 Task: Find a flat in Hanover, United States for 3 guests from 12th to 15th August, with a price range of ₹12,000 to ₹16,000, 2 bedrooms, 3 beds, 1 bathroom, and self check-in option.
Action: Mouse moved to (573, 144)
Screenshot: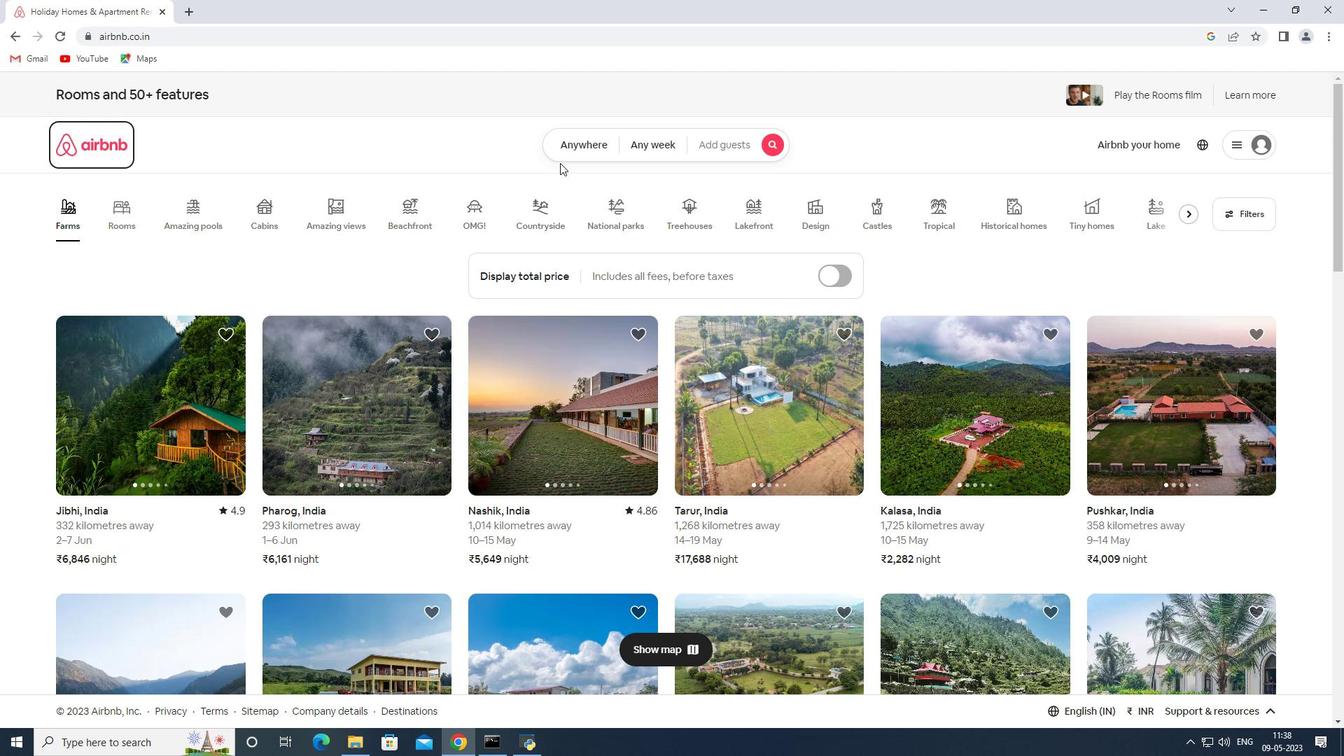 
Action: Mouse pressed left at (573, 144)
Screenshot: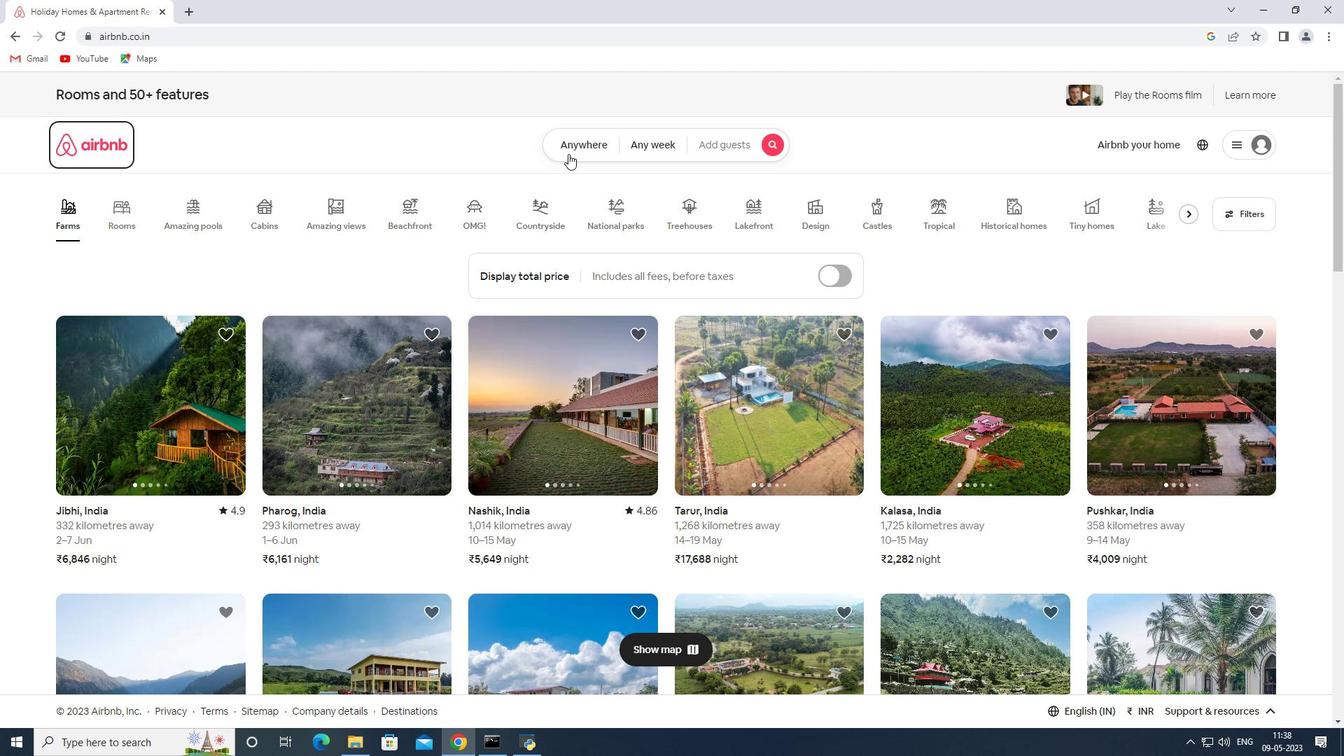 
Action: Mouse moved to (450, 202)
Screenshot: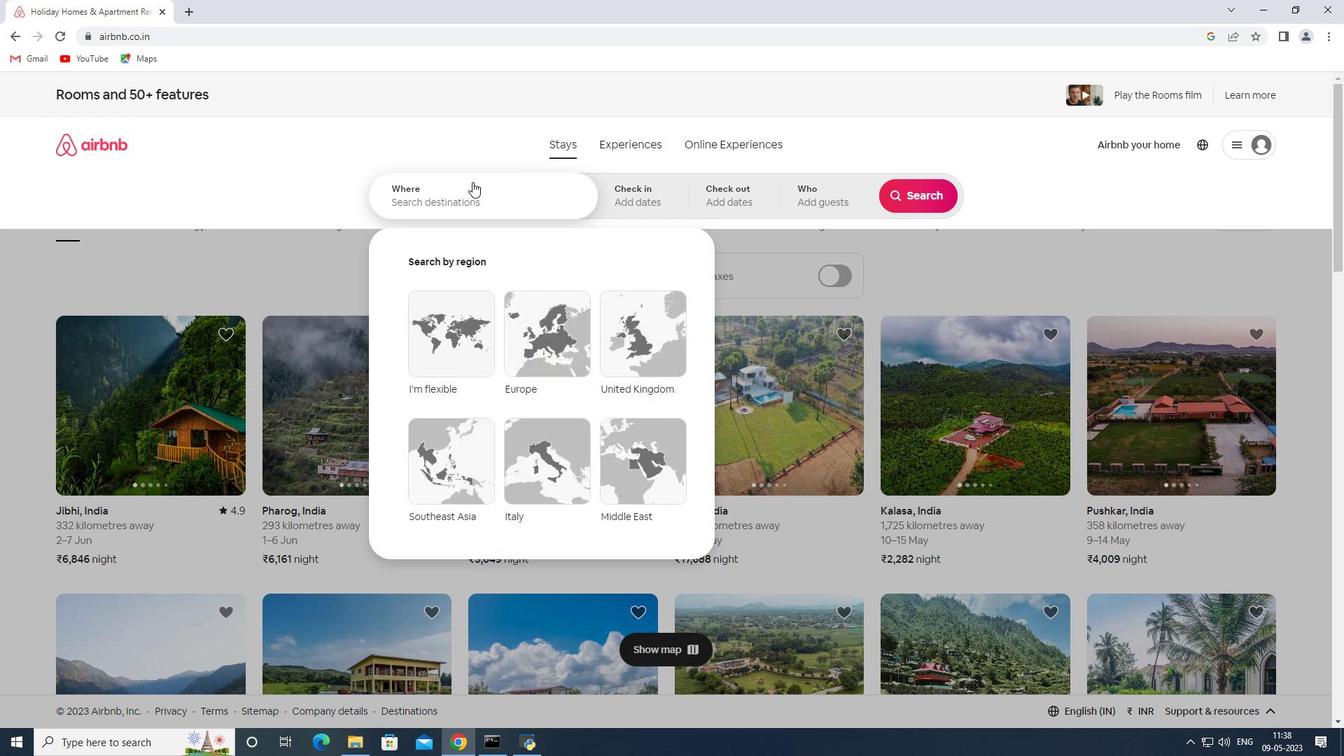 
Action: Mouse pressed left at (450, 202)
Screenshot: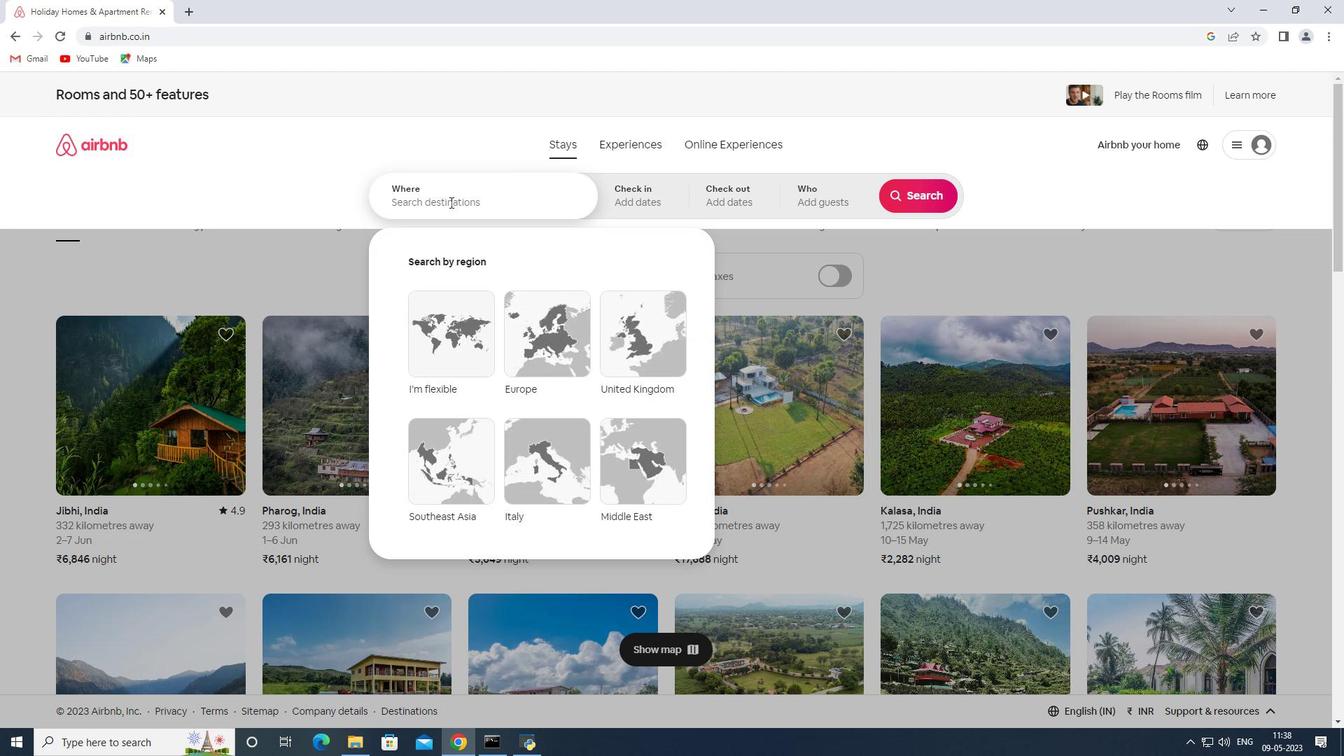 
Action: Key pressed <Key.shift>Hanover,<Key.shift>United<Key.space><Key.shift><Key.shift><Key.shift><Key.shift>States
Screenshot: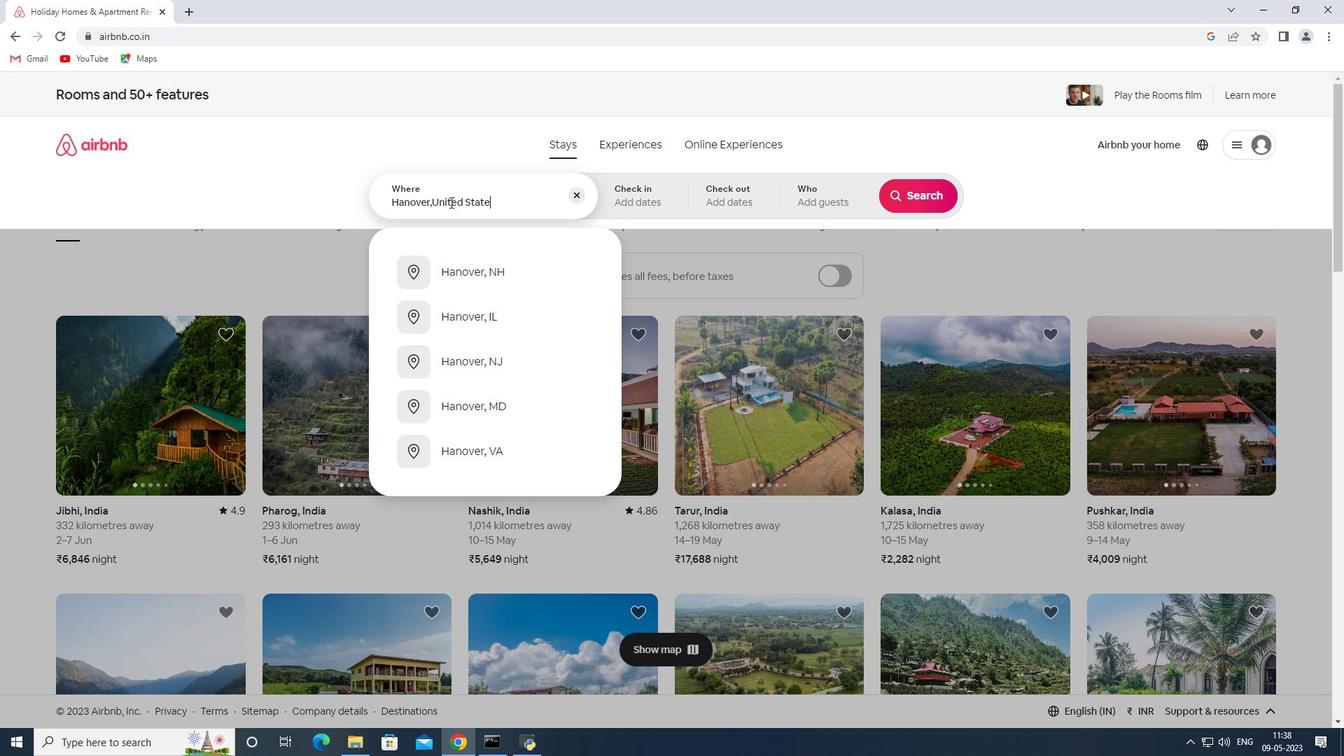 
Action: Mouse moved to (630, 198)
Screenshot: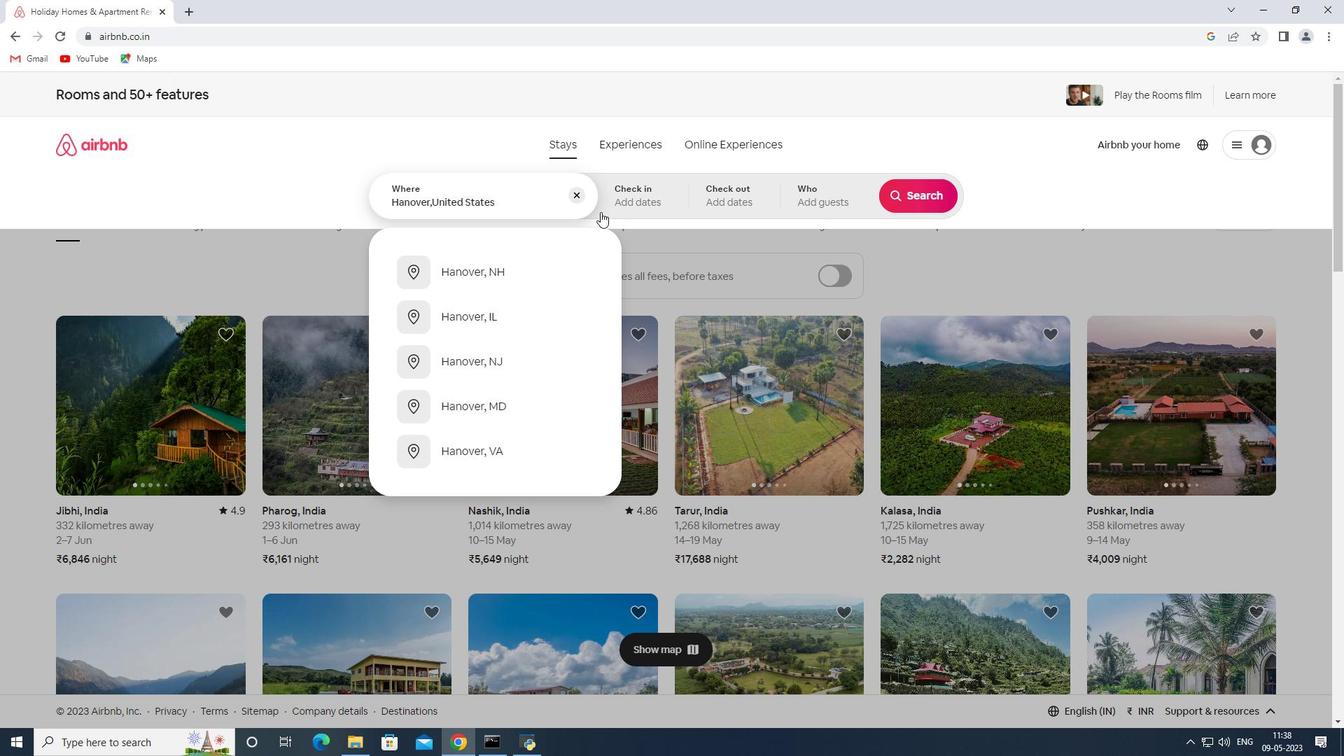 
Action: Mouse pressed left at (630, 198)
Screenshot: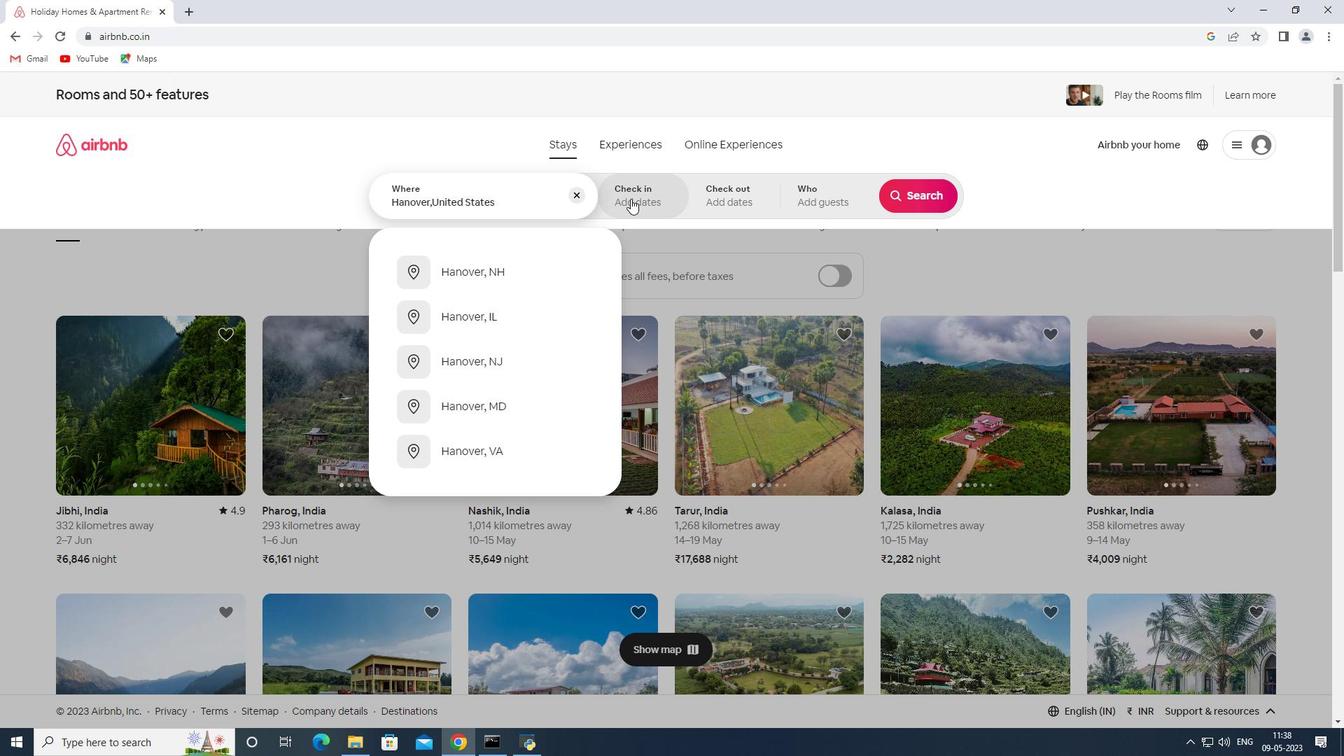
Action: Mouse moved to (915, 310)
Screenshot: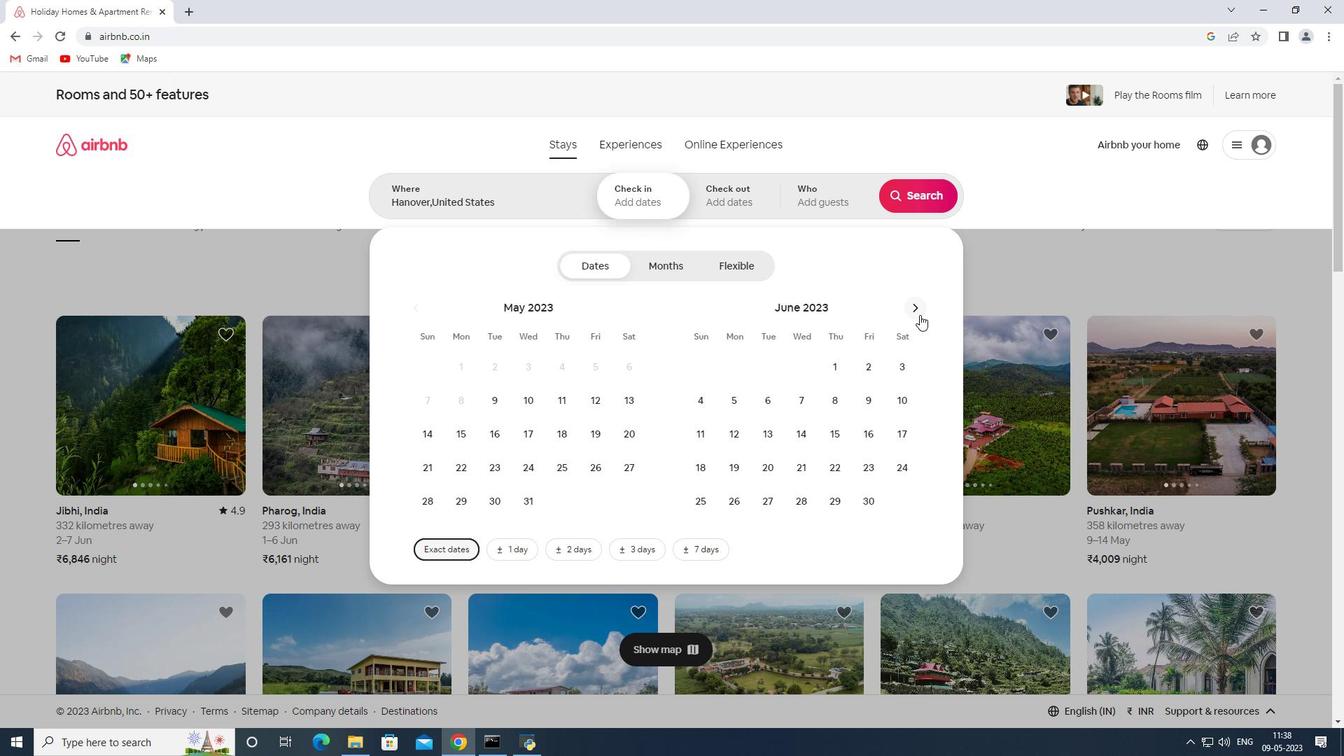 
Action: Mouse pressed left at (915, 310)
Screenshot: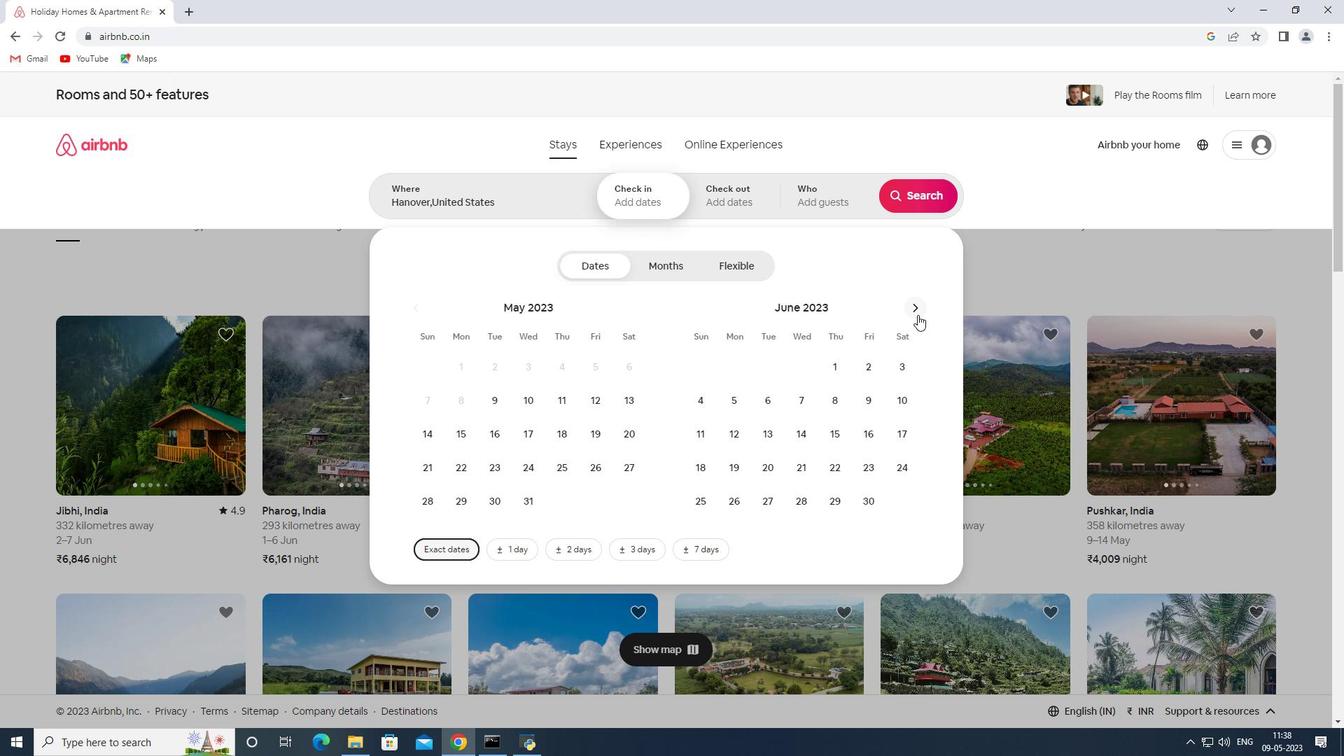 
Action: Mouse pressed left at (915, 310)
Screenshot: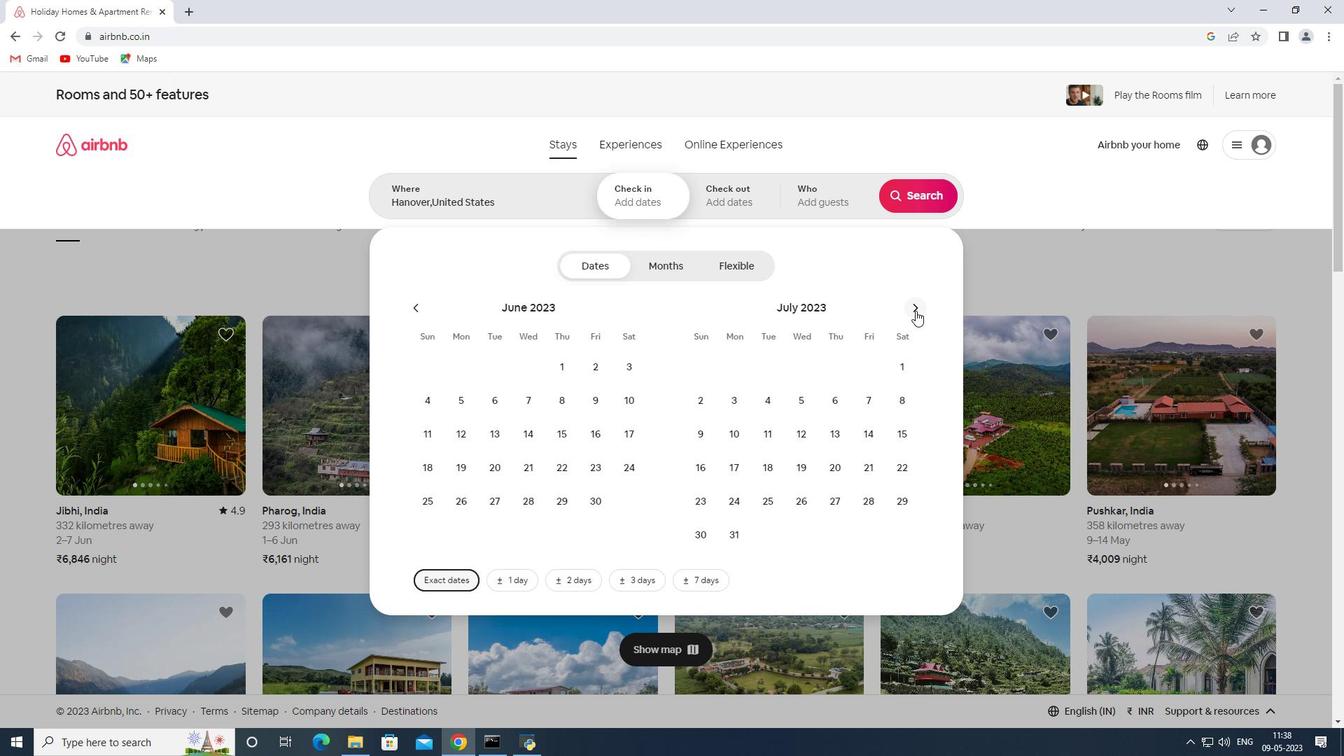 
Action: Mouse moved to (896, 403)
Screenshot: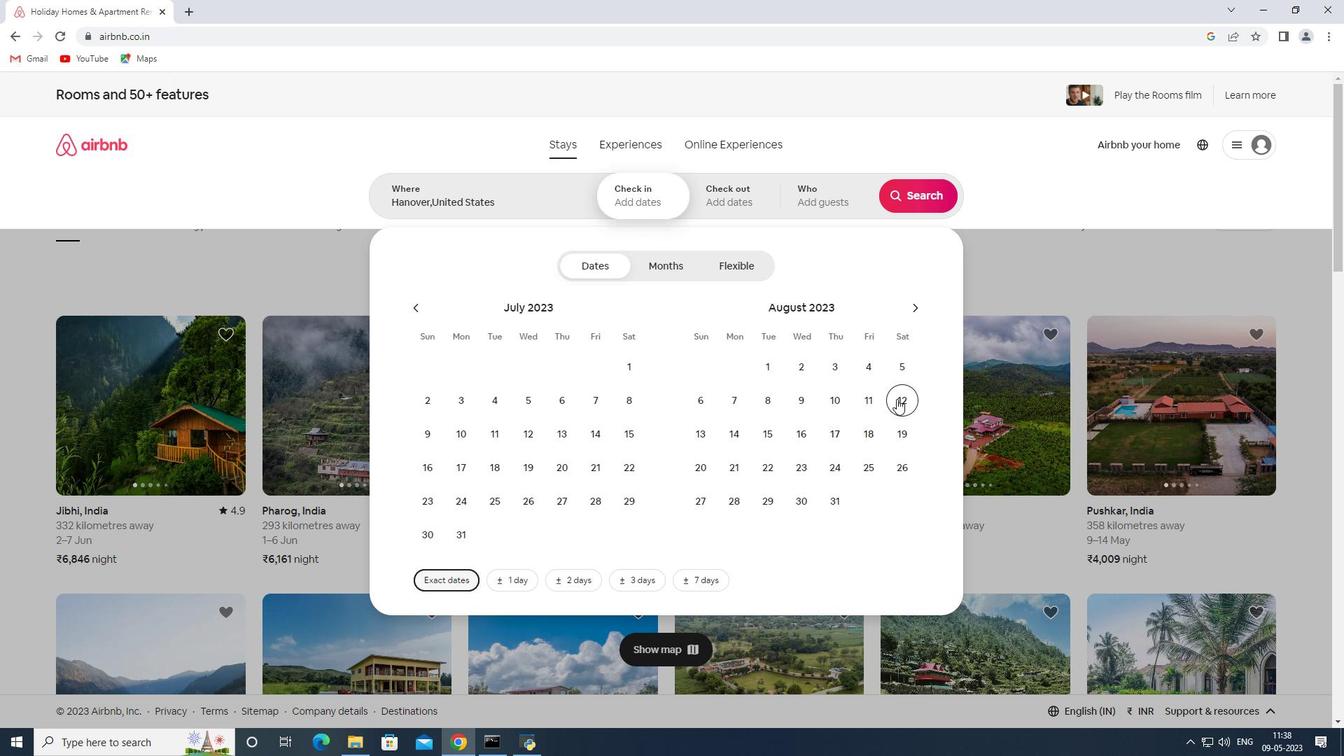 
Action: Mouse pressed left at (896, 403)
Screenshot: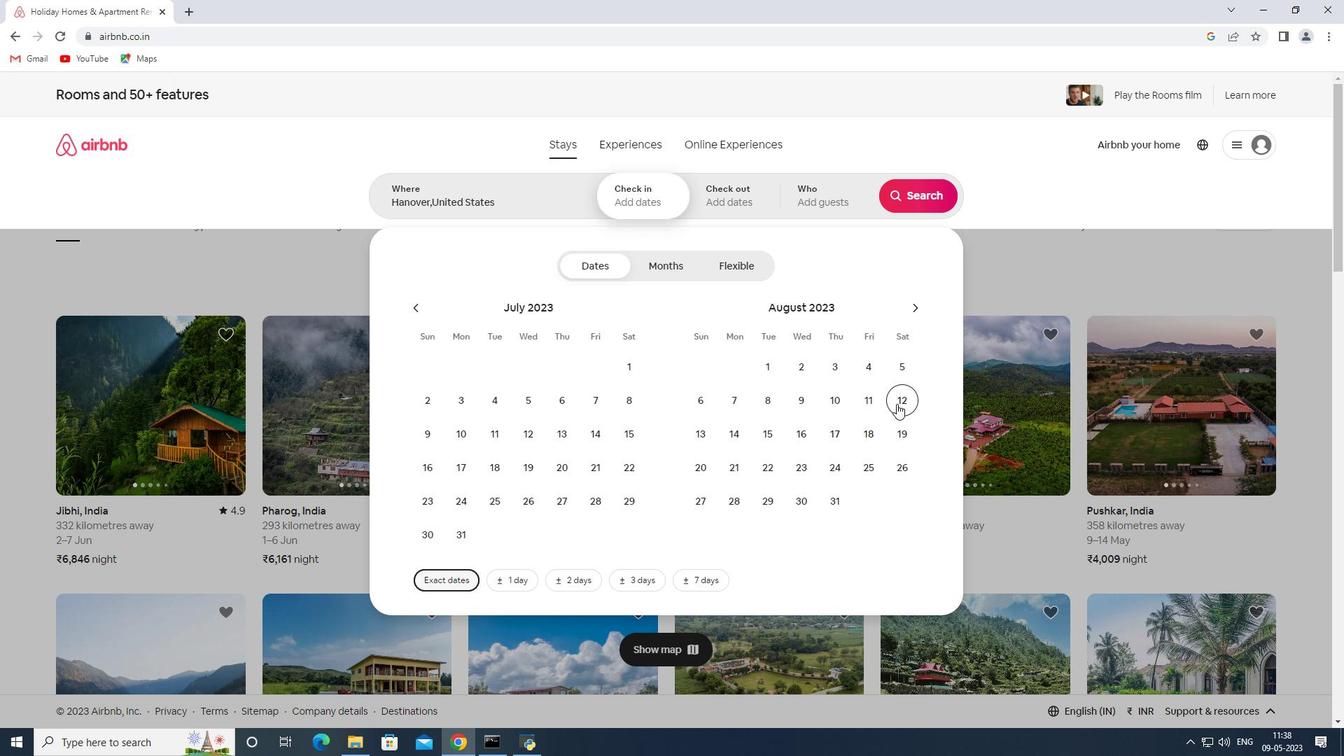 
Action: Mouse moved to (777, 429)
Screenshot: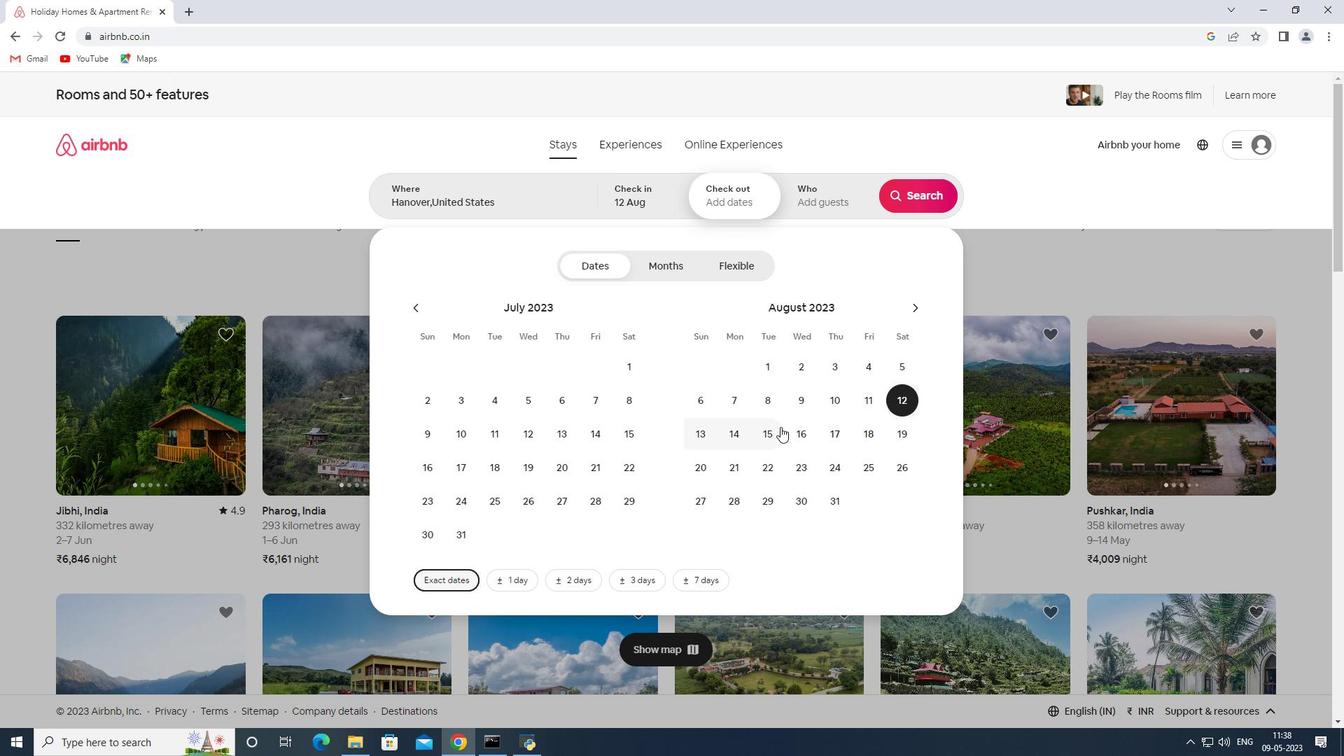 
Action: Mouse pressed left at (777, 429)
Screenshot: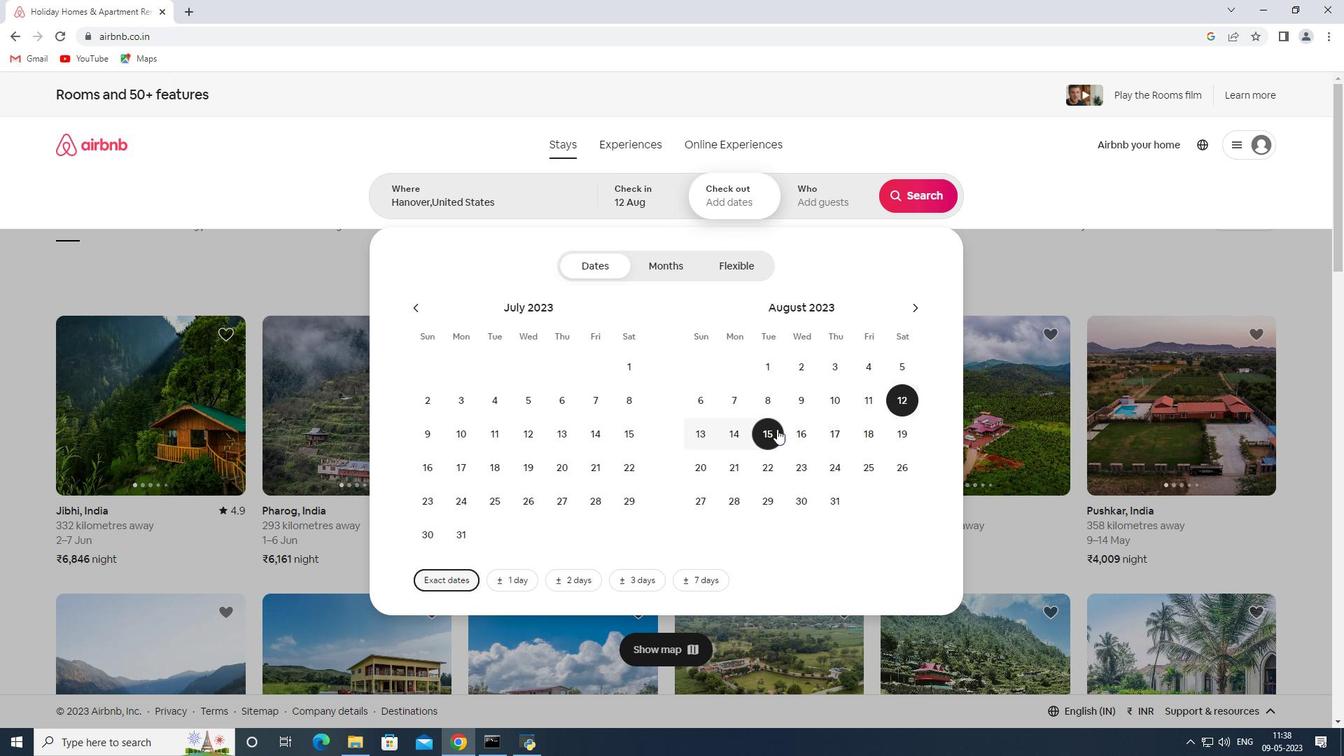
Action: Mouse moved to (836, 193)
Screenshot: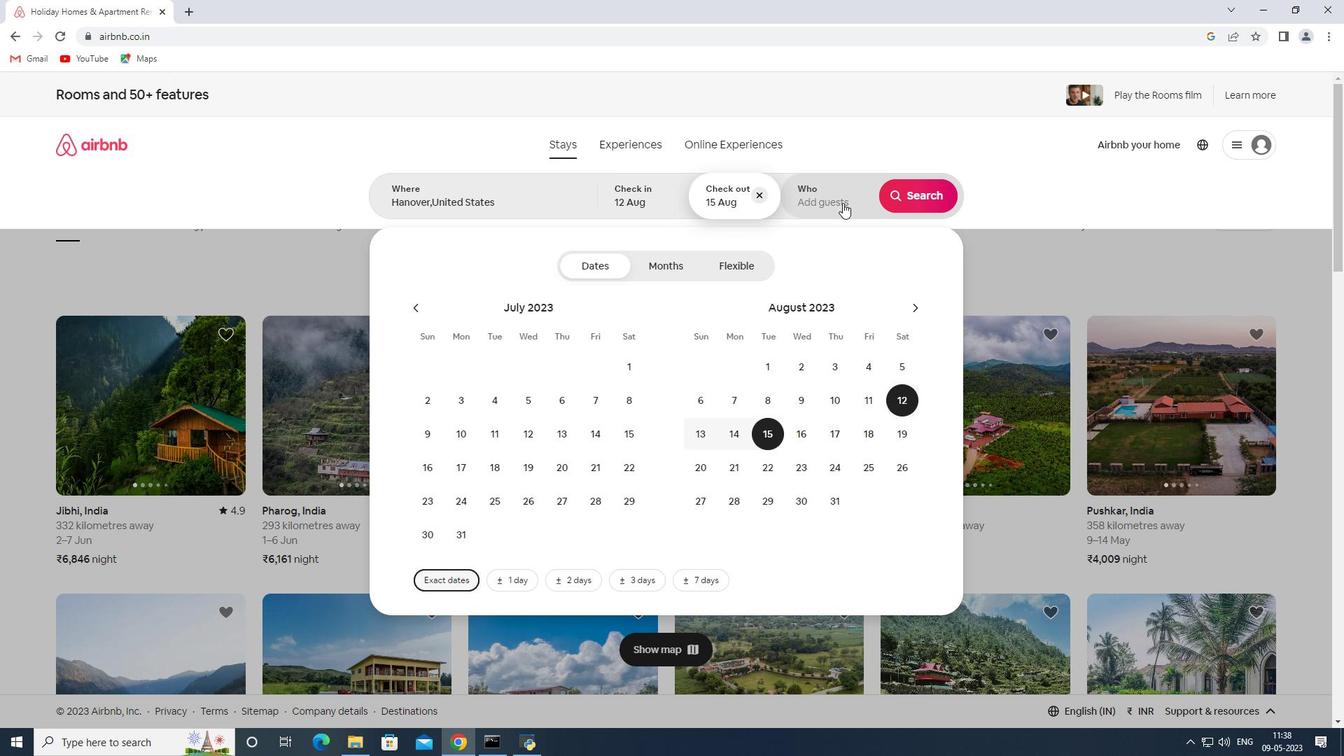 
Action: Mouse pressed left at (836, 193)
Screenshot: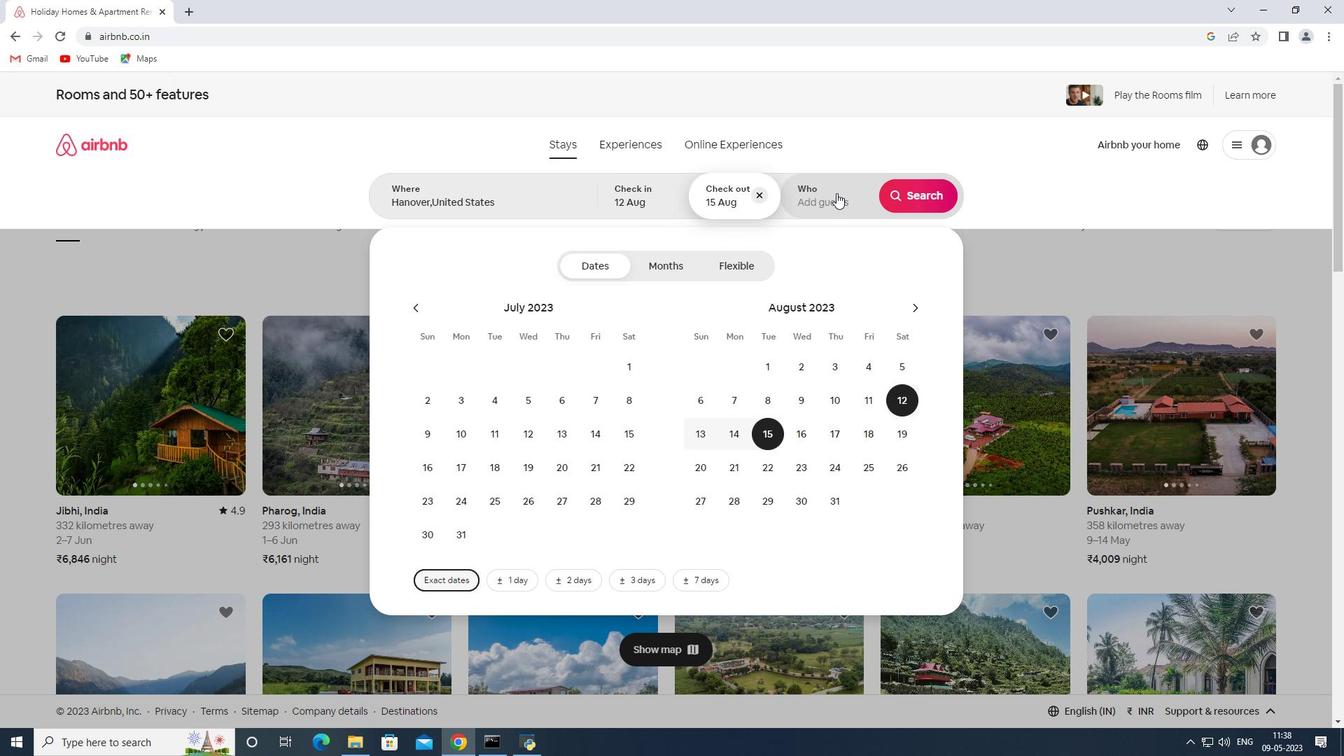 
Action: Mouse moved to (922, 275)
Screenshot: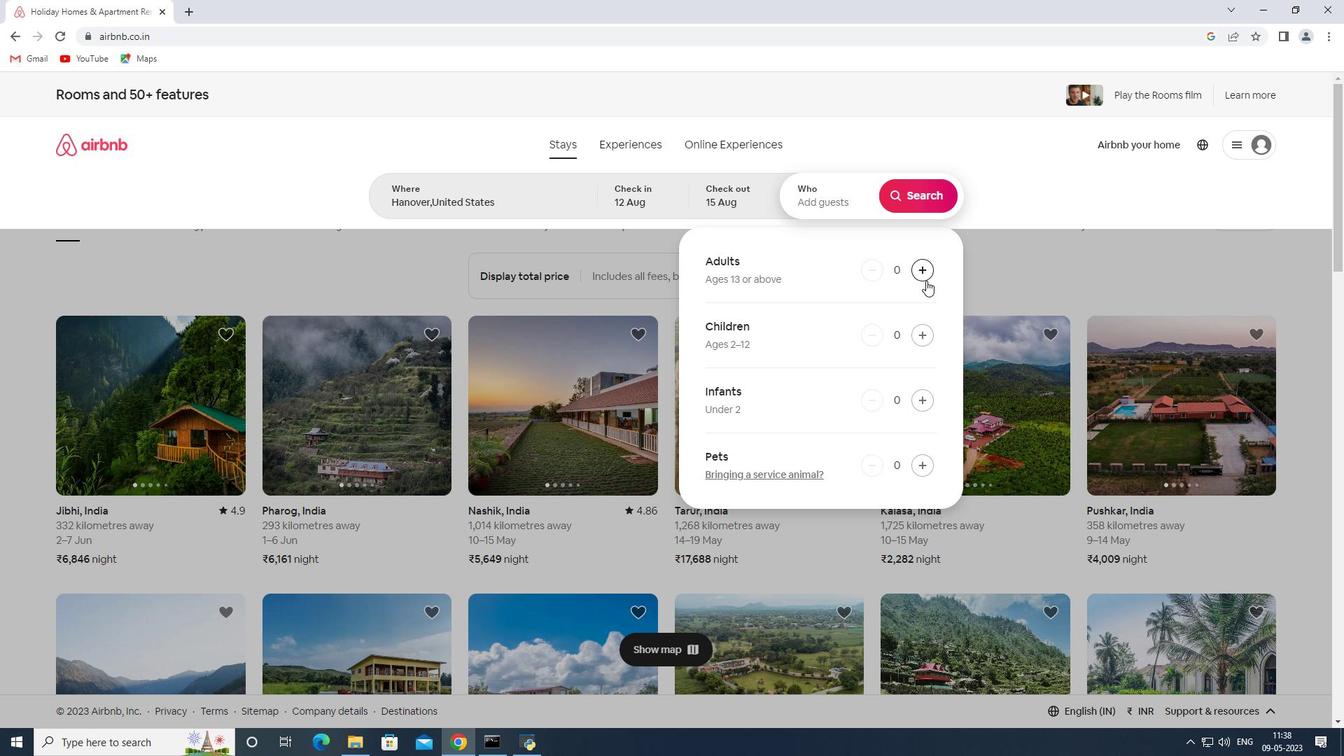 
Action: Mouse pressed left at (922, 275)
Screenshot: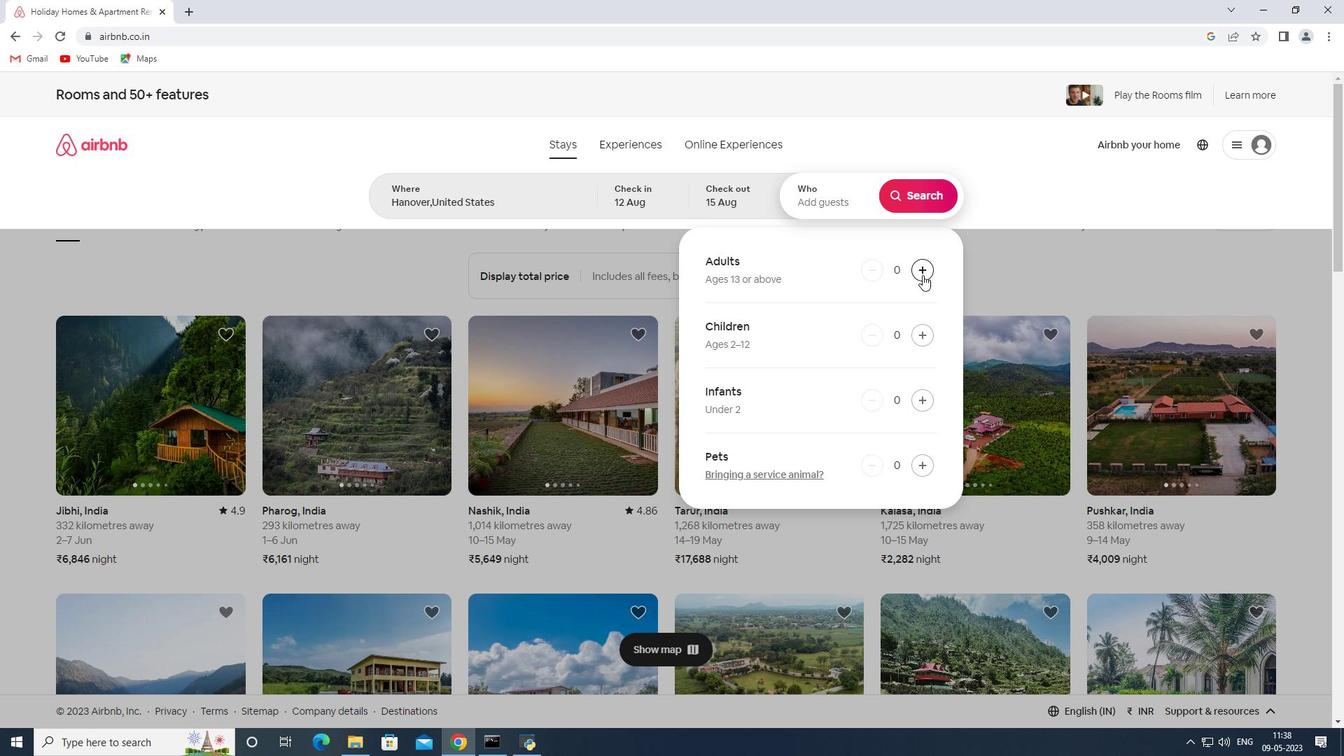 
Action: Mouse pressed left at (922, 275)
Screenshot: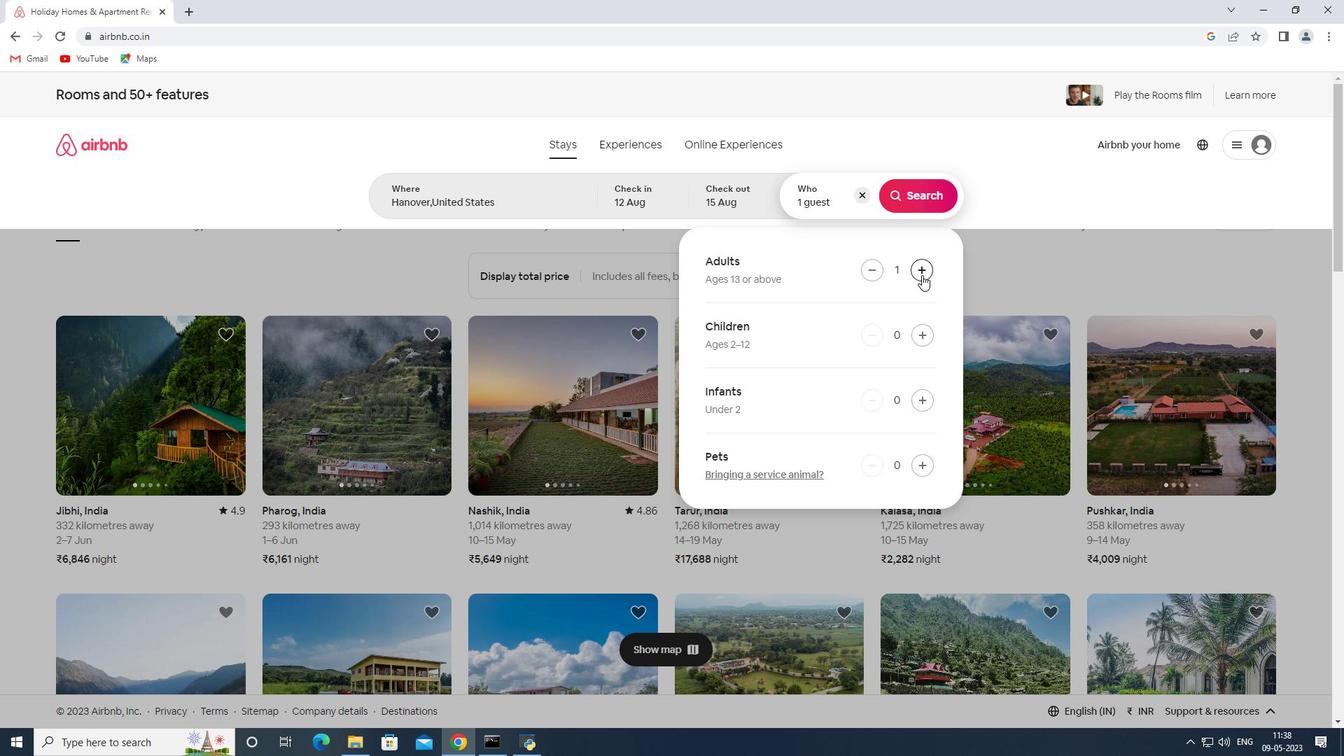 
Action: Mouse pressed left at (922, 275)
Screenshot: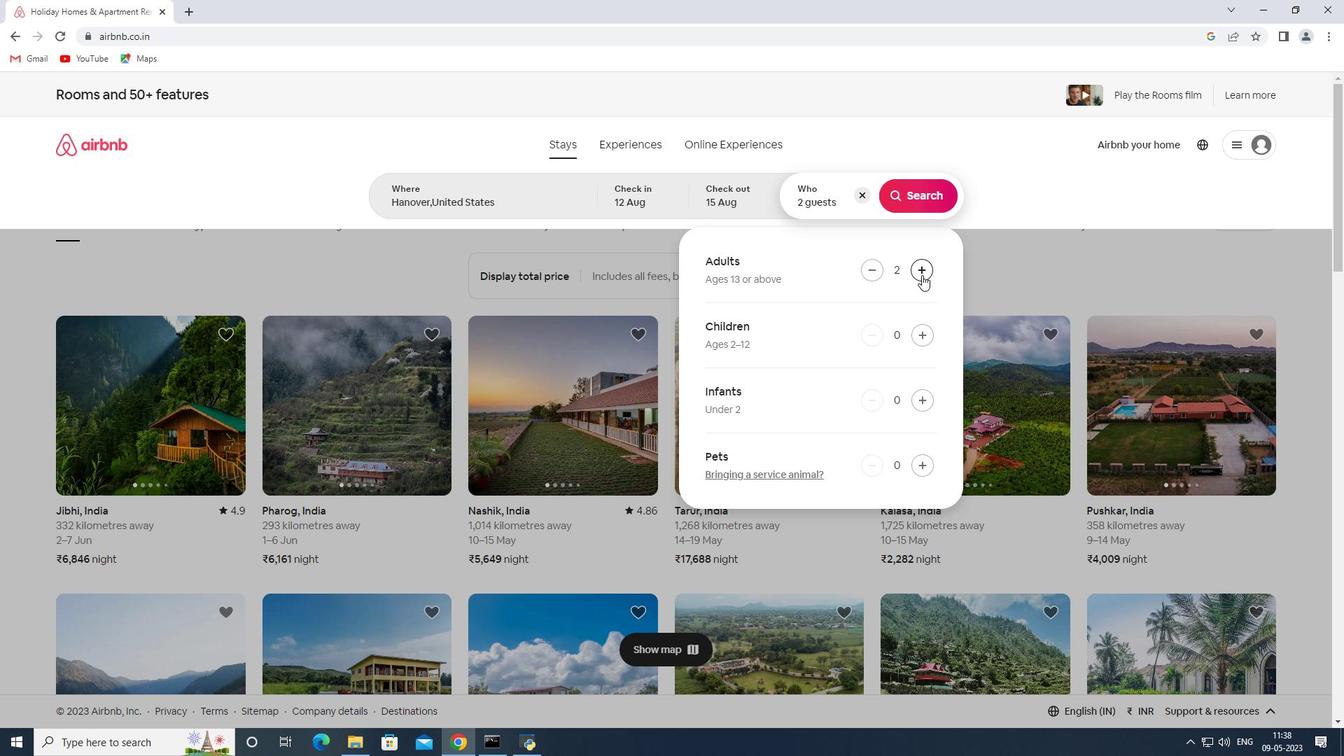 
Action: Mouse moved to (908, 200)
Screenshot: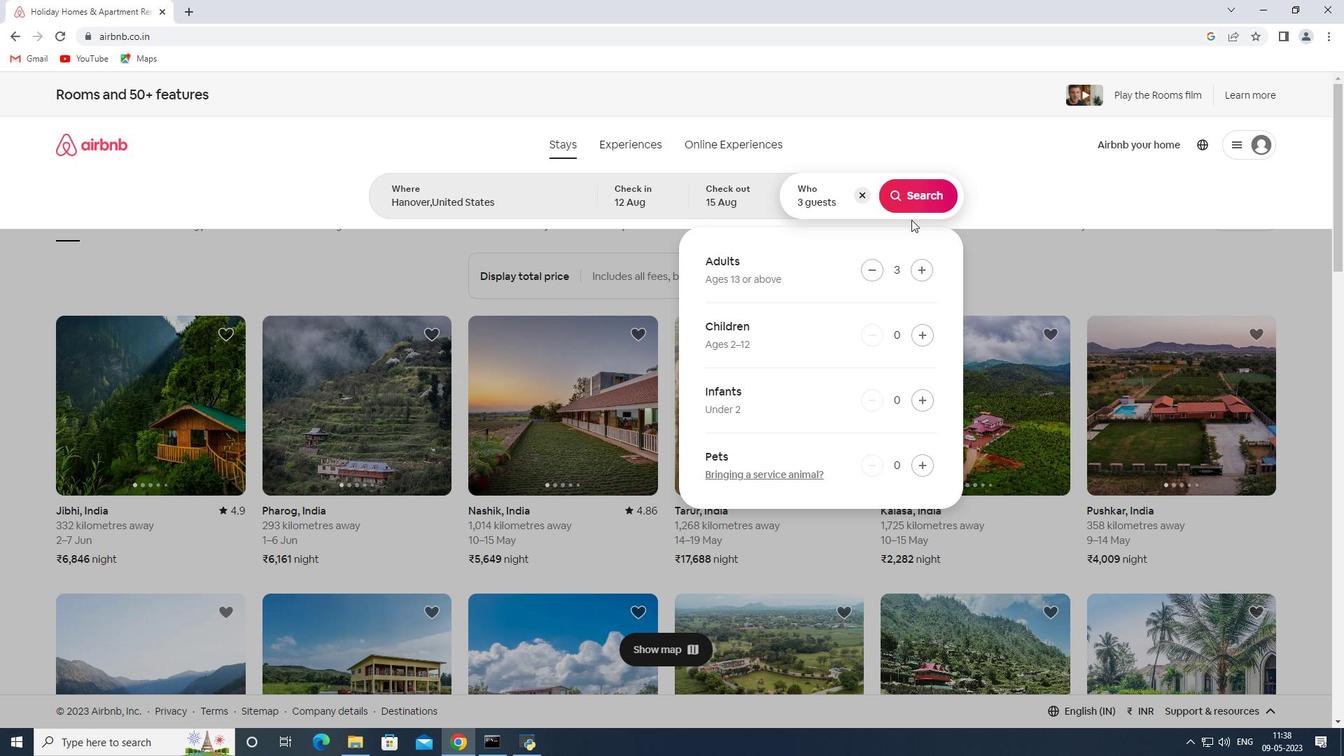 
Action: Mouse pressed left at (908, 200)
Screenshot: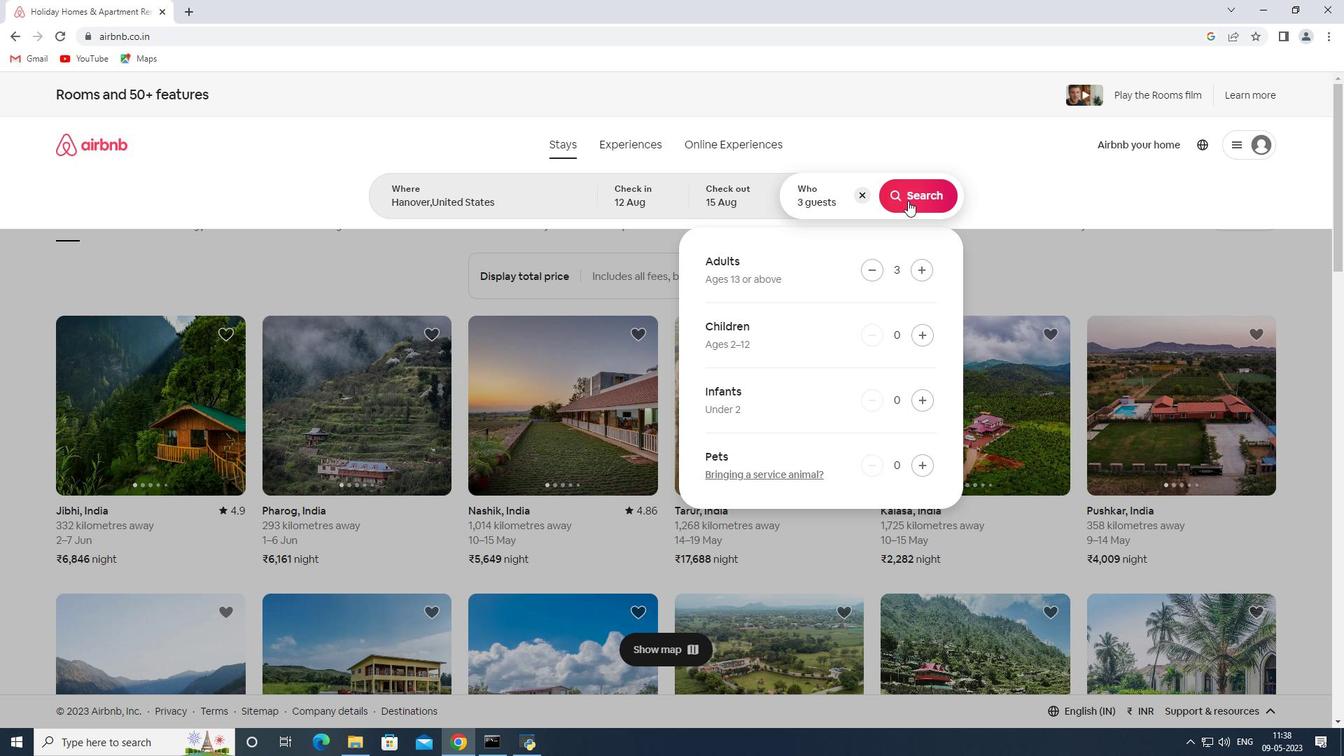 
Action: Mouse moved to (1275, 141)
Screenshot: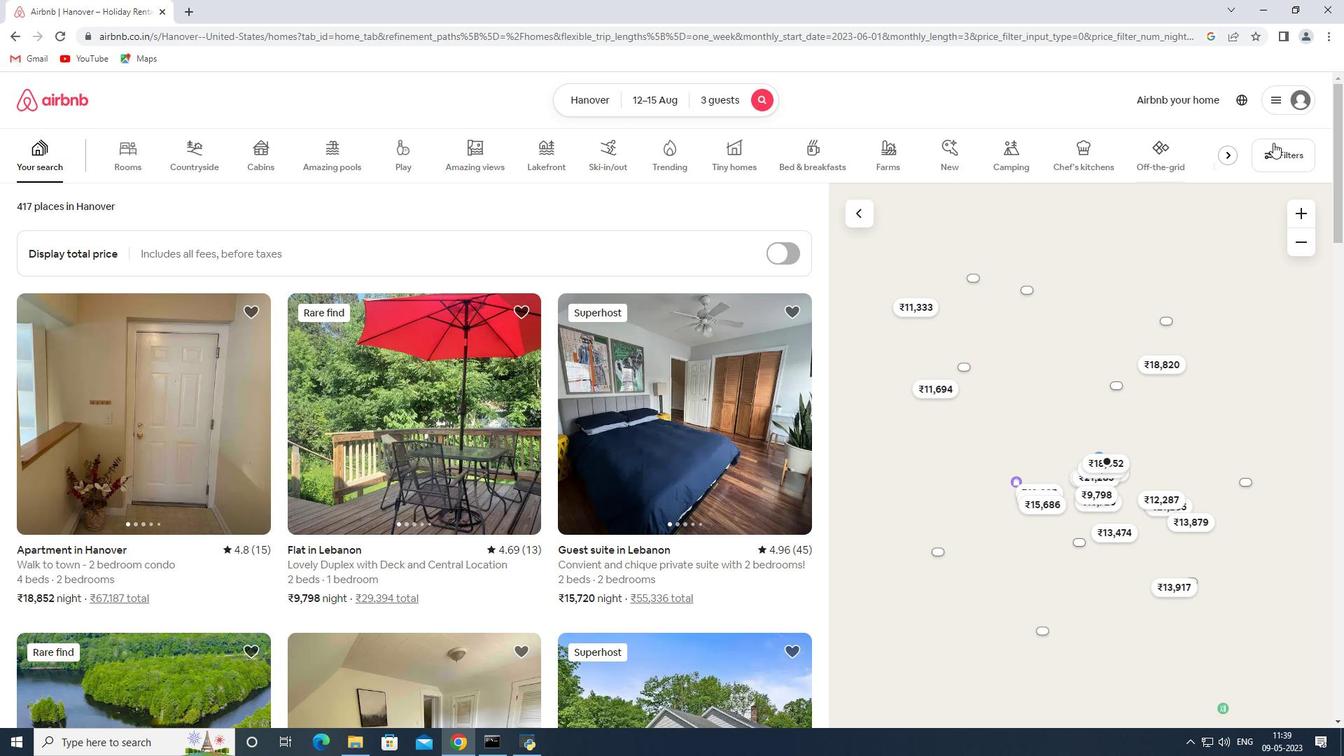 
Action: Mouse pressed left at (1275, 141)
Screenshot: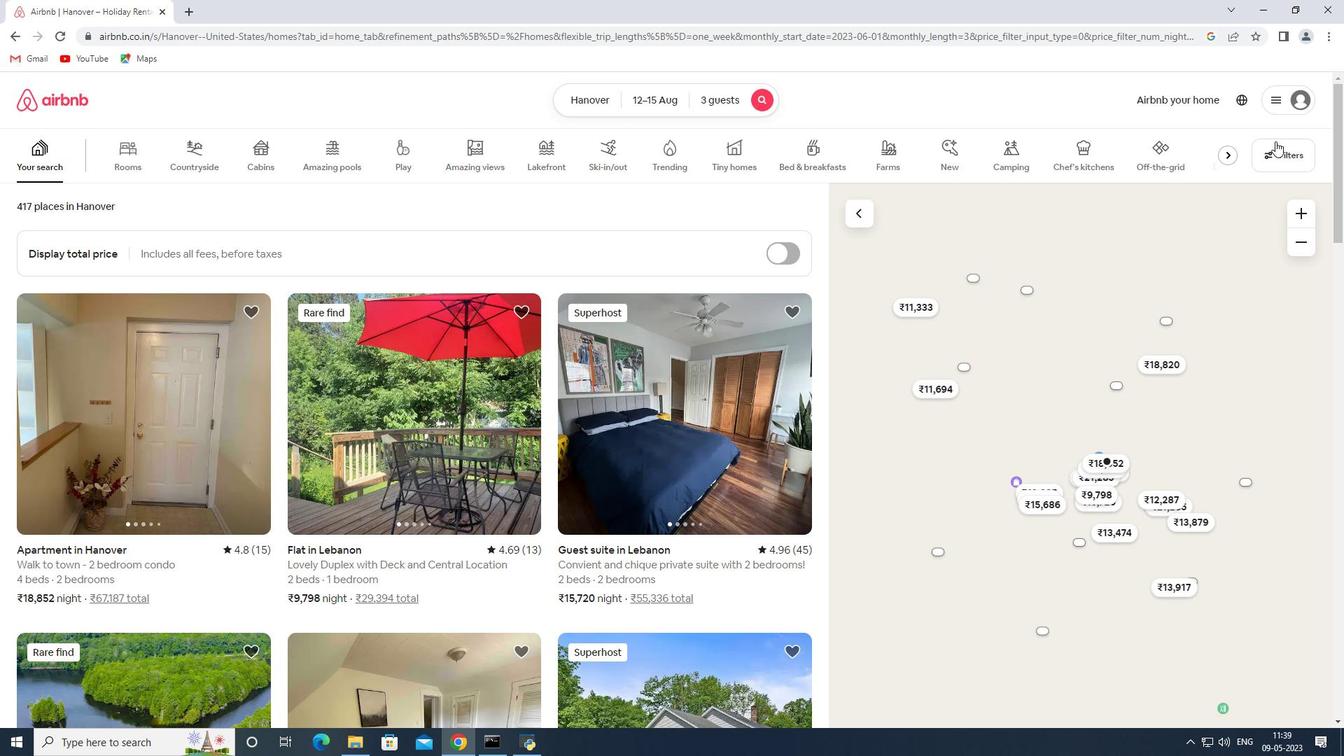 
Action: Mouse moved to (494, 498)
Screenshot: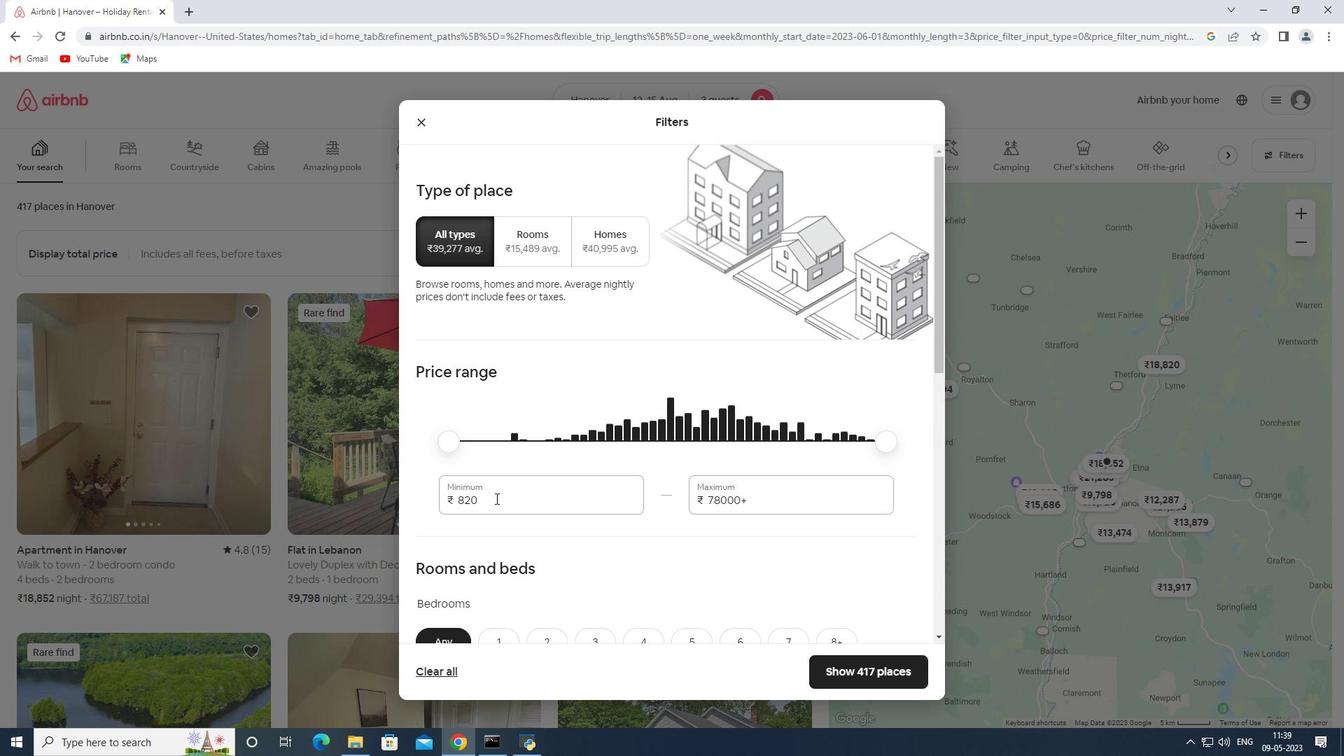 
Action: Mouse pressed left at (494, 498)
Screenshot: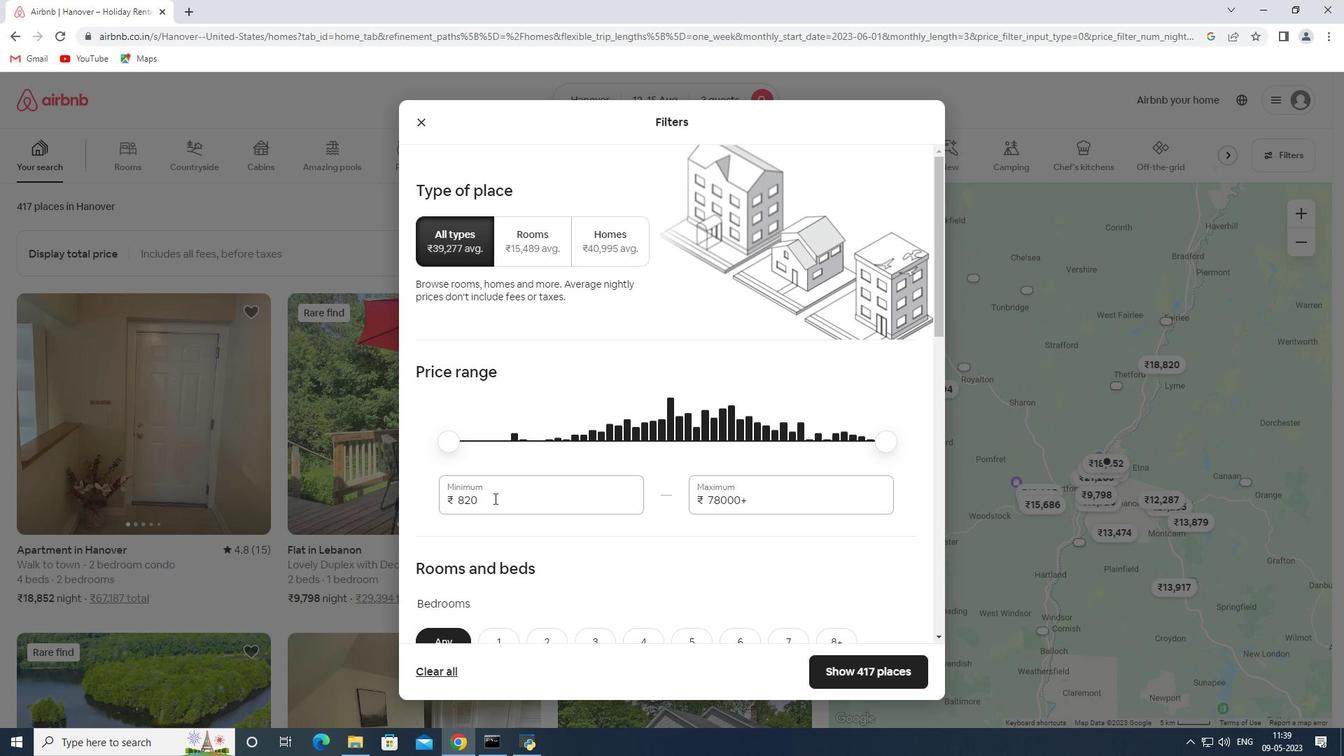 
Action: Mouse moved to (435, 496)
Screenshot: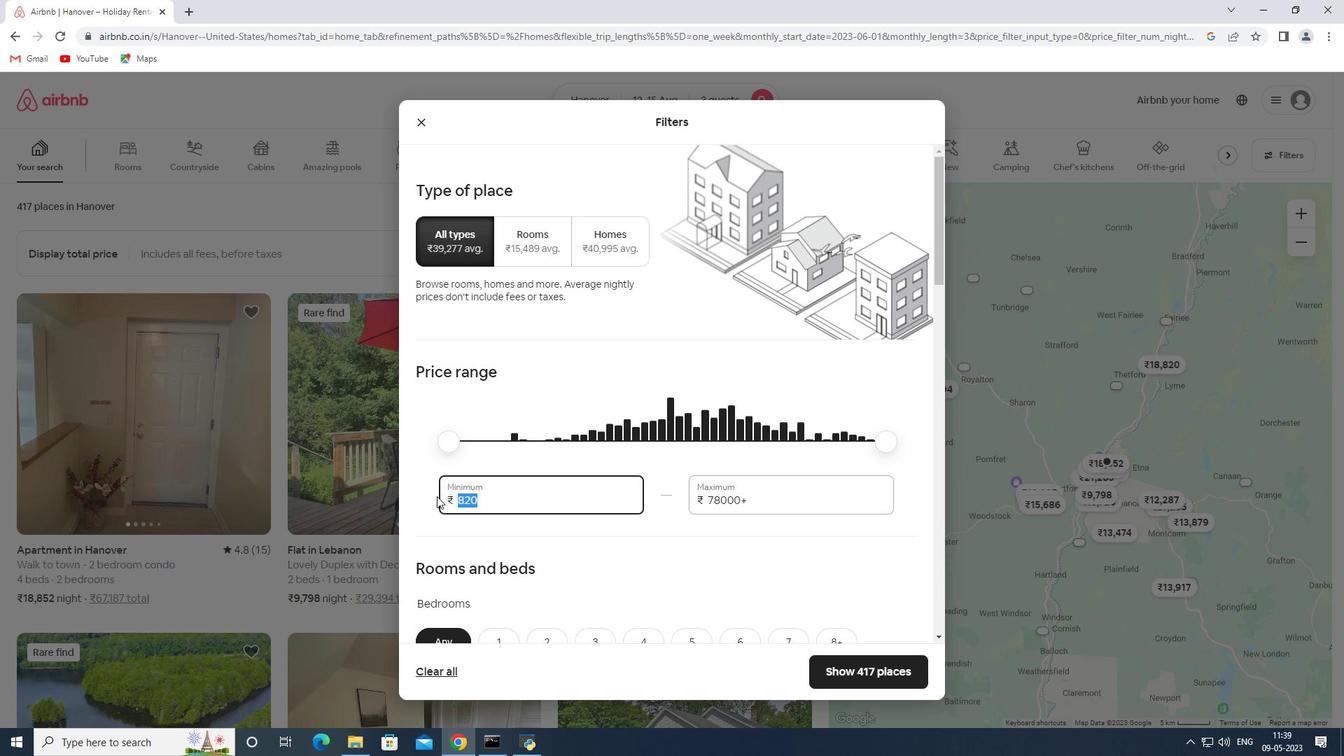 
Action: Key pressed 12000
Screenshot: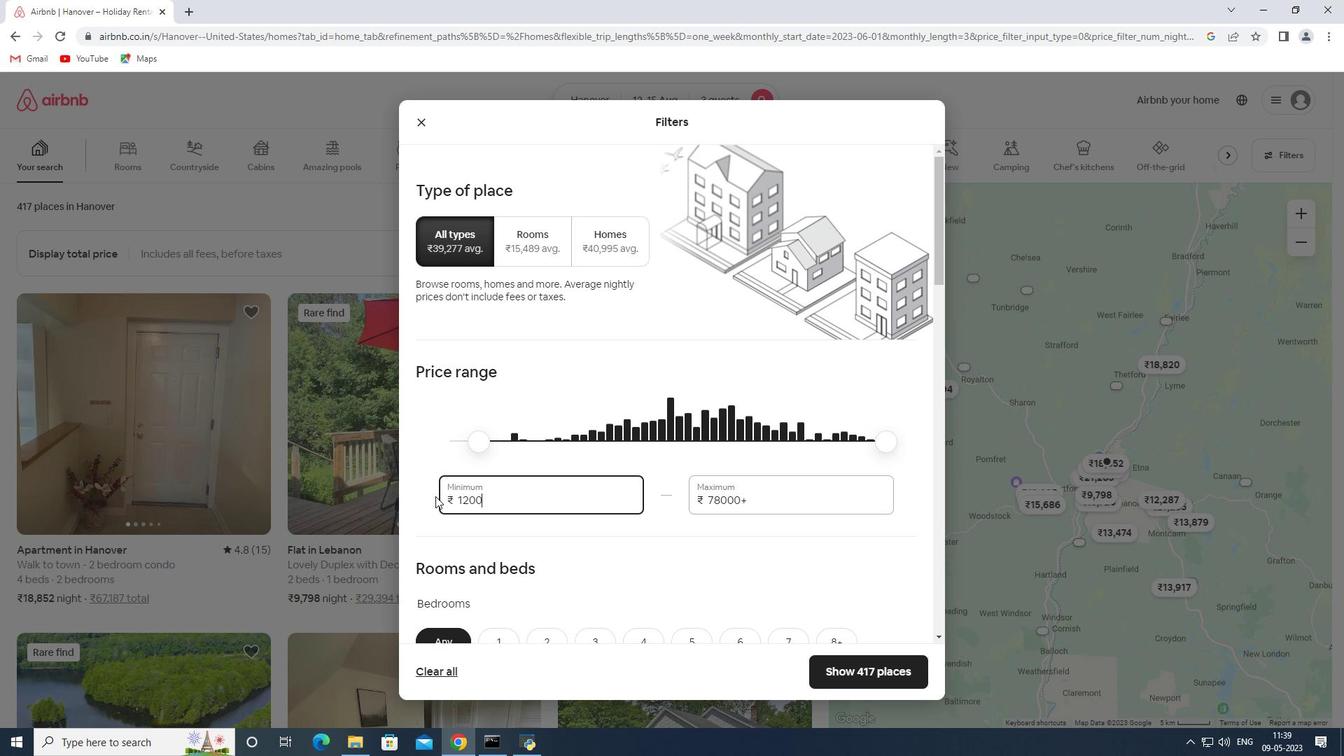 
Action: Mouse moved to (748, 504)
Screenshot: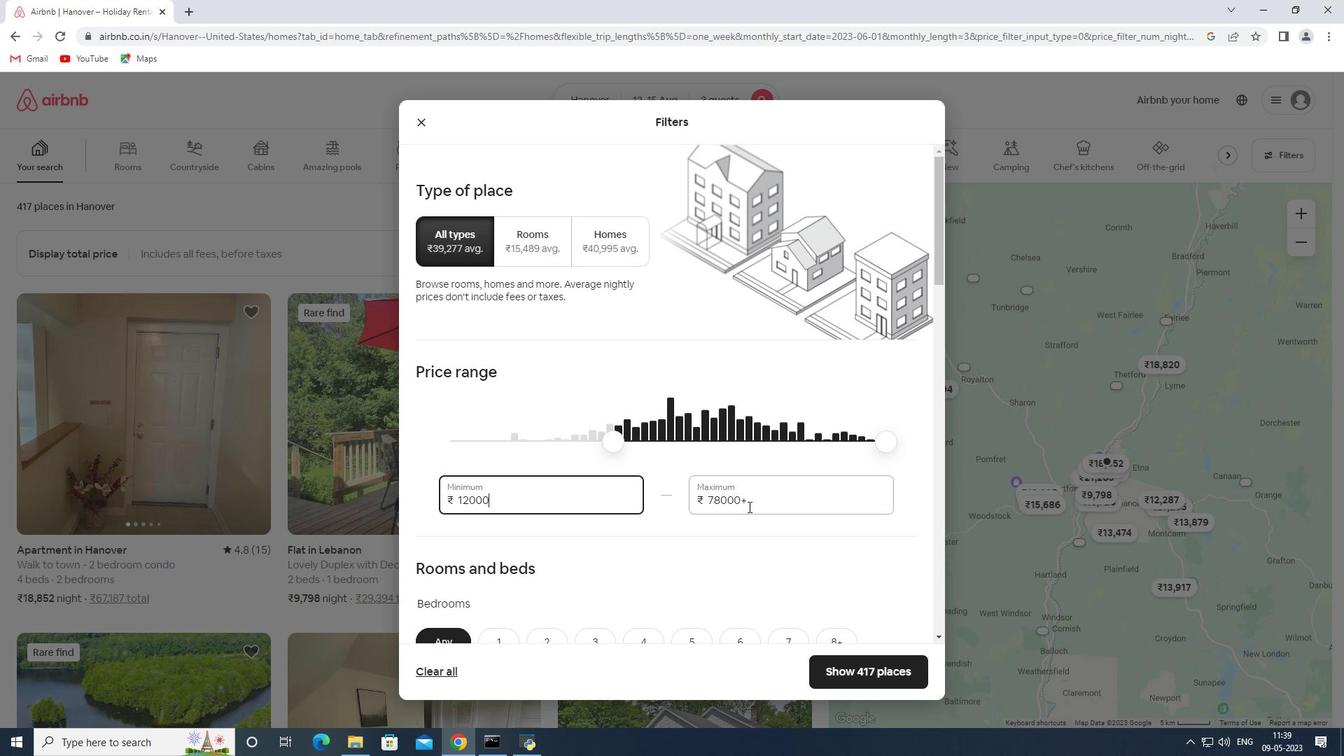 
Action: Mouse pressed left at (748, 504)
Screenshot: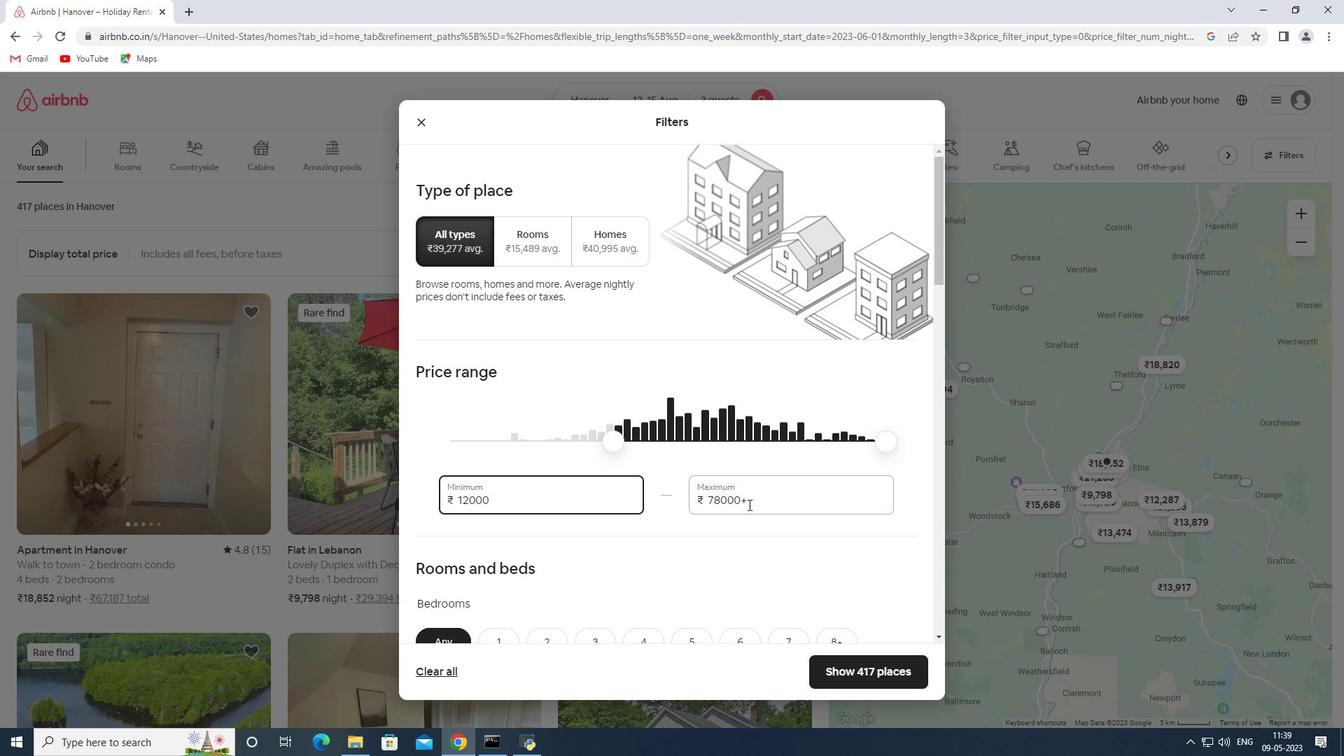 
Action: Mouse moved to (670, 495)
Screenshot: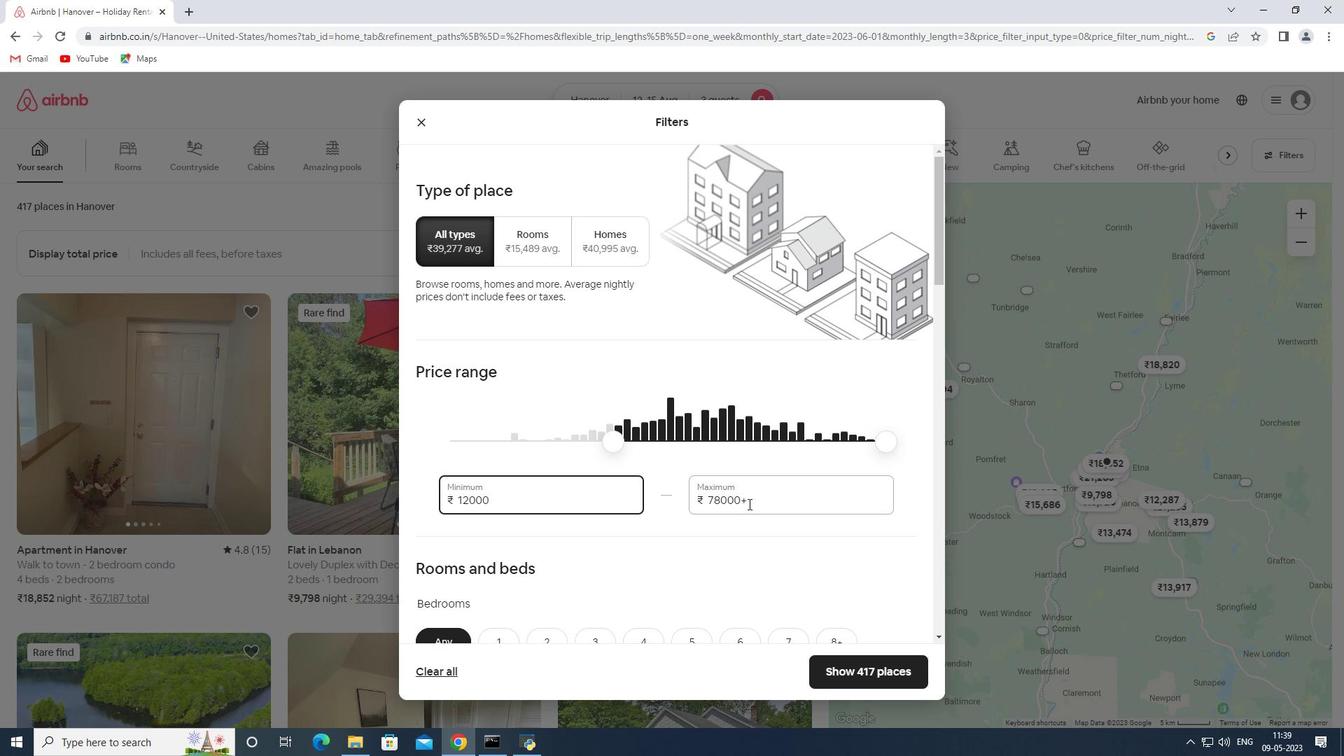 
Action: Key pressed 16000
Screenshot: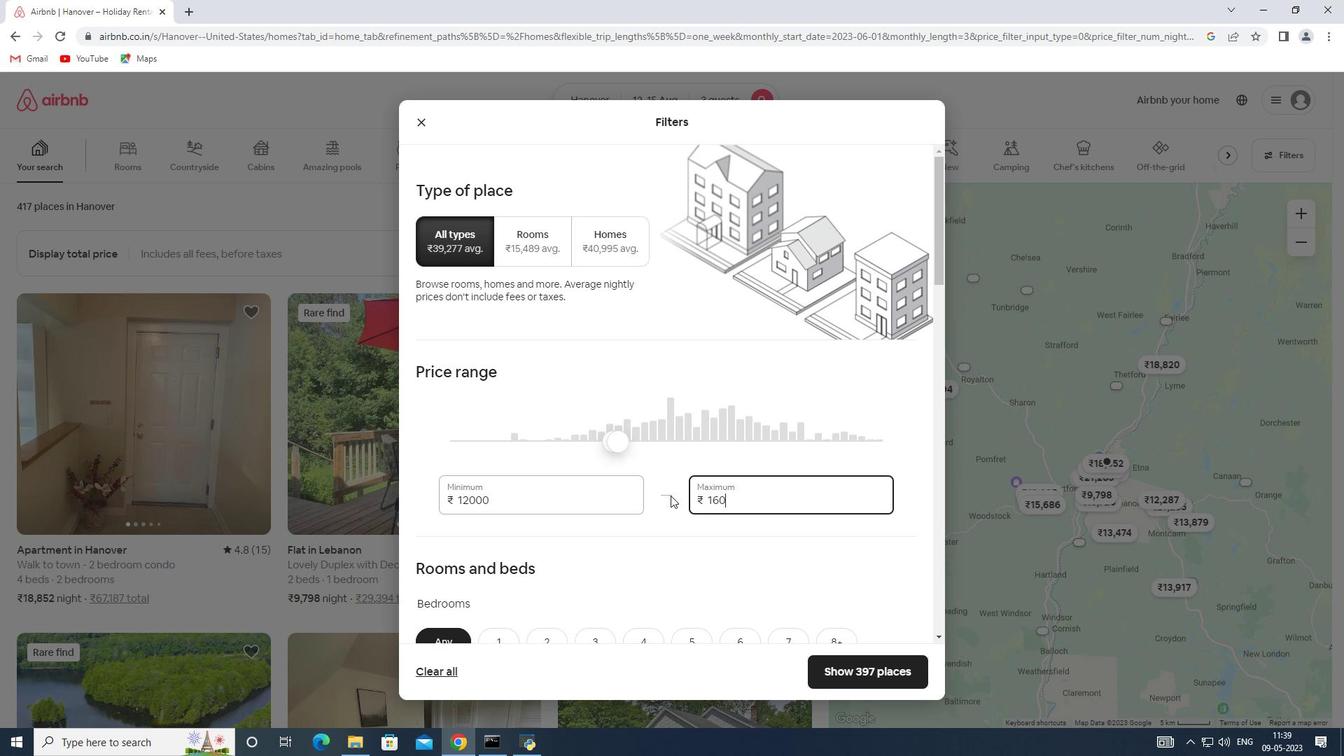 
Action: Mouse scrolled (670, 494) with delta (0, 0)
Screenshot: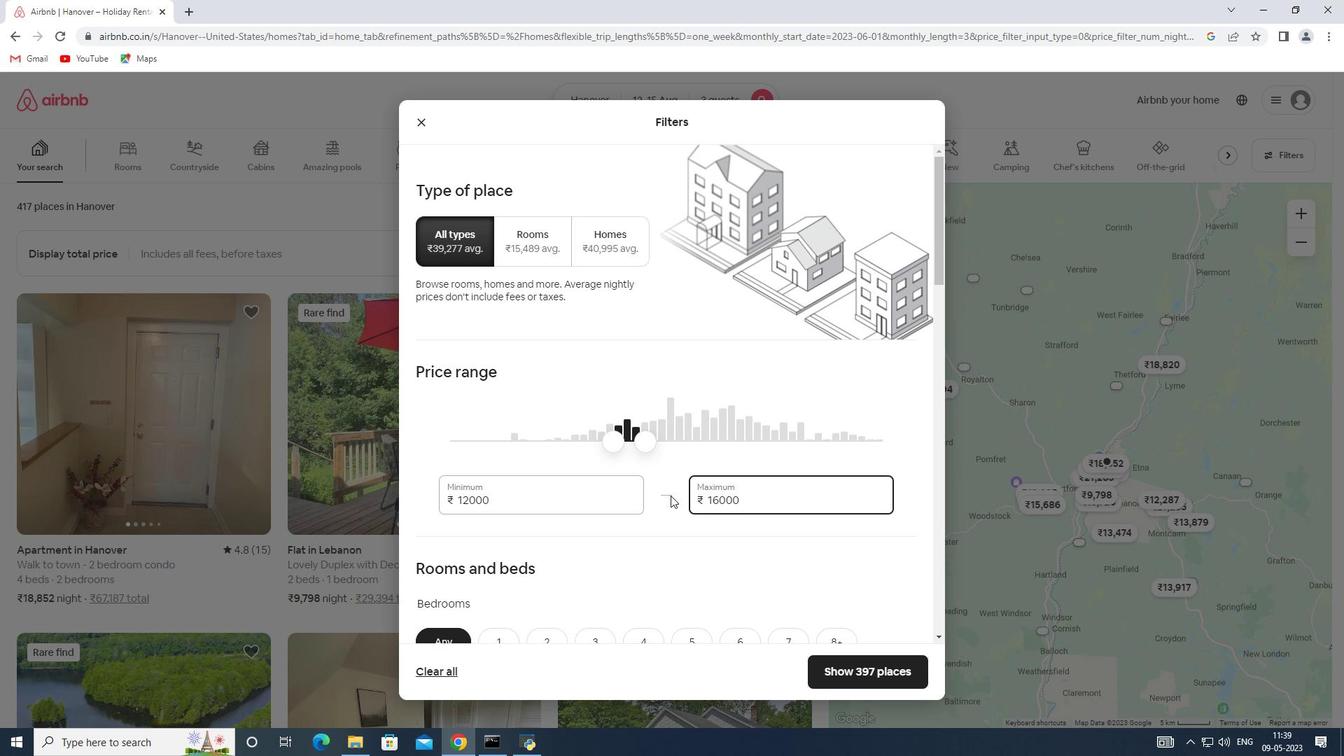 
Action: Mouse scrolled (670, 494) with delta (0, 0)
Screenshot: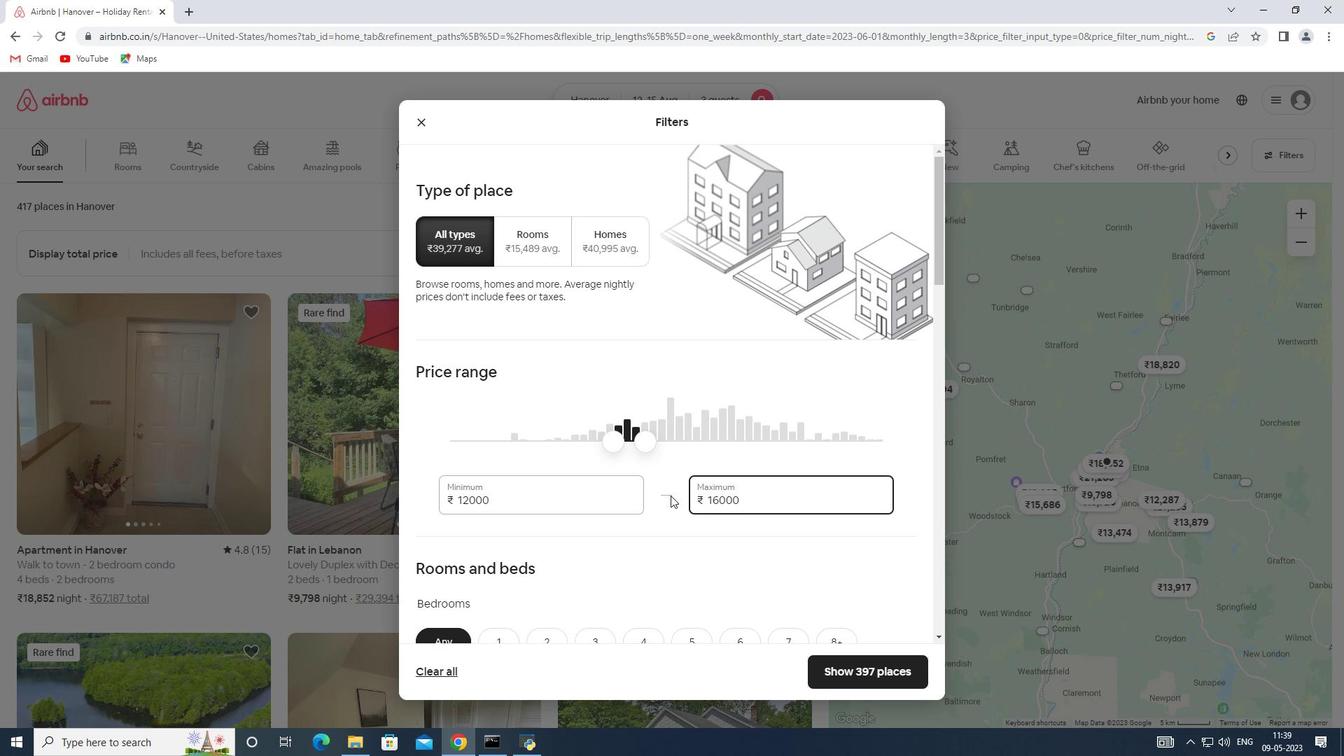 
Action: Mouse scrolled (670, 494) with delta (0, 0)
Screenshot: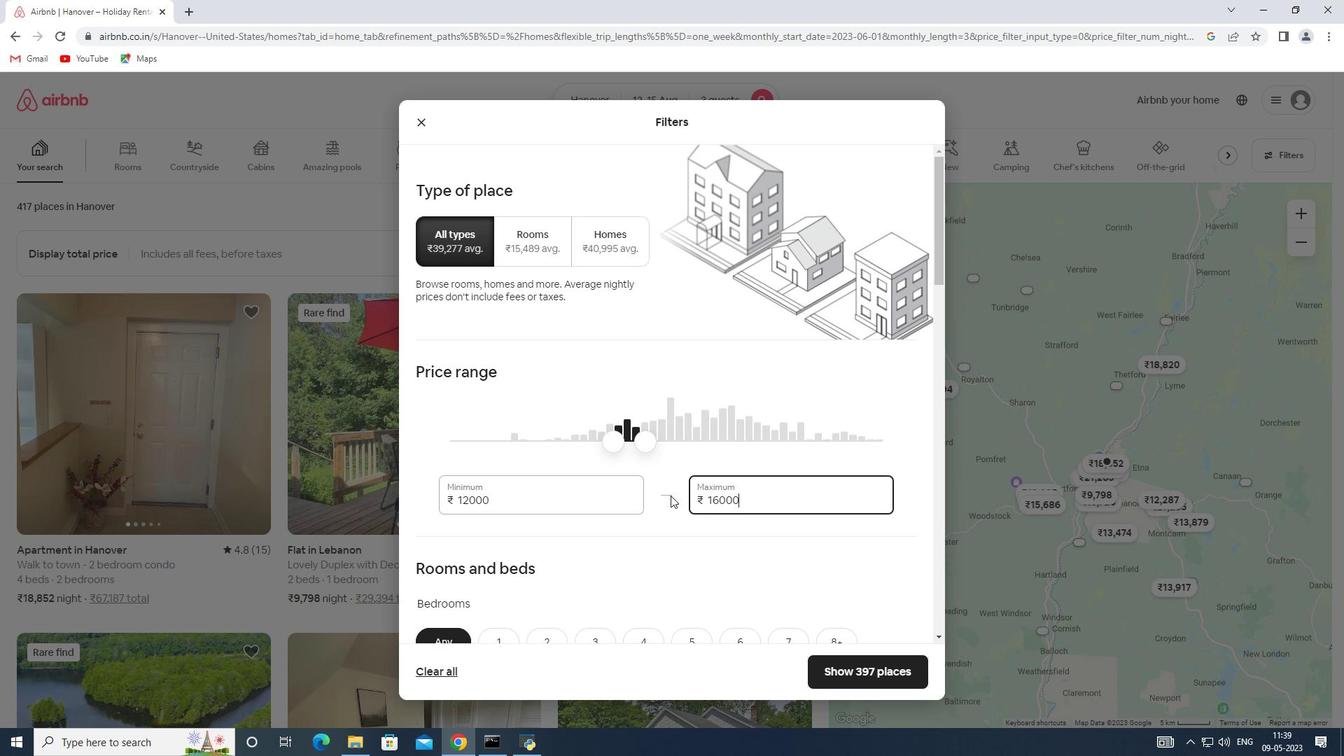 
Action: Mouse moved to (645, 485)
Screenshot: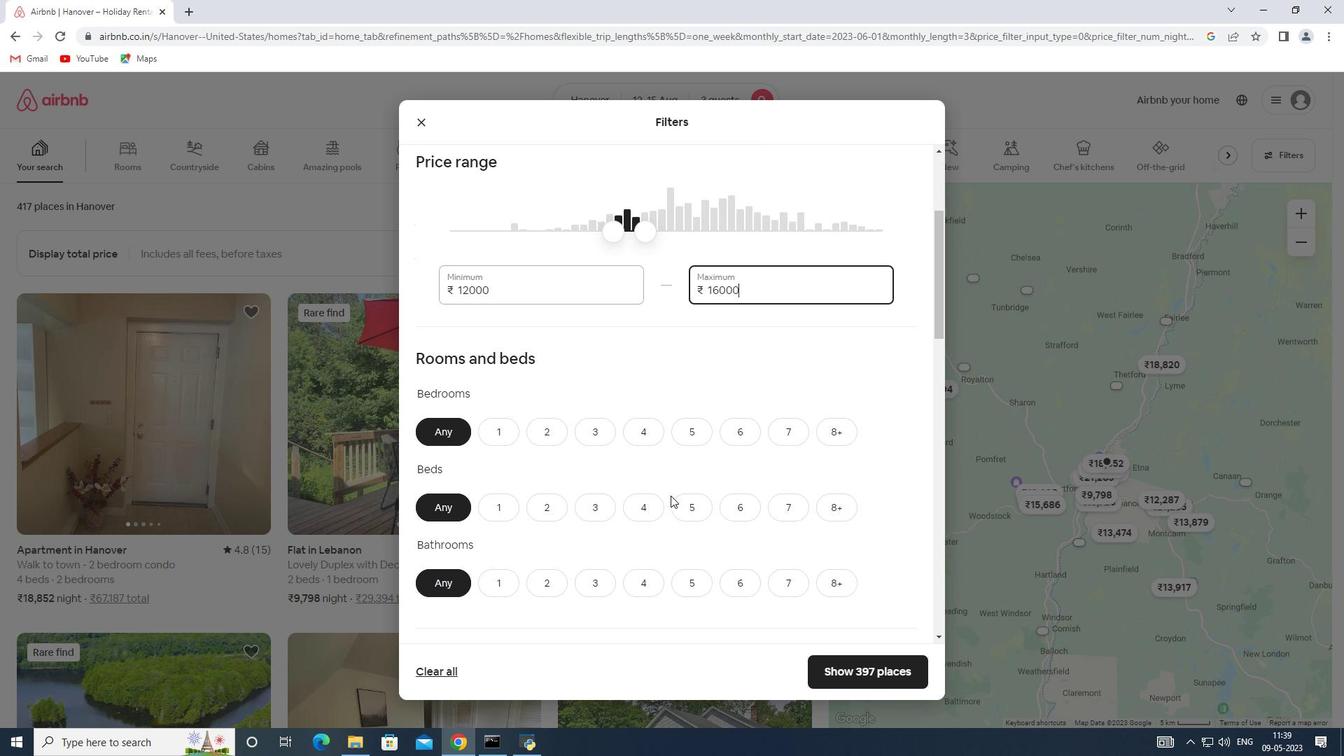 
Action: Mouse scrolled (646, 484) with delta (0, 0)
Screenshot: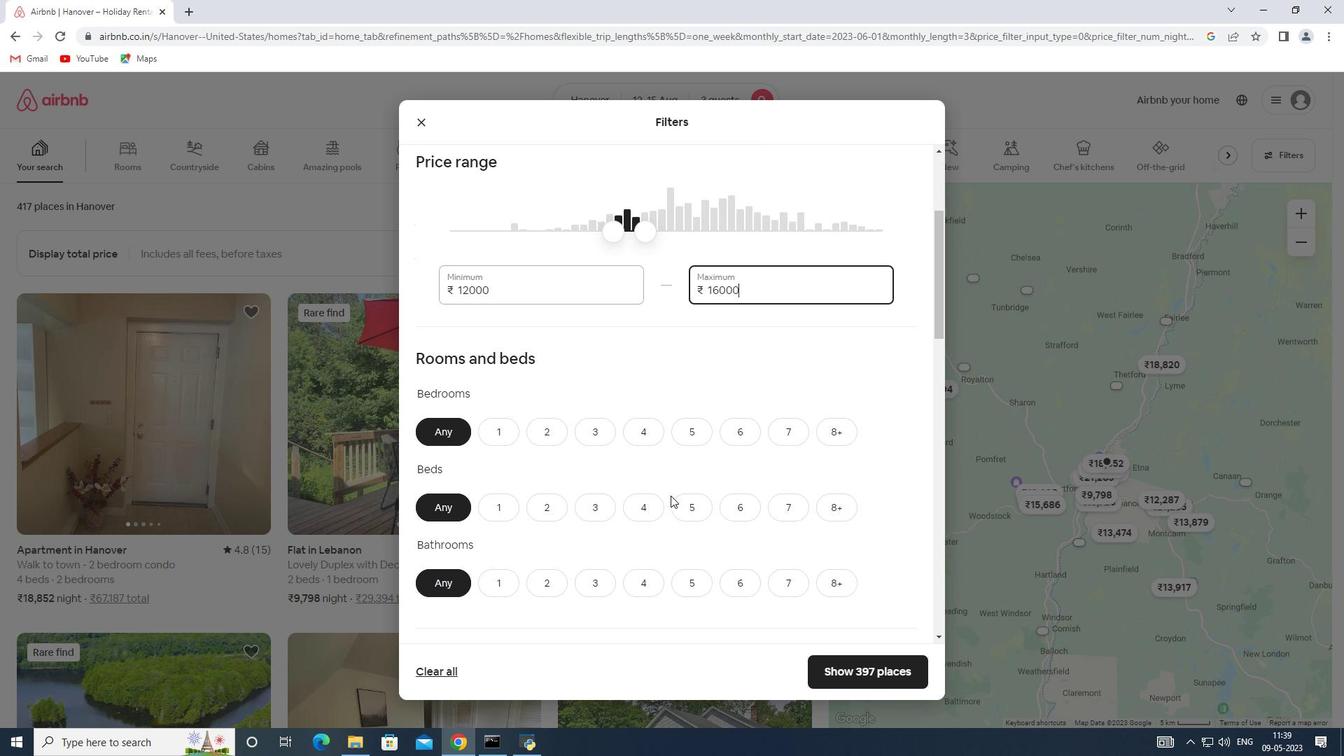 
Action: Mouse moved to (548, 370)
Screenshot: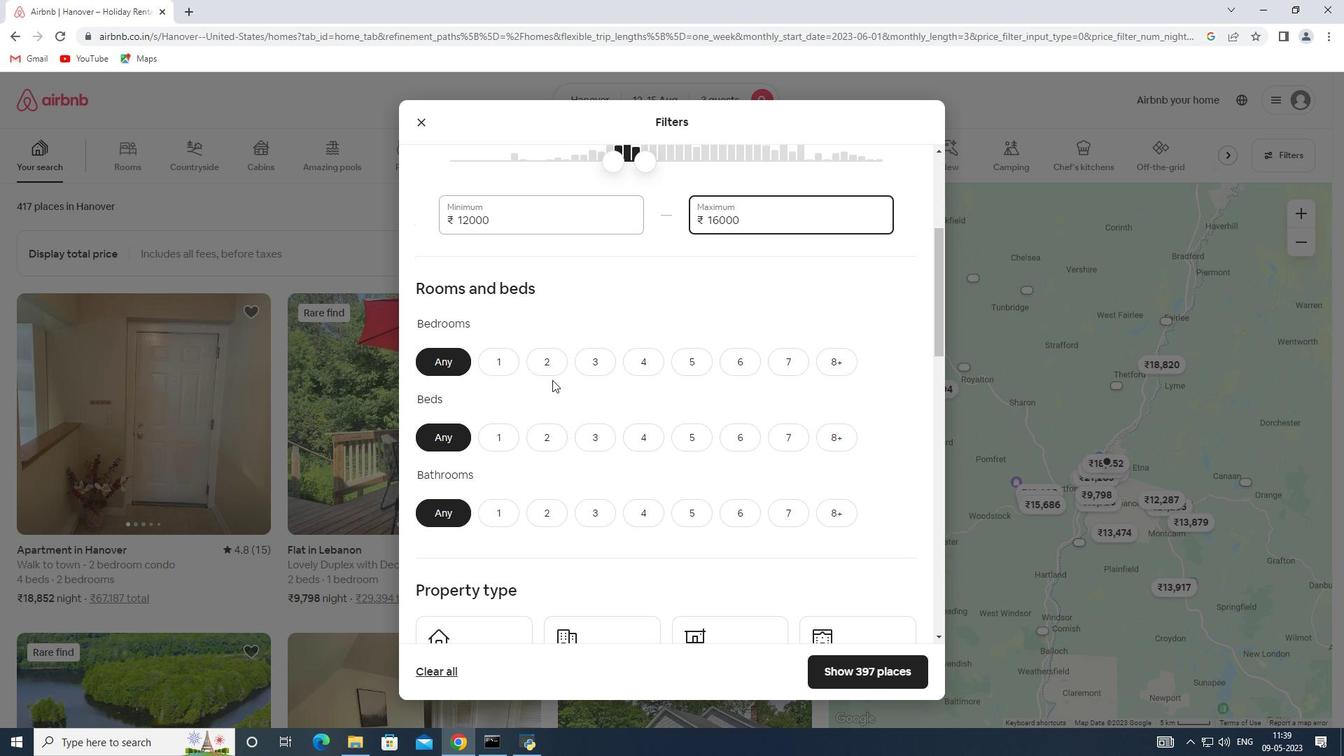 
Action: Mouse pressed left at (548, 370)
Screenshot: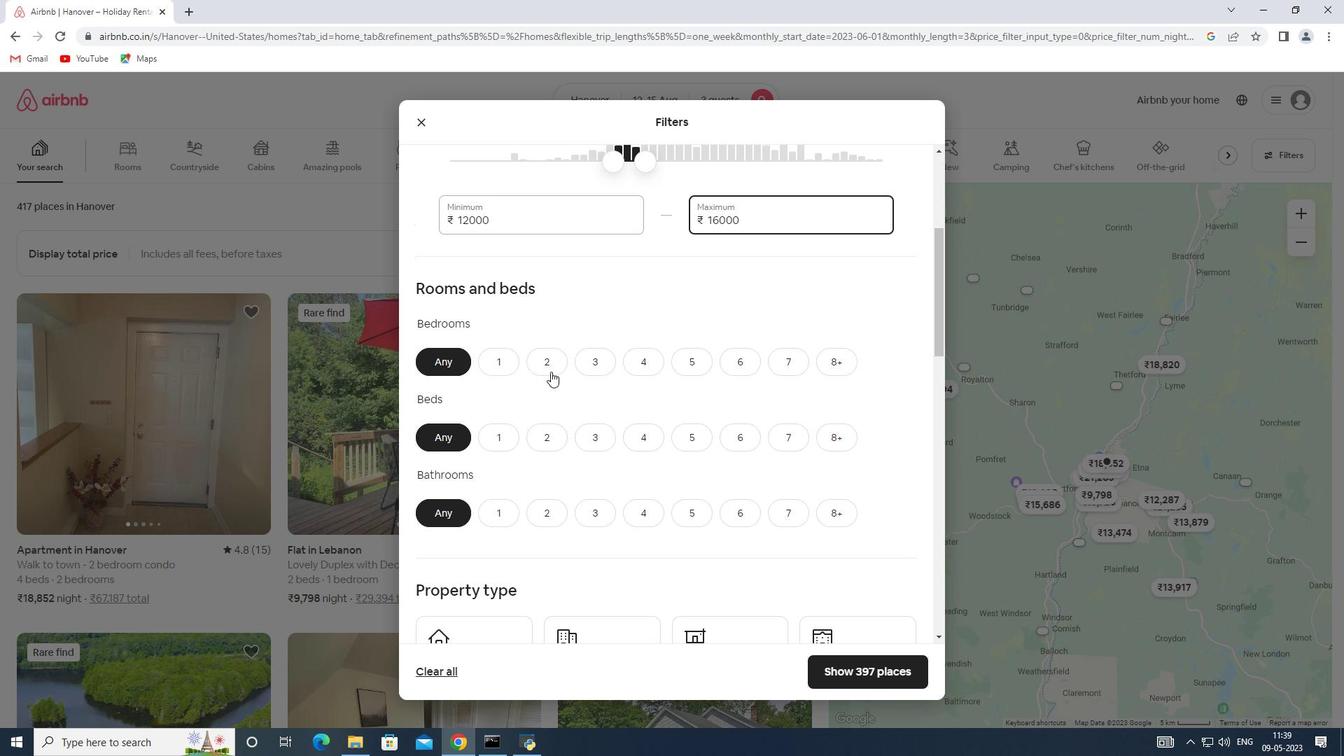 
Action: Mouse moved to (589, 434)
Screenshot: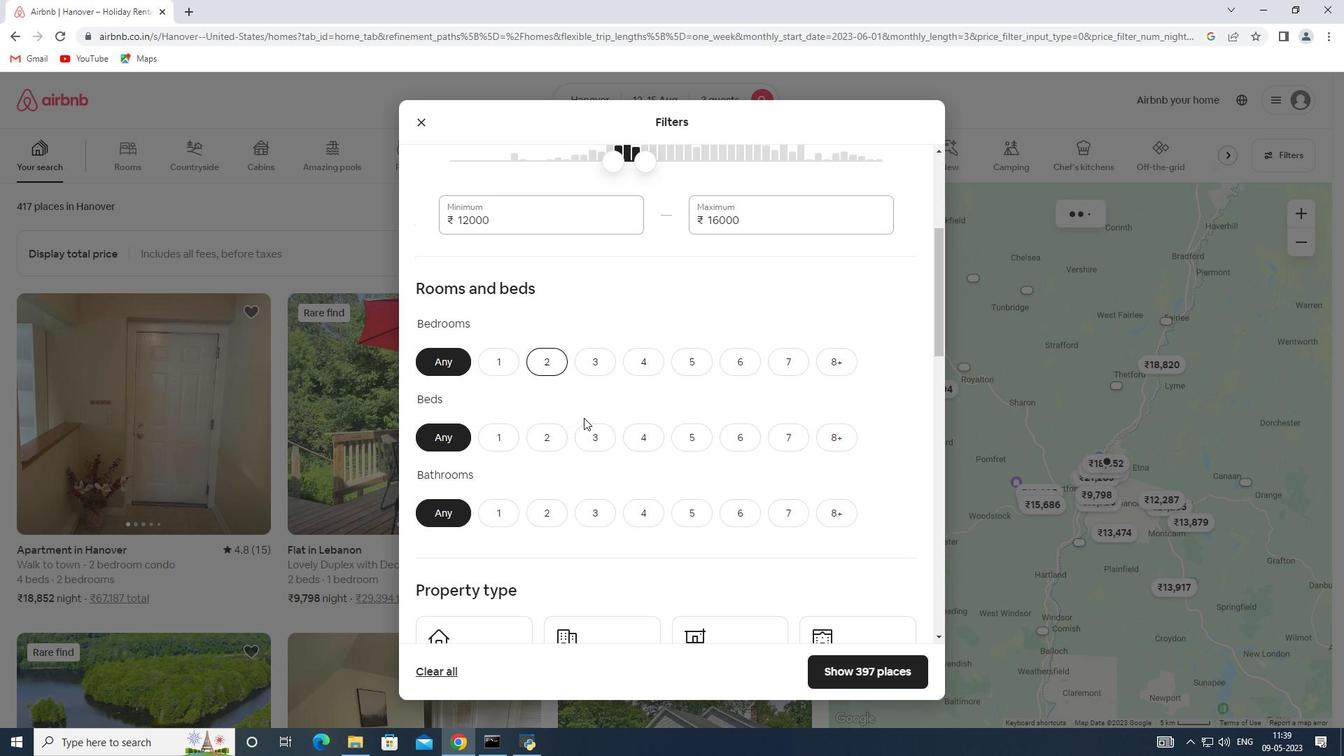
Action: Mouse pressed left at (589, 434)
Screenshot: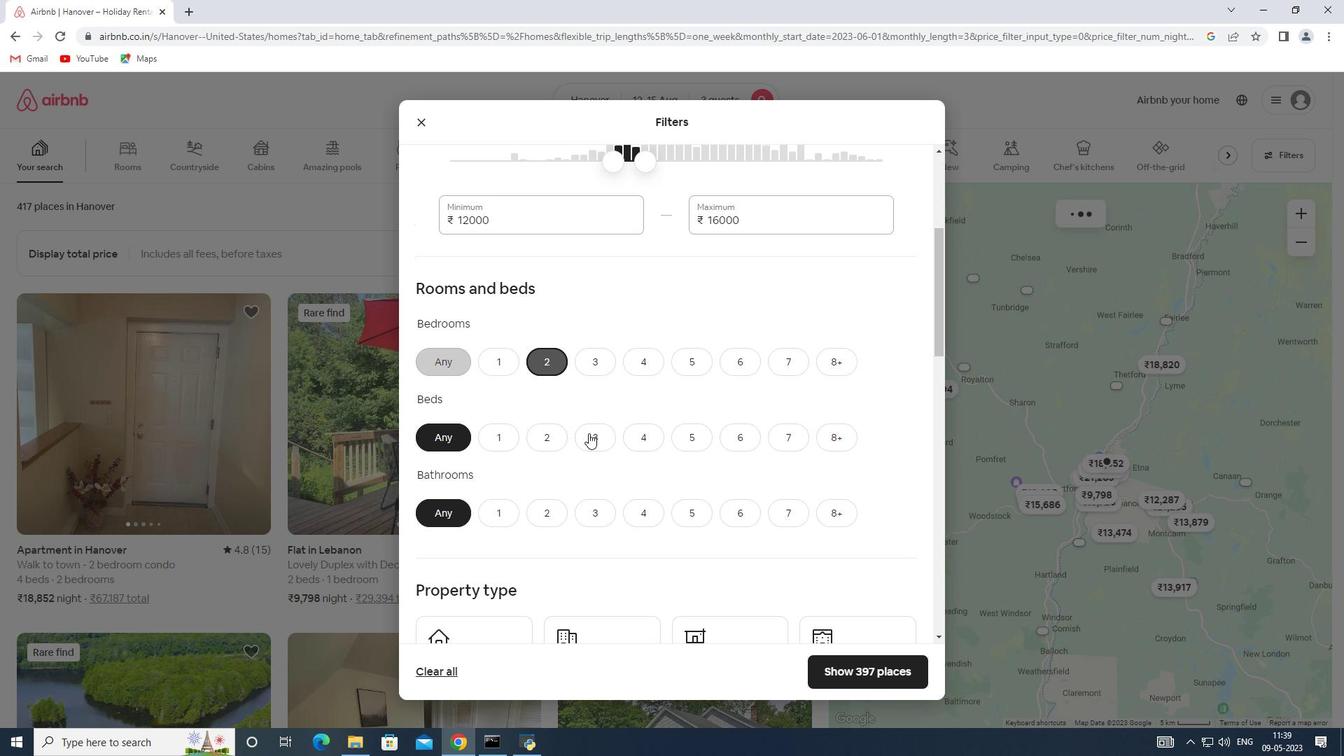 
Action: Mouse moved to (490, 503)
Screenshot: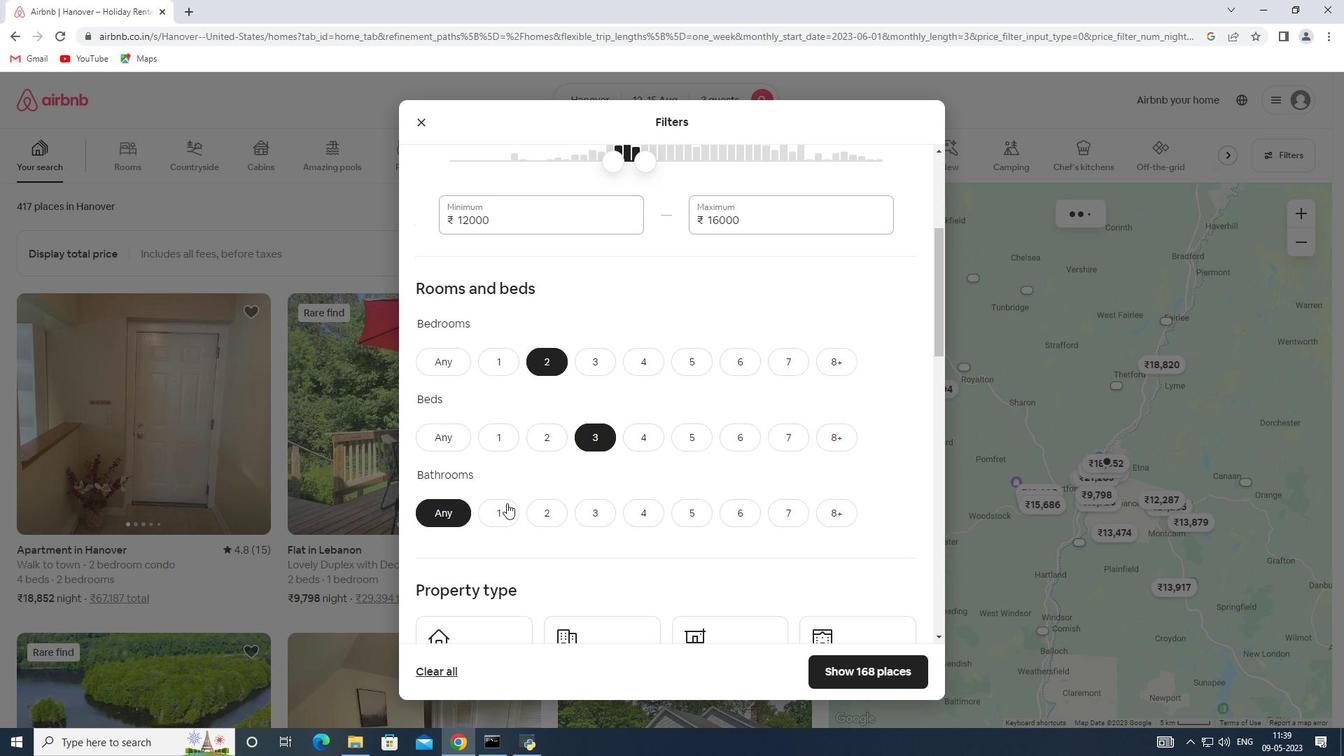 
Action: Mouse pressed left at (490, 503)
Screenshot: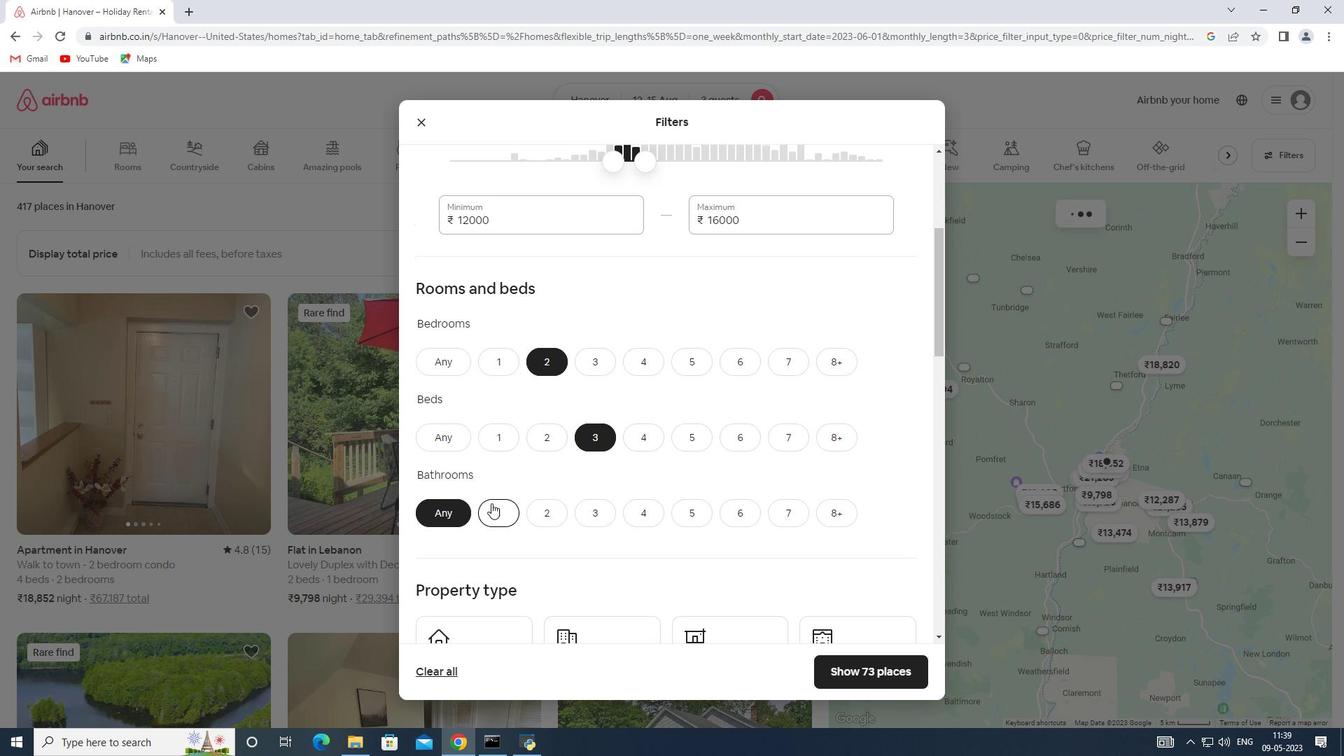 
Action: Mouse moved to (639, 466)
Screenshot: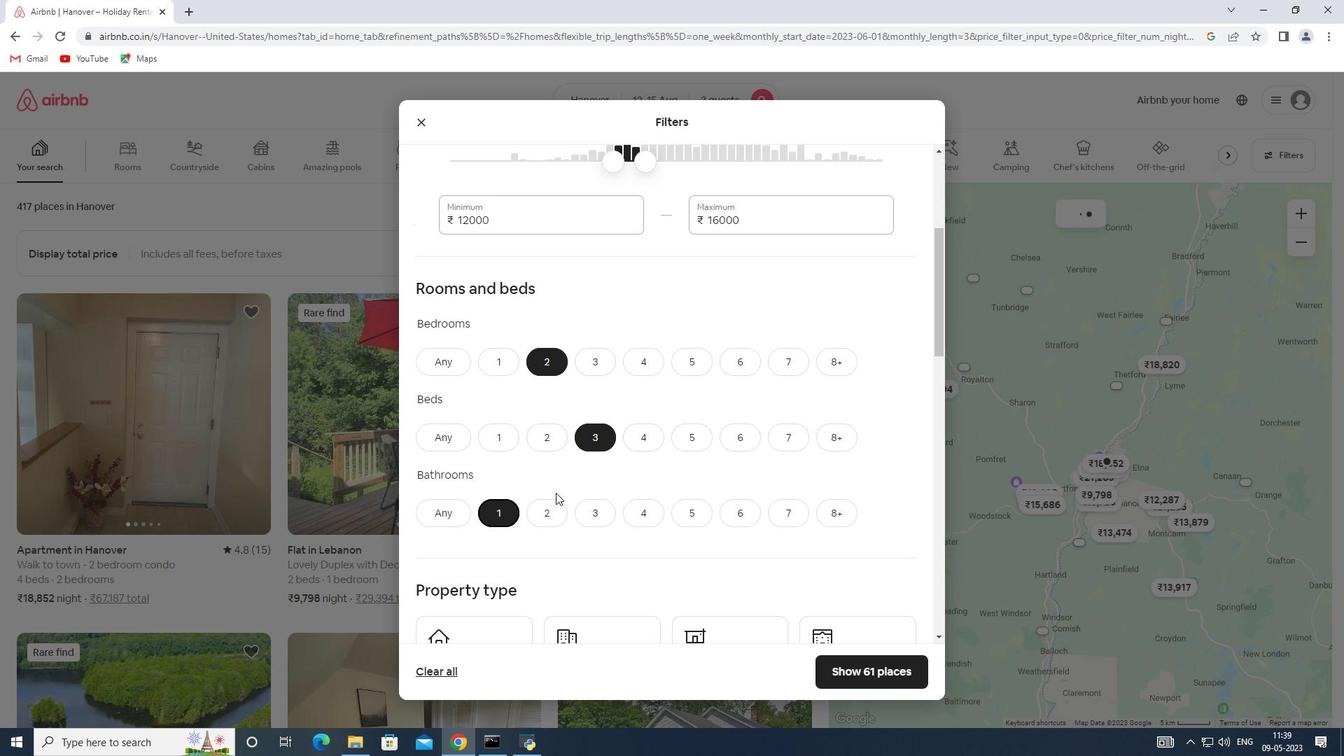
Action: Mouse scrolled (639, 466) with delta (0, 0)
Screenshot: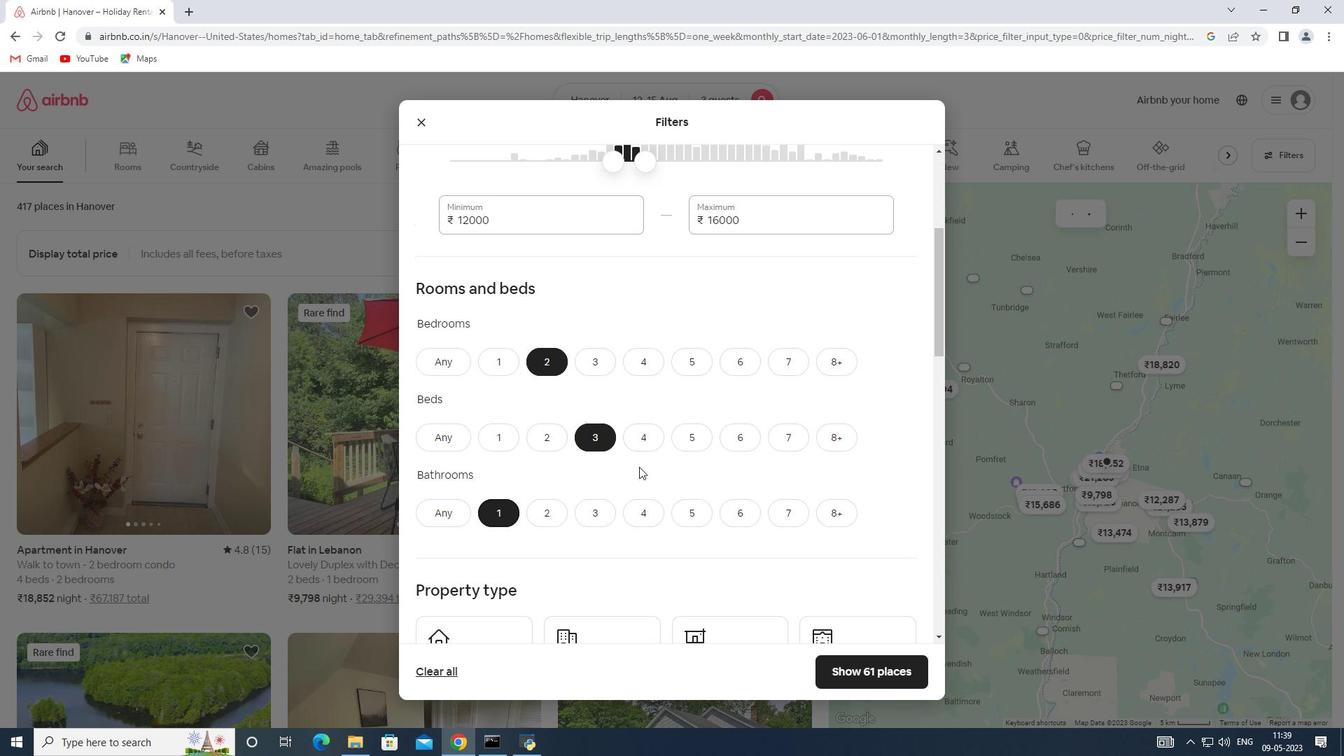 
Action: Mouse scrolled (639, 466) with delta (0, 0)
Screenshot: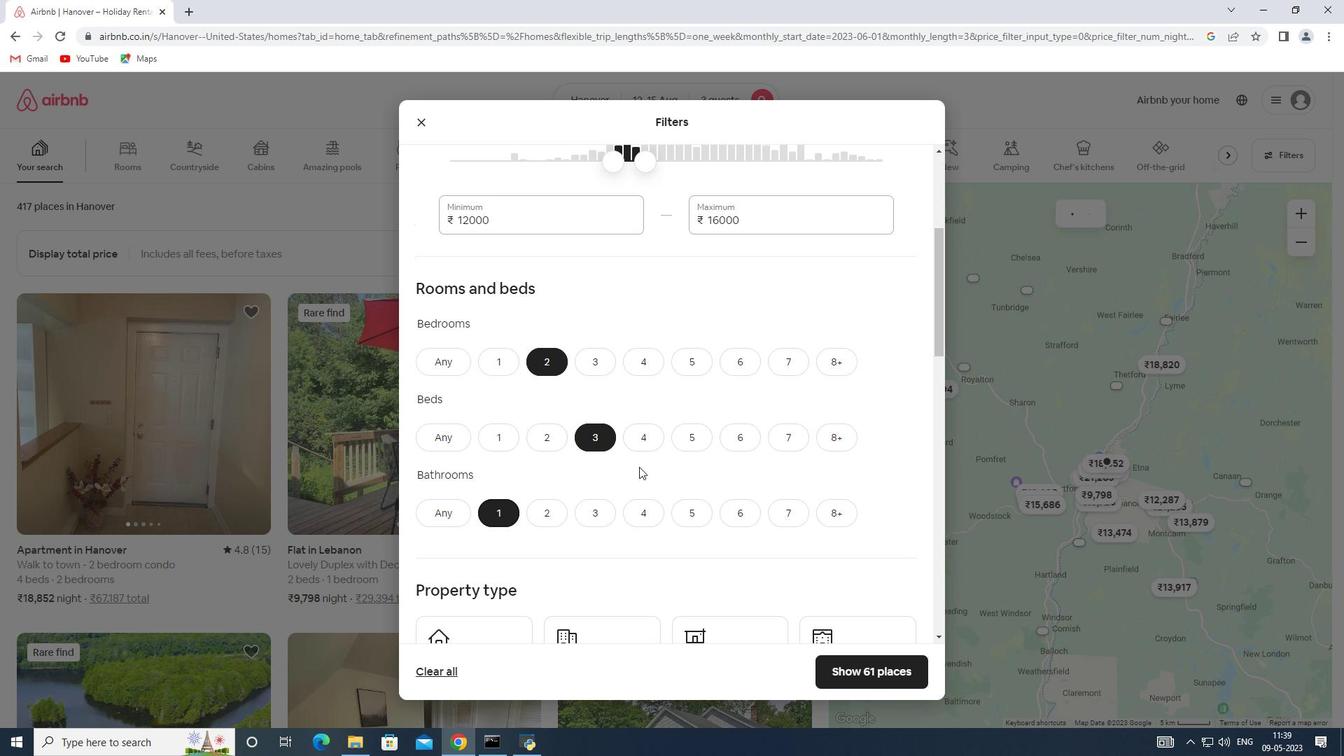 
Action: Mouse scrolled (639, 466) with delta (0, 0)
Screenshot: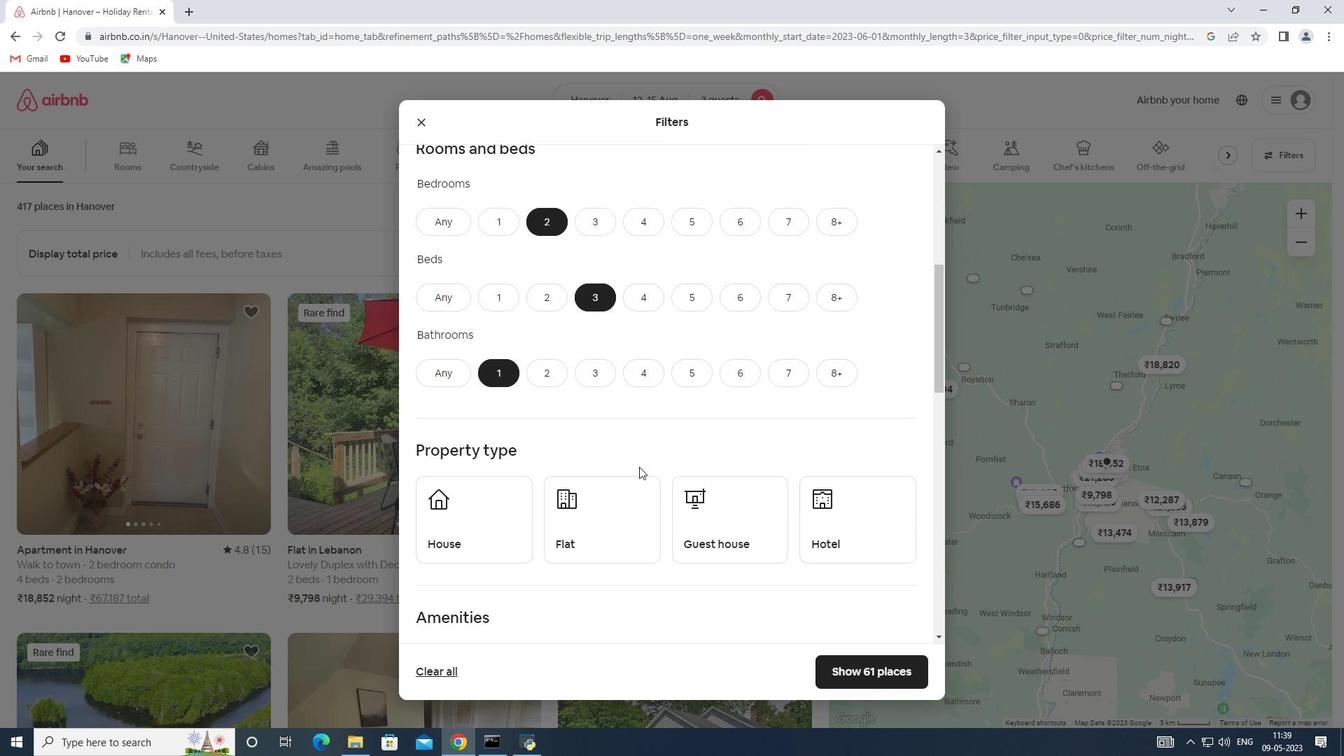 
Action: Mouse moved to (509, 453)
Screenshot: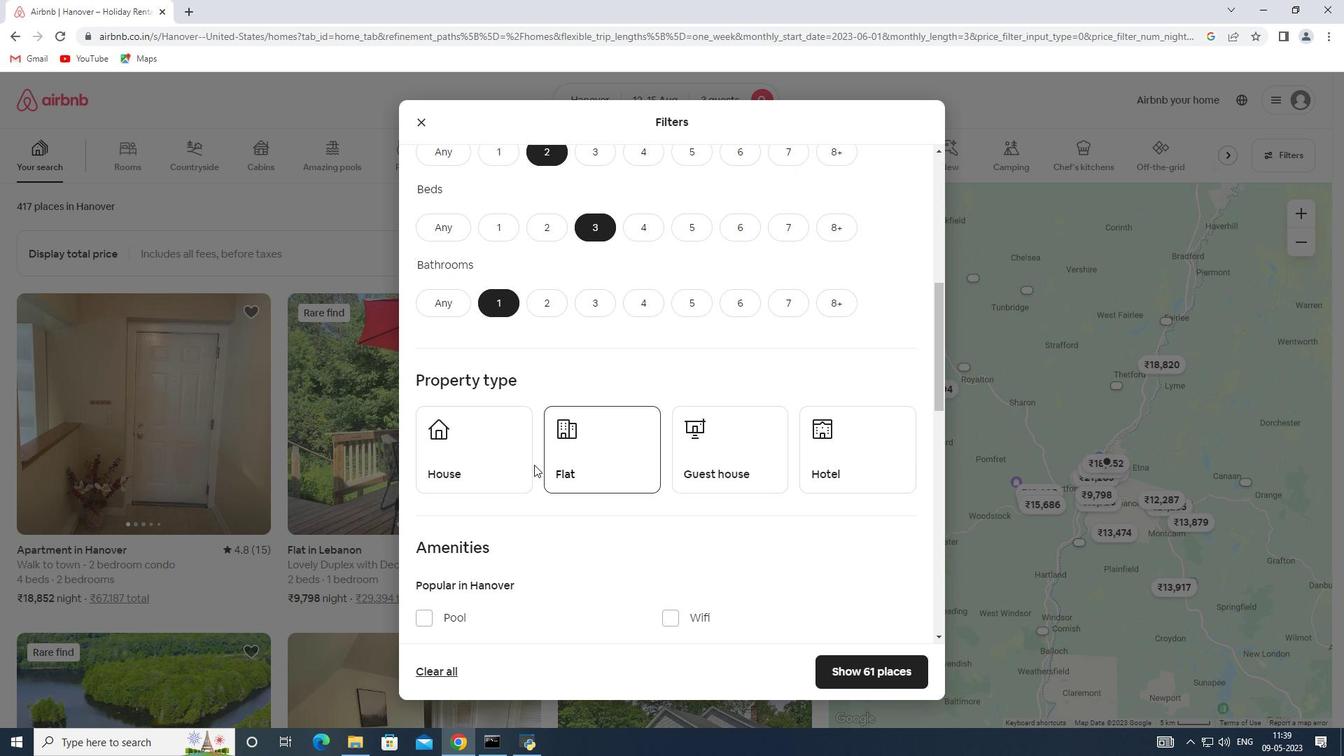 
Action: Mouse pressed left at (509, 453)
Screenshot: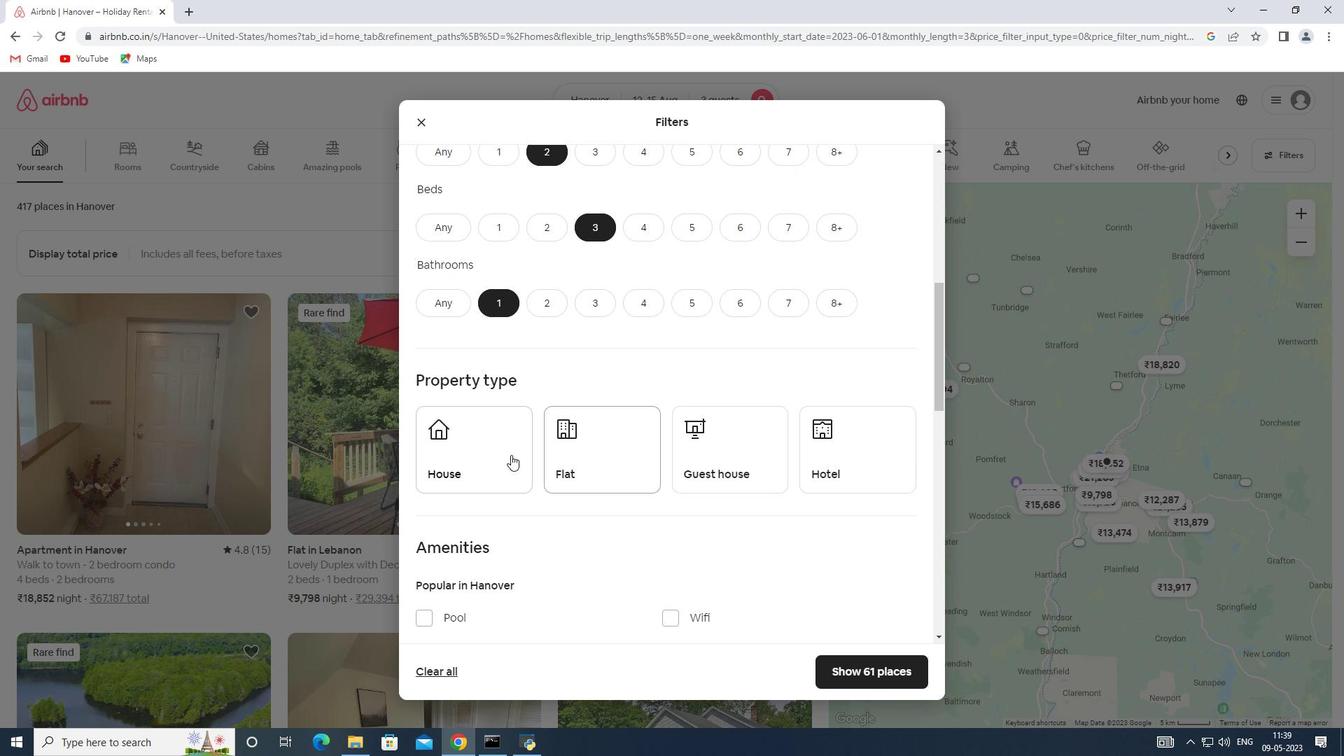 
Action: Mouse moved to (580, 445)
Screenshot: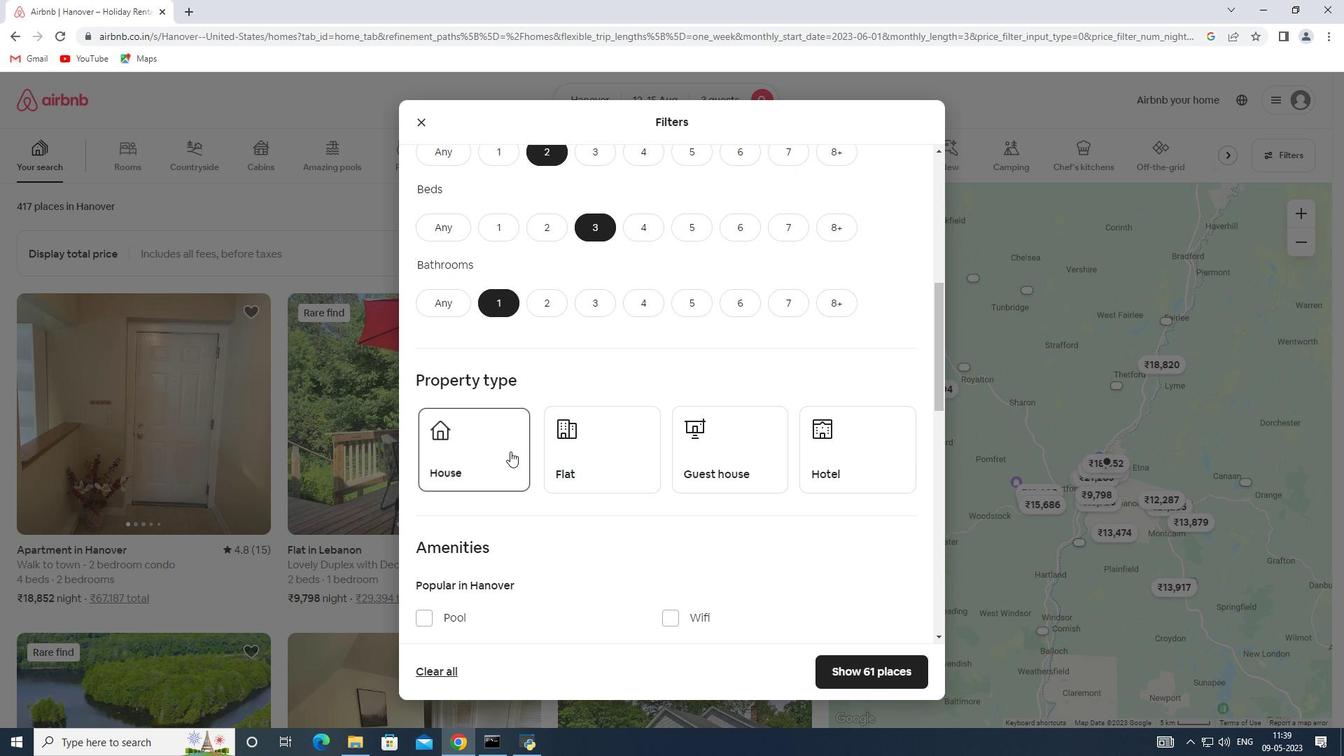
Action: Mouse pressed left at (580, 445)
Screenshot: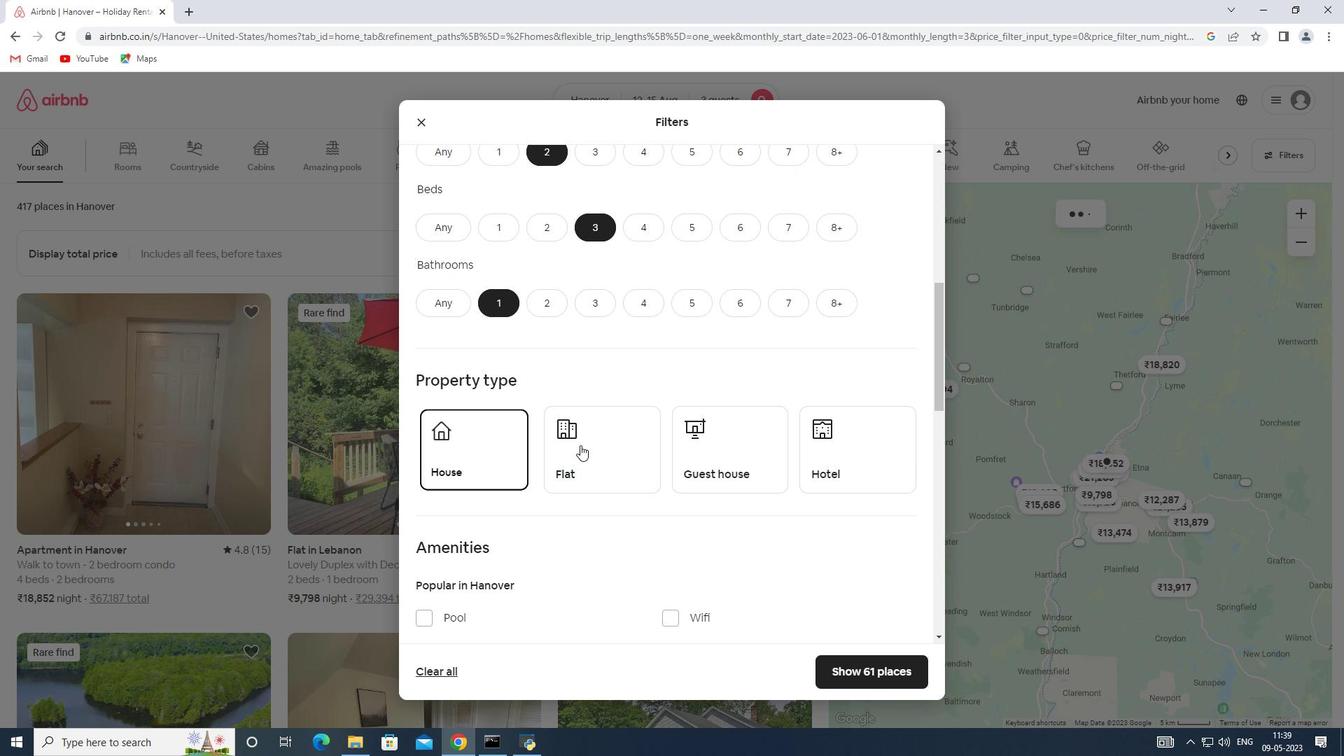 
Action: Mouse moved to (702, 455)
Screenshot: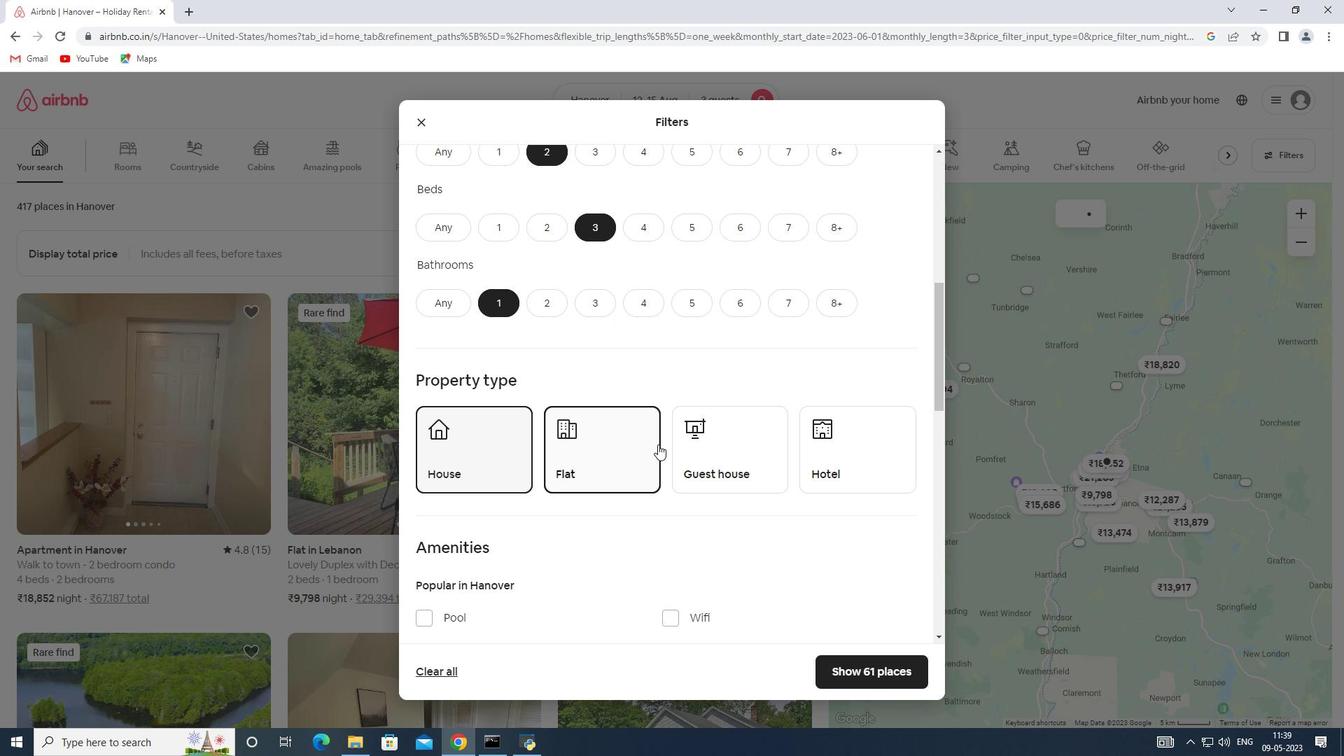 
Action: Mouse pressed left at (702, 455)
Screenshot: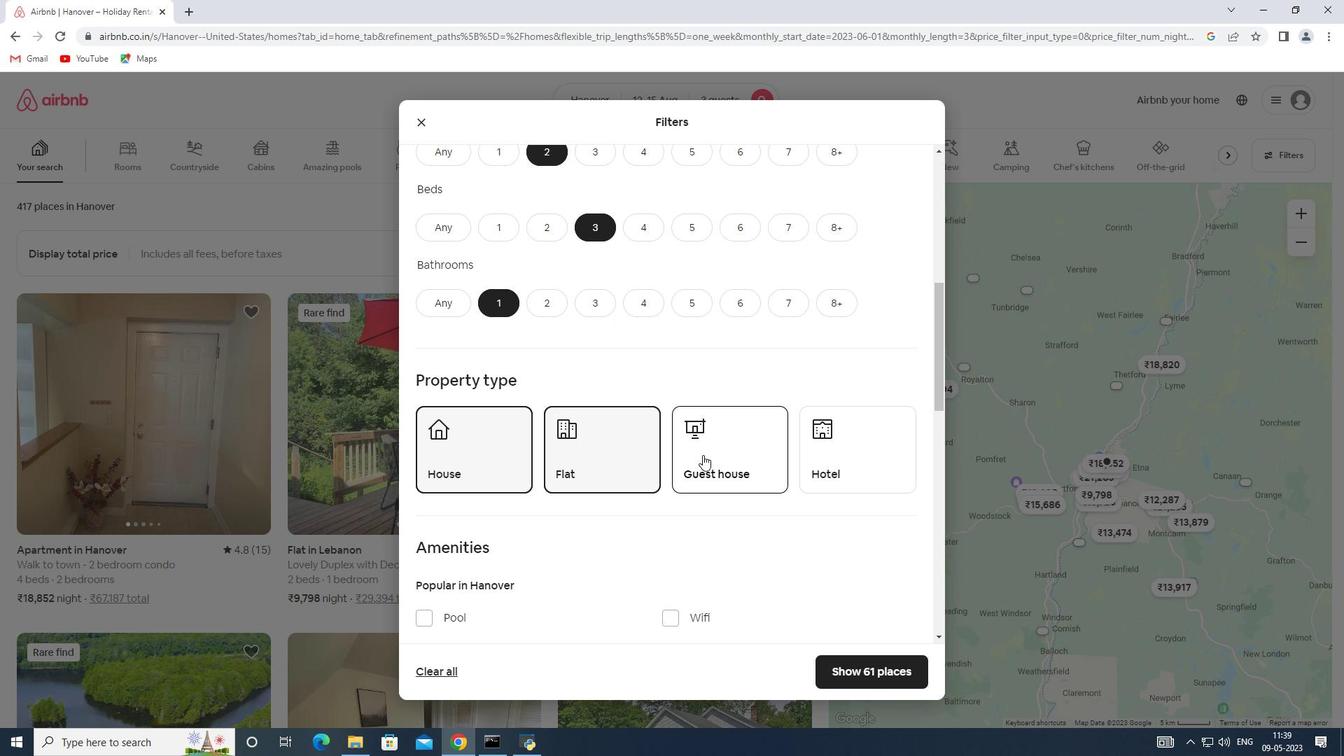 
Action: Mouse scrolled (702, 454) with delta (0, 0)
Screenshot: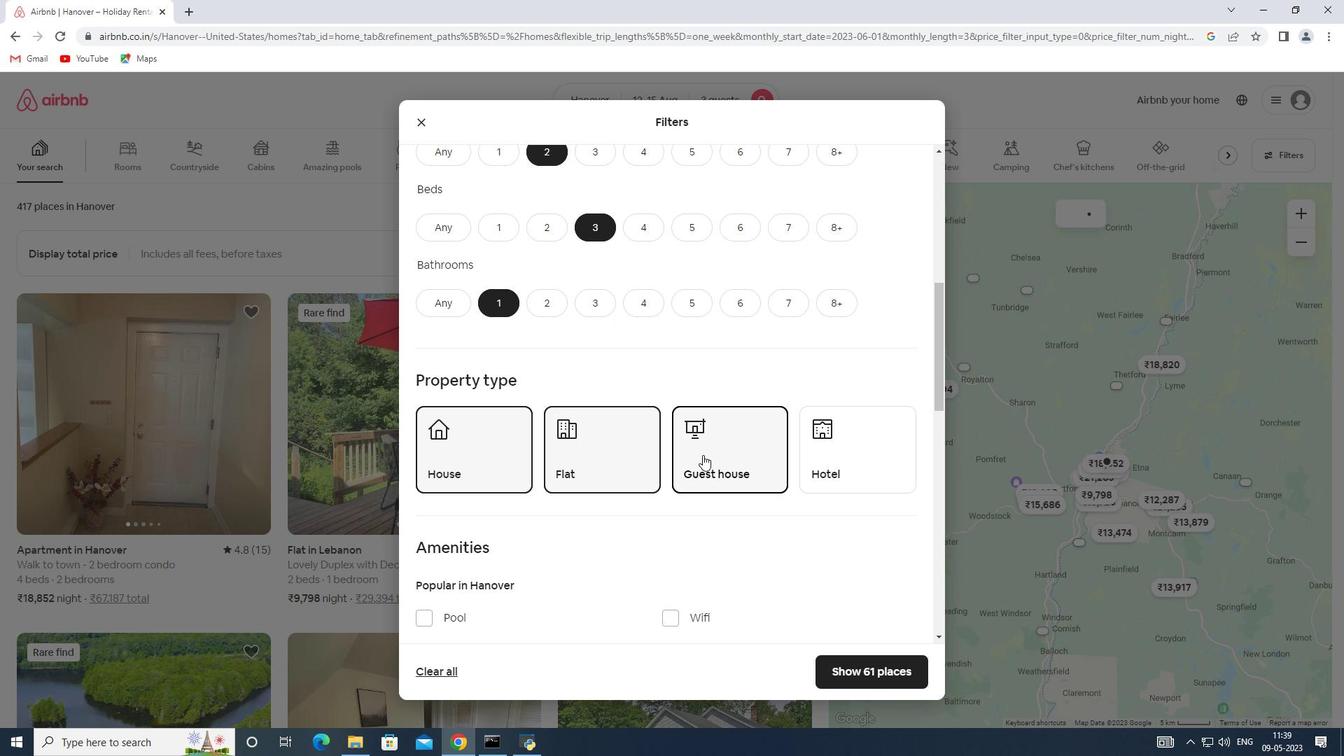
Action: Mouse scrolled (702, 454) with delta (0, 0)
Screenshot: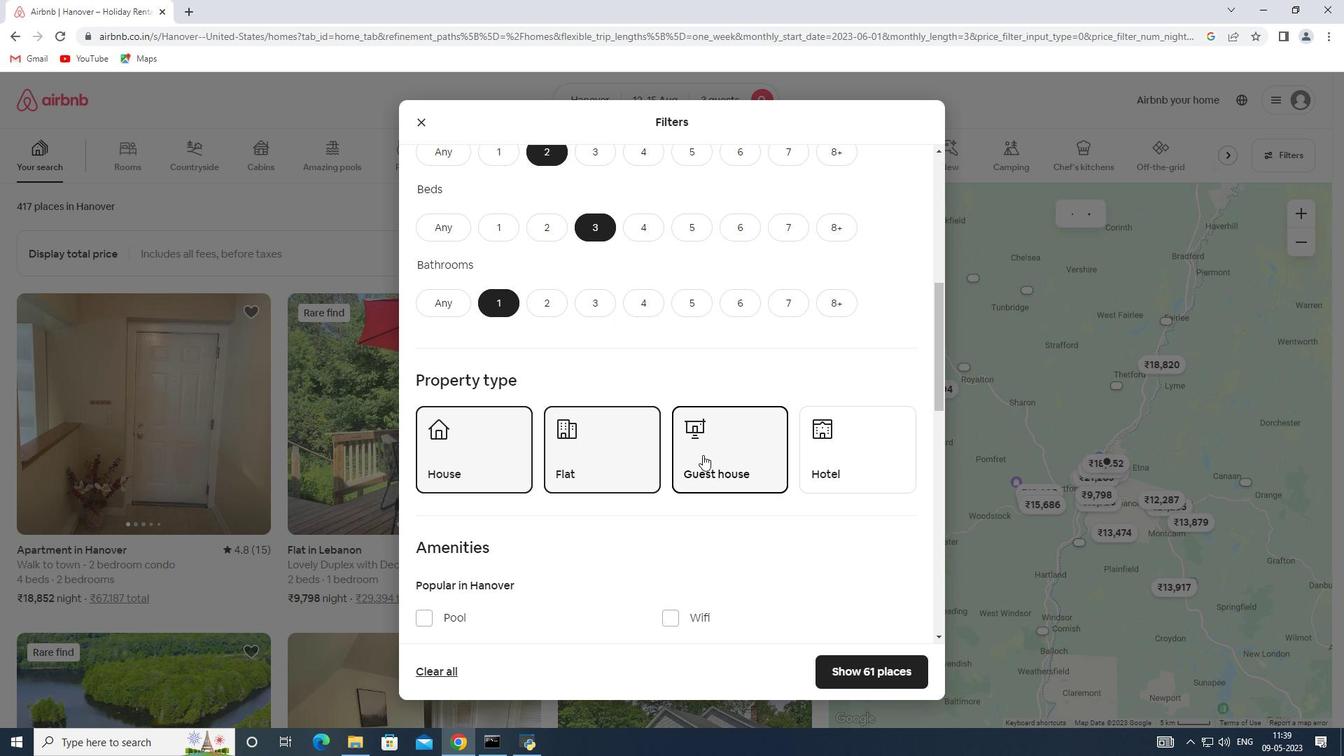 
Action: Mouse scrolled (702, 454) with delta (0, 0)
Screenshot: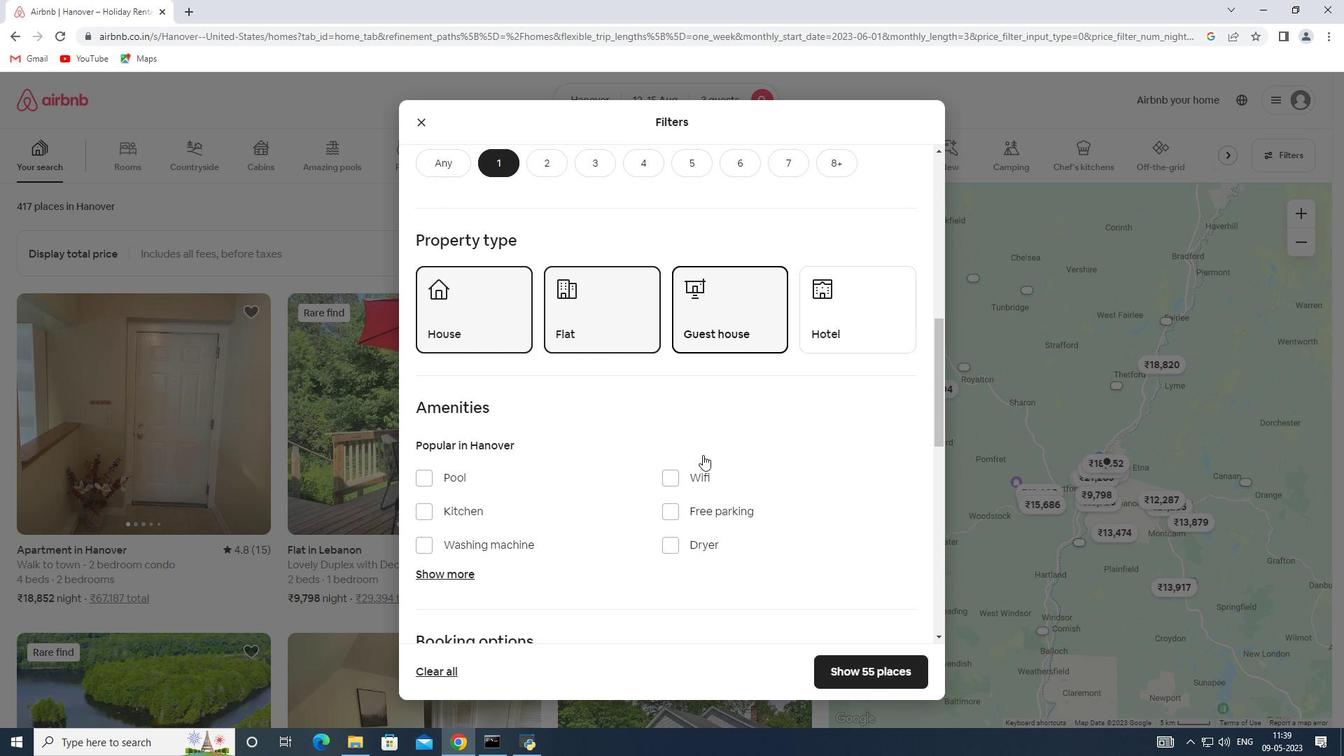 
Action: Mouse scrolled (702, 454) with delta (0, 0)
Screenshot: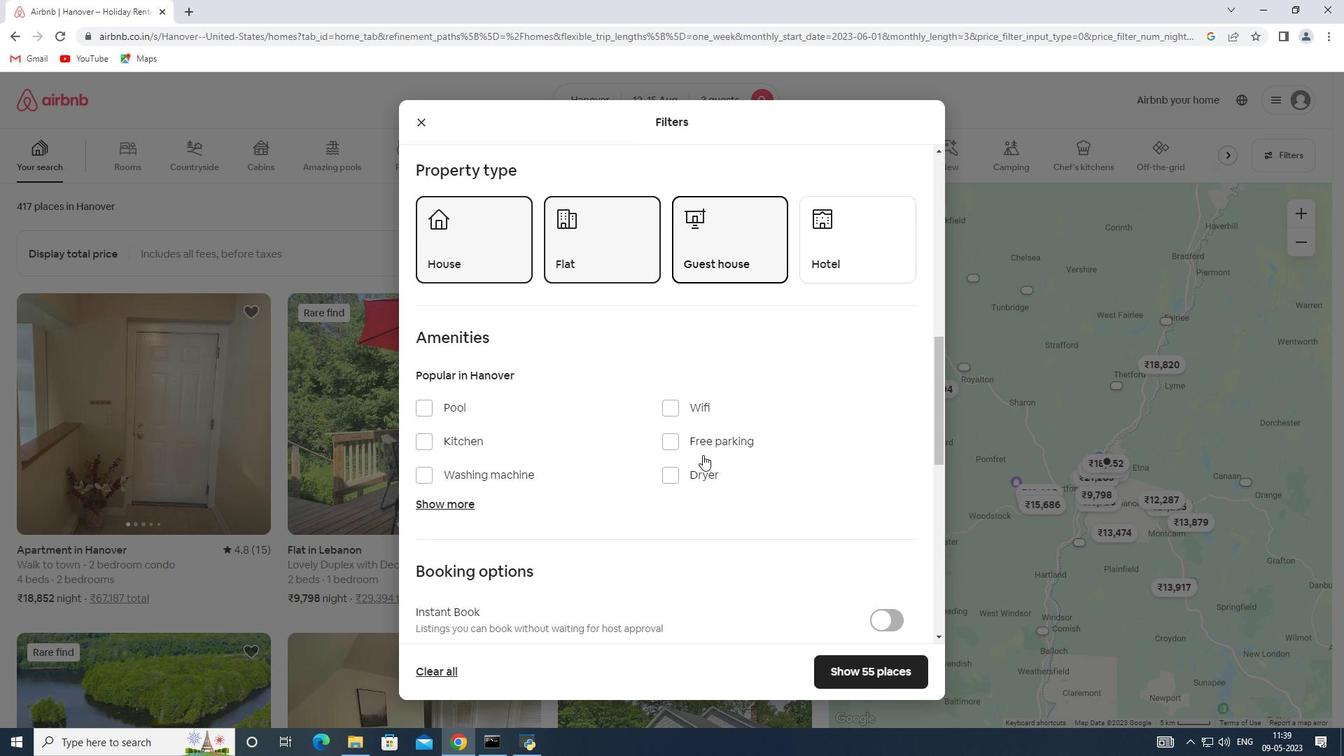 
Action: Mouse scrolled (702, 454) with delta (0, 0)
Screenshot: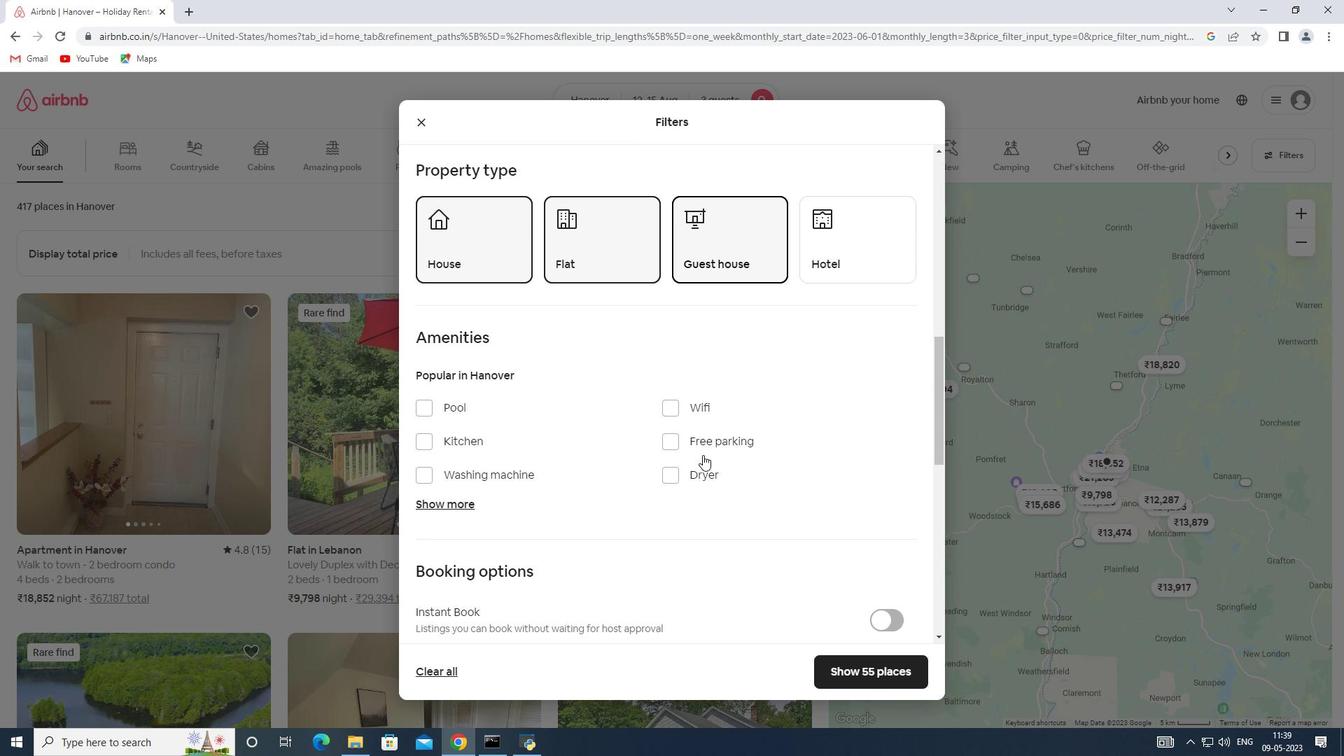 
Action: Mouse scrolled (702, 454) with delta (0, 0)
Screenshot: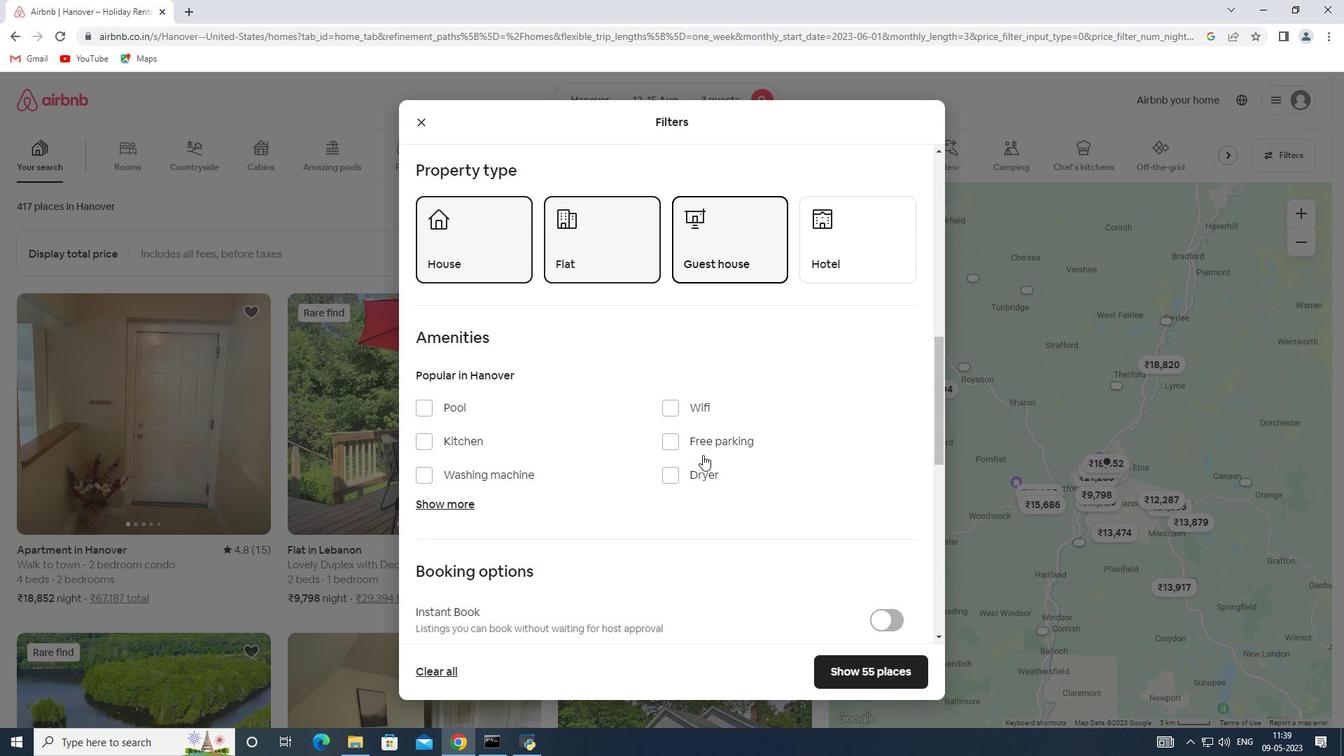 
Action: Mouse moved to (877, 454)
Screenshot: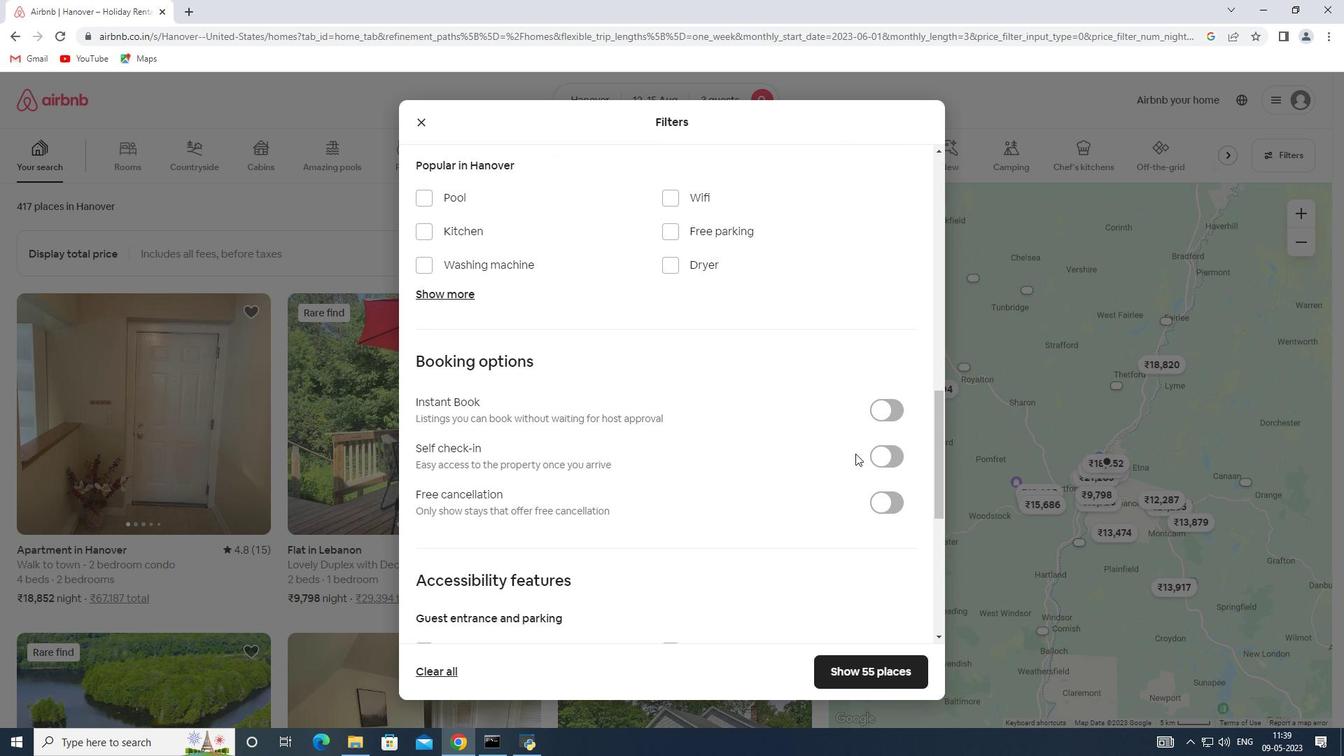 
Action: Mouse pressed left at (877, 454)
Screenshot: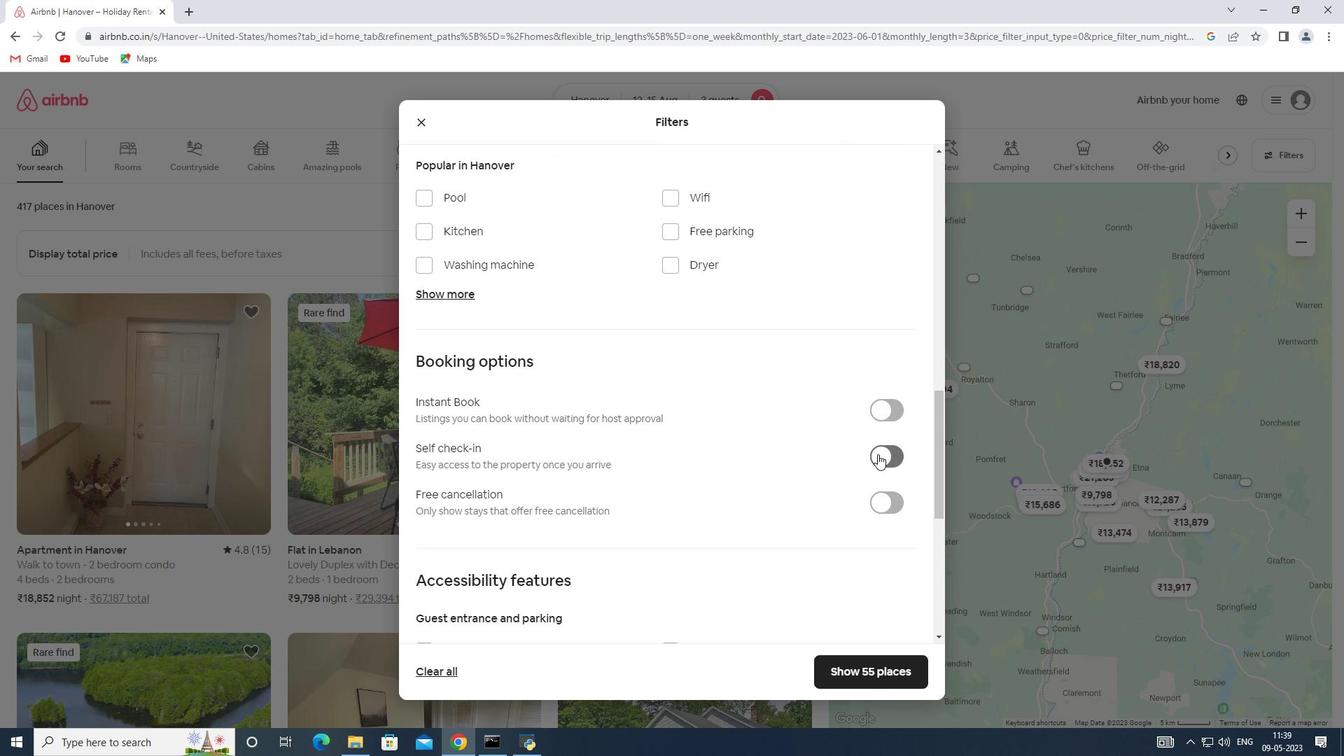 
Action: Mouse moved to (506, 457)
Screenshot: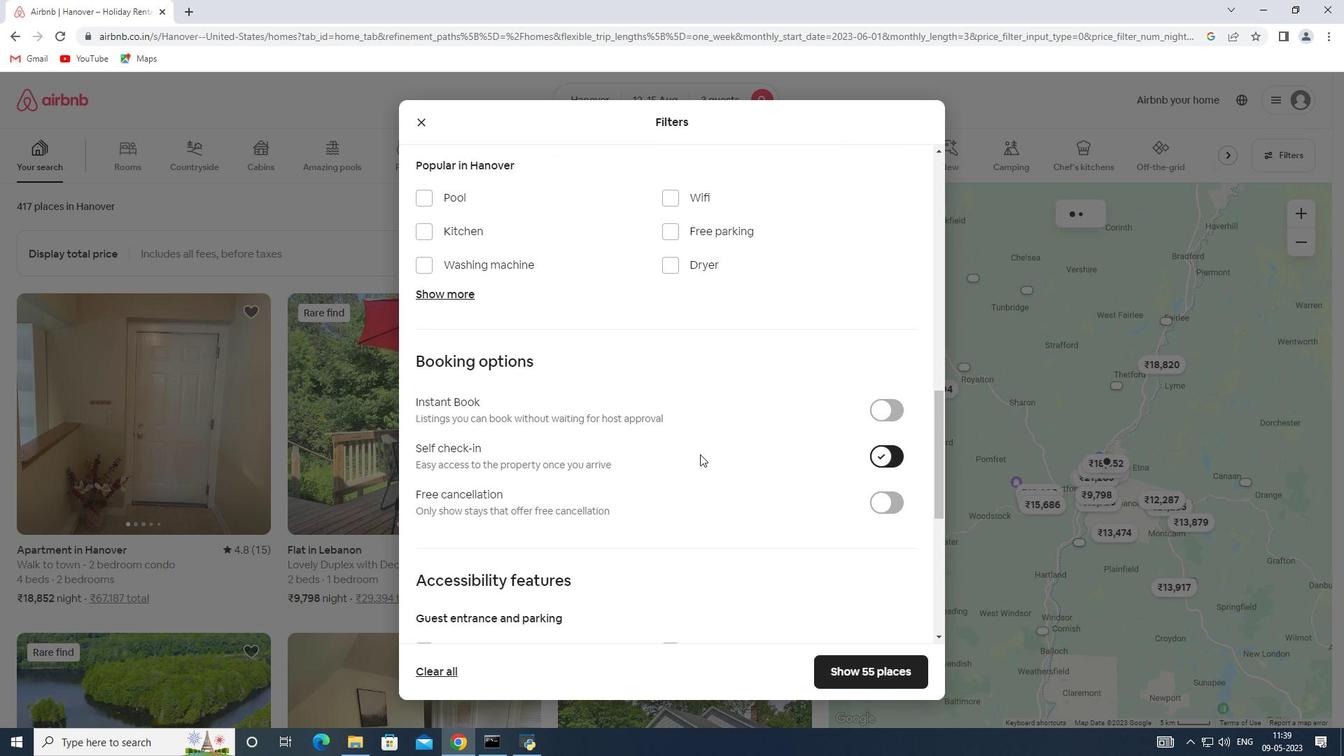 
Action: Mouse scrolled (506, 456) with delta (0, 0)
Screenshot: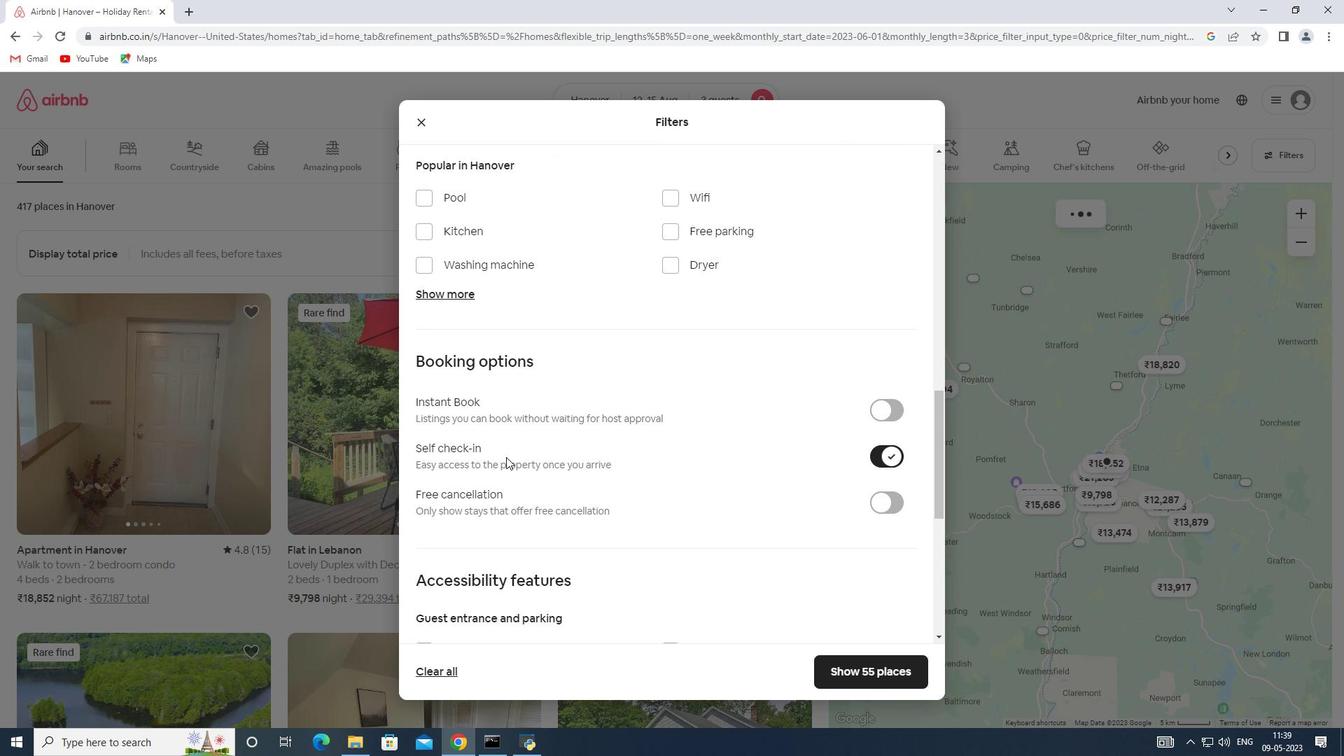 
Action: Mouse scrolled (506, 456) with delta (0, 0)
Screenshot: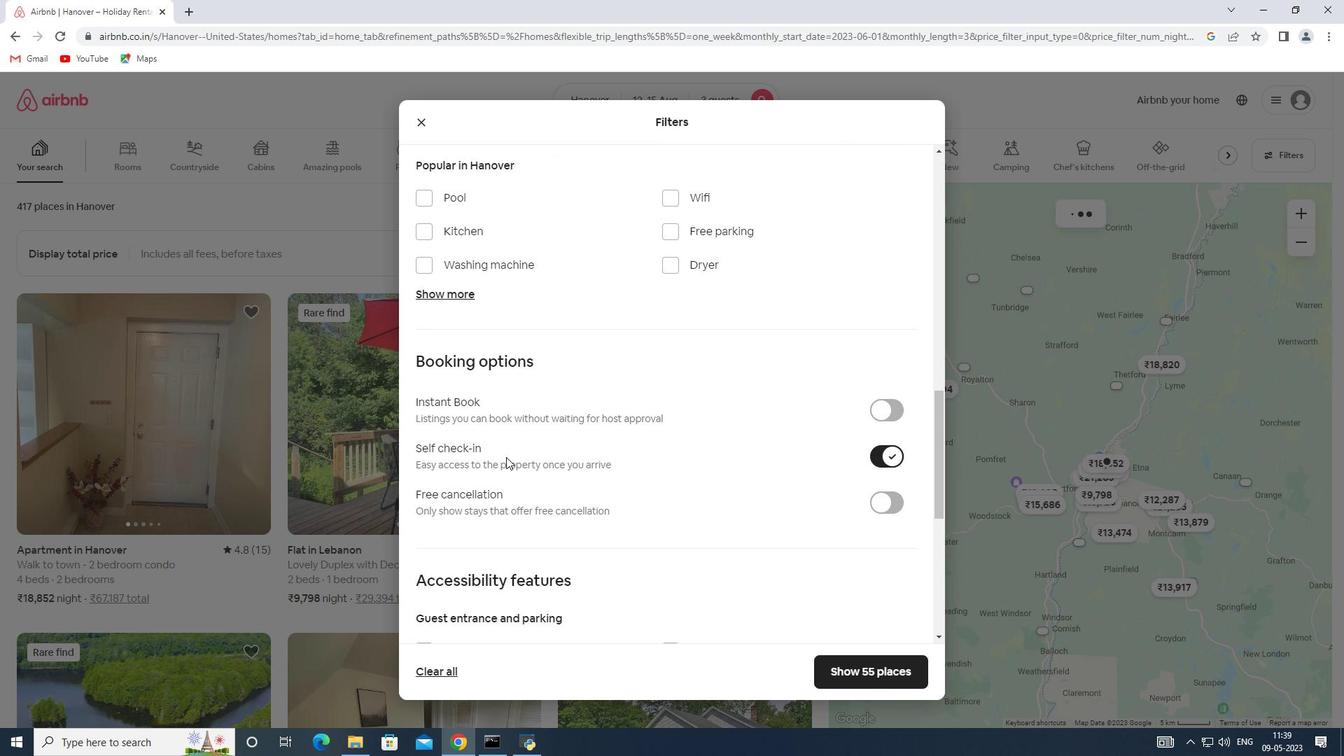 
Action: Mouse scrolled (506, 456) with delta (0, 0)
Screenshot: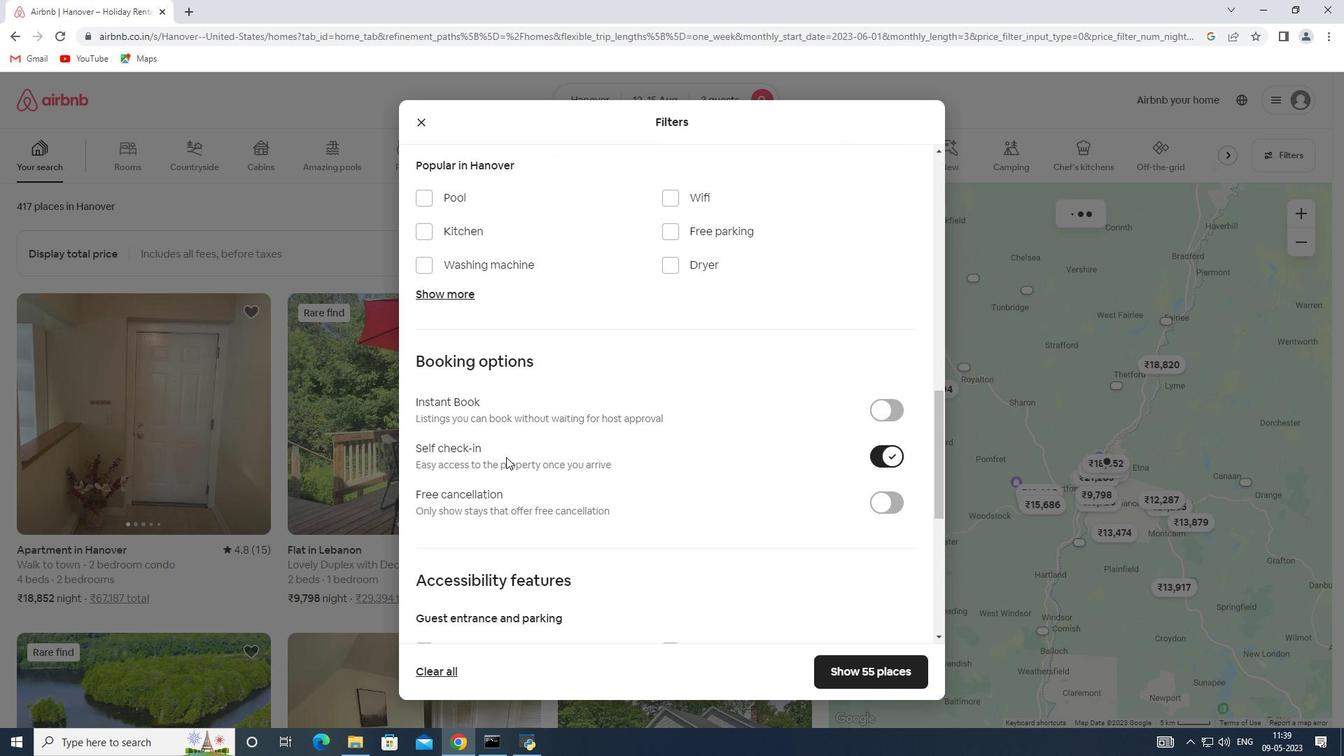 
Action: Mouse scrolled (506, 456) with delta (0, 0)
Screenshot: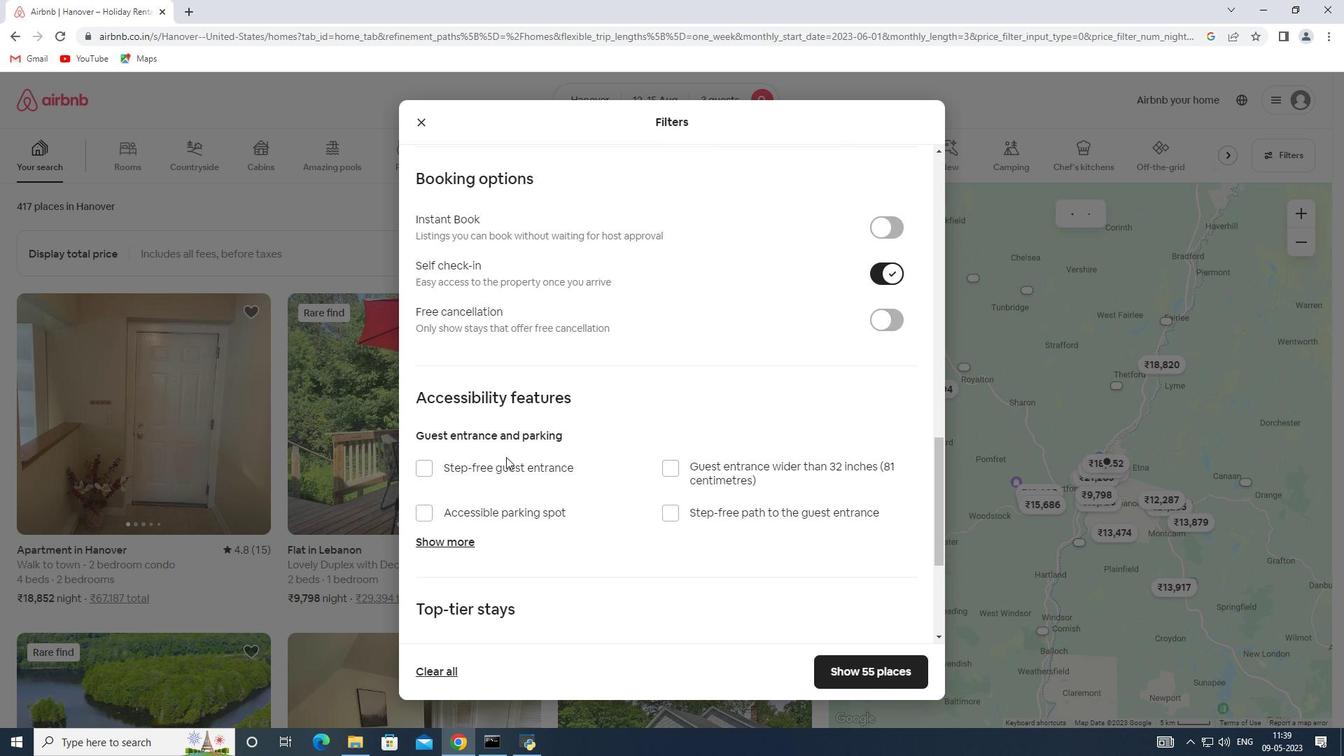
Action: Mouse scrolled (506, 456) with delta (0, 0)
Screenshot: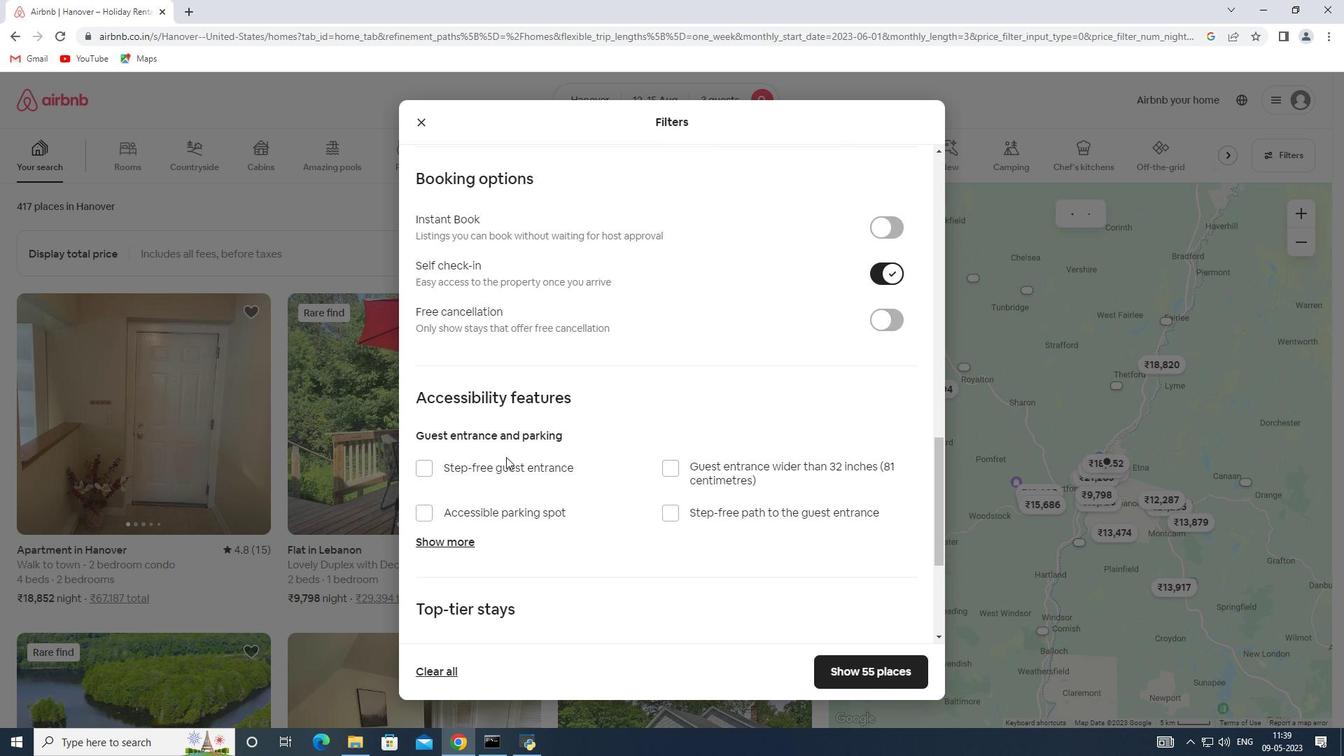 
Action: Mouse scrolled (506, 456) with delta (0, 0)
Screenshot: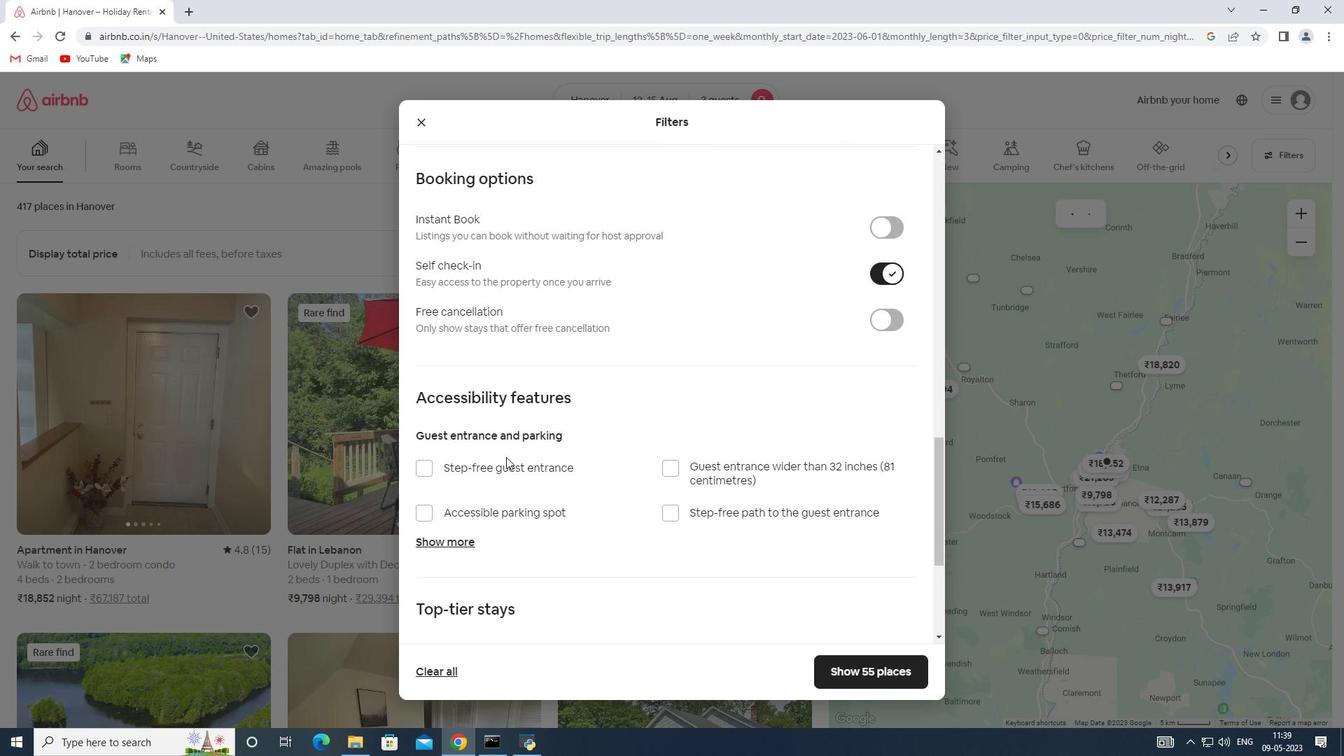 
Action: Mouse scrolled (506, 456) with delta (0, 0)
Screenshot: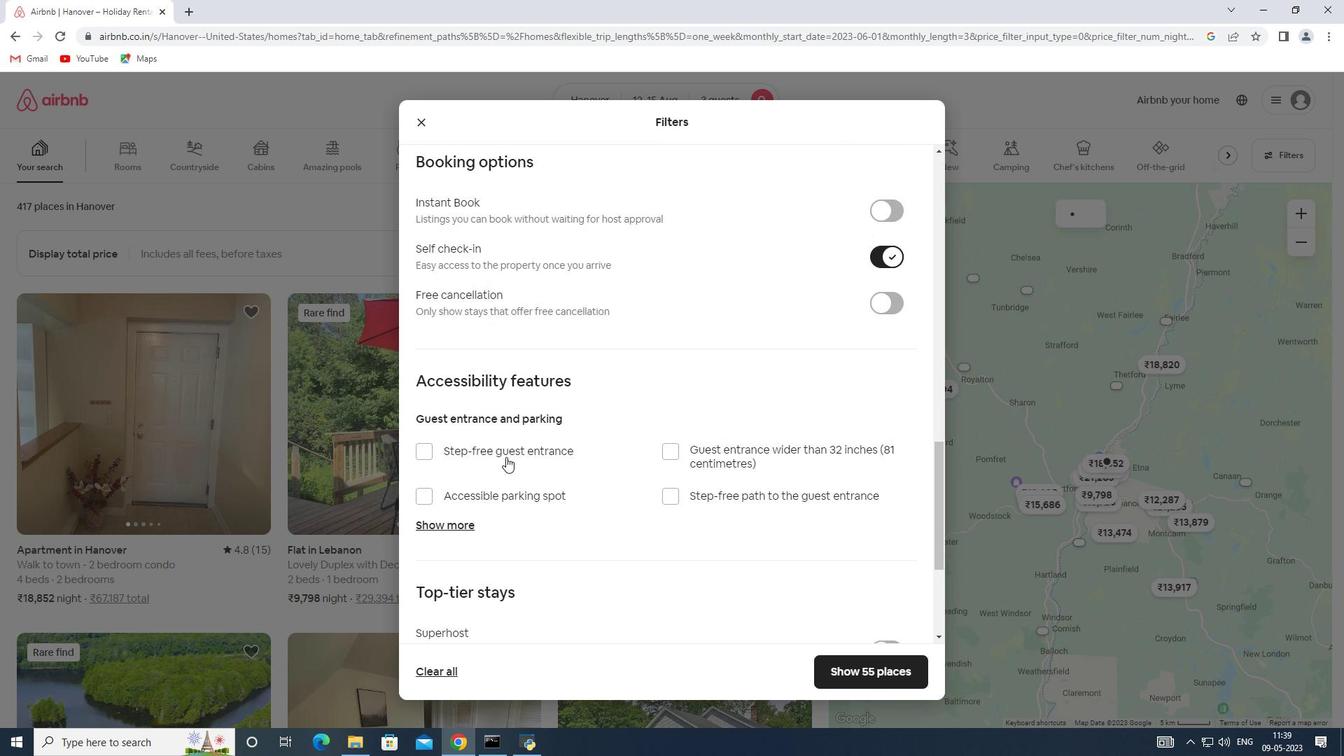 
Action: Mouse moved to (434, 548)
Screenshot: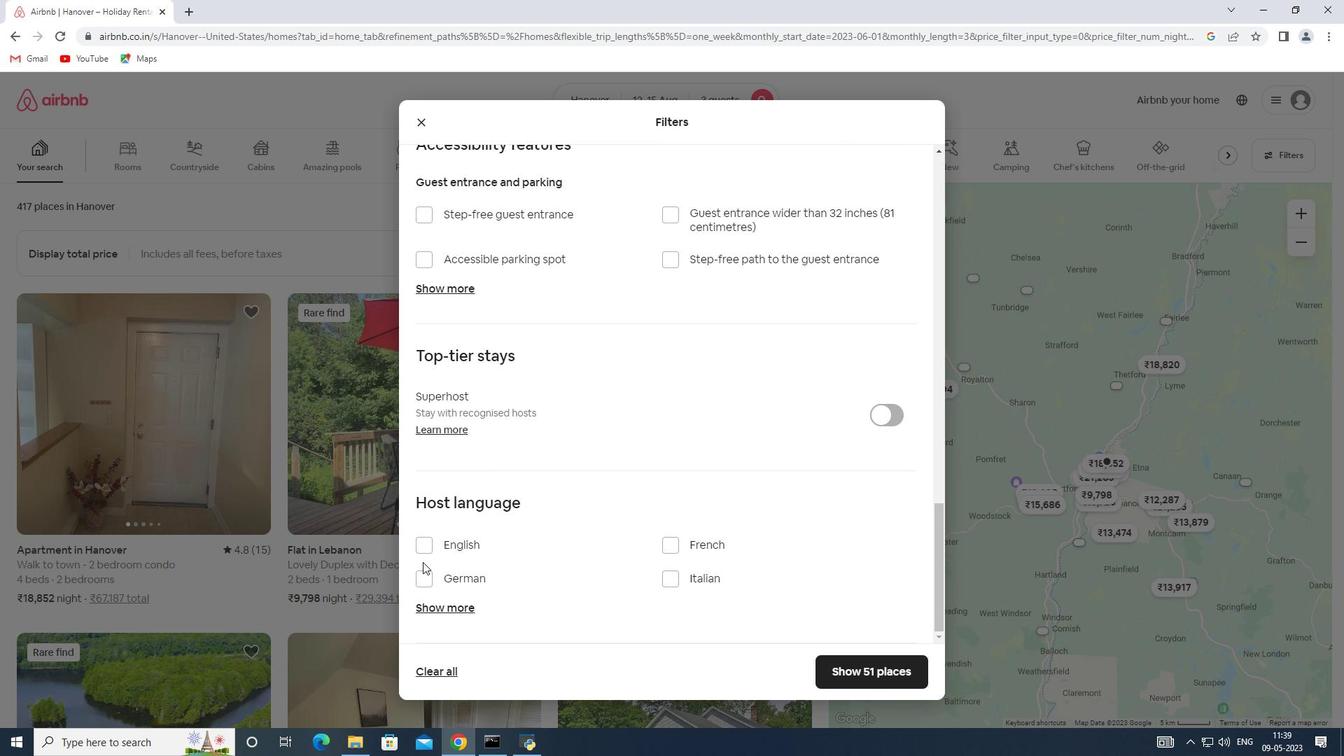 
Action: Mouse pressed left at (434, 548)
Screenshot: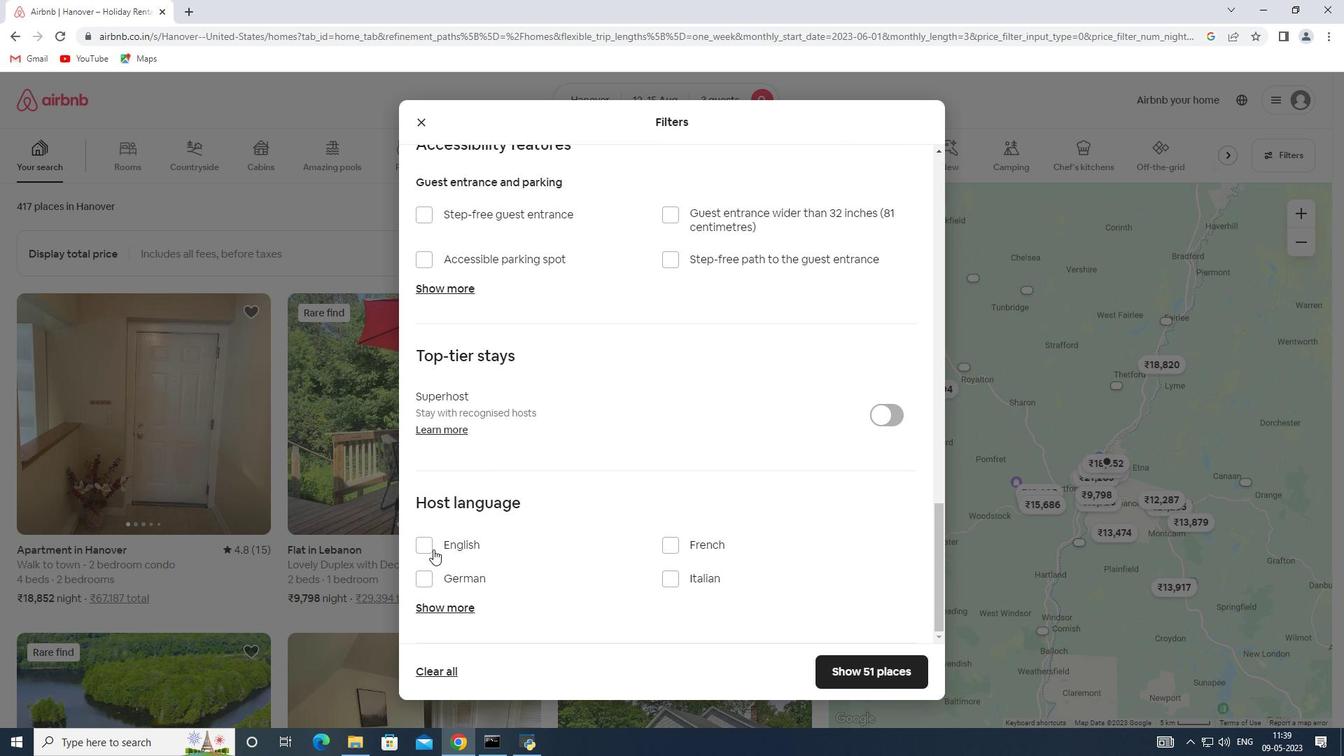 
Action: Mouse moved to (868, 664)
Screenshot: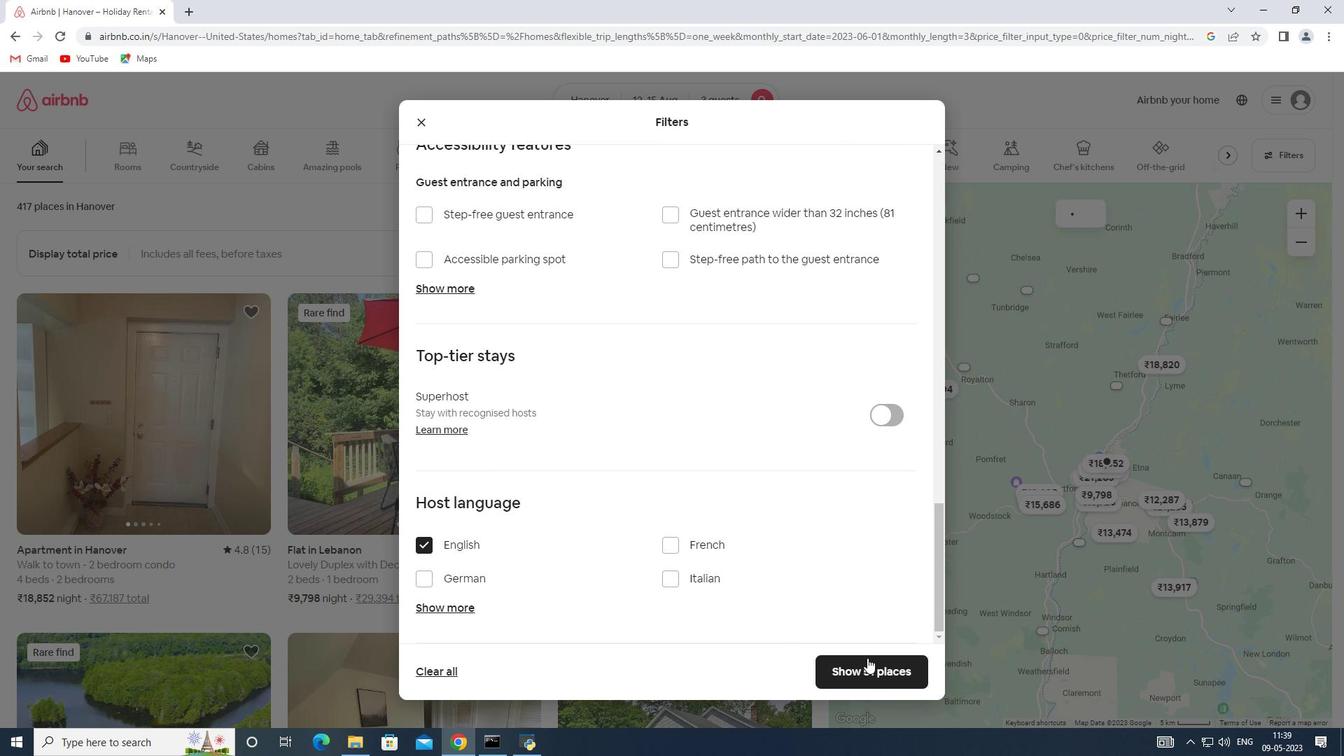 
Action: Mouse pressed left at (868, 664)
Screenshot: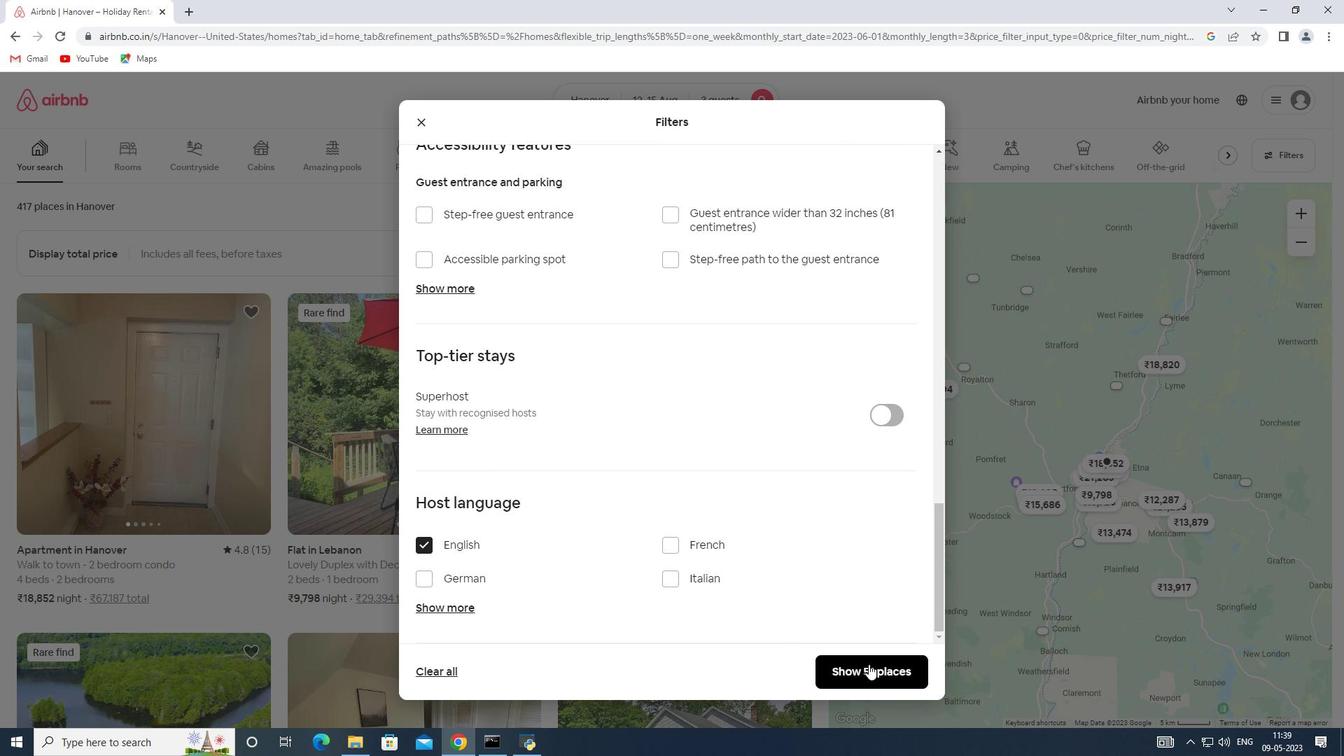 
